 Task: Look for space in Umarkot, India from 2nd September, 2023 to 6th September, 2023 for 2 adults in price range Rs.15000 to Rs.20000. Place can be entire place with 1  bedroom having 1 bed and 1 bathroom. Property type can be house, flat, guest house, hotel. Booking option can be shelf check-in. Required host language is English.
Action: Mouse moved to (566, 102)
Screenshot: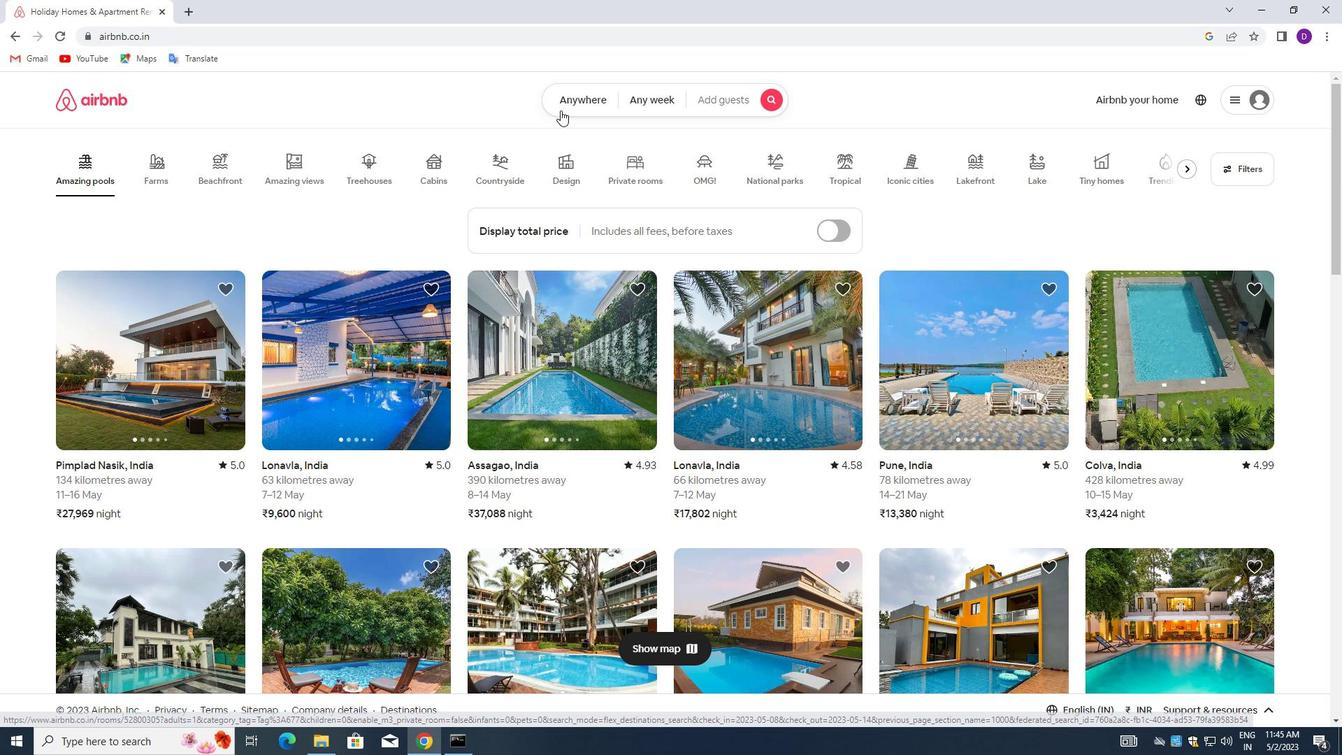 
Action: Mouse pressed left at (566, 102)
Screenshot: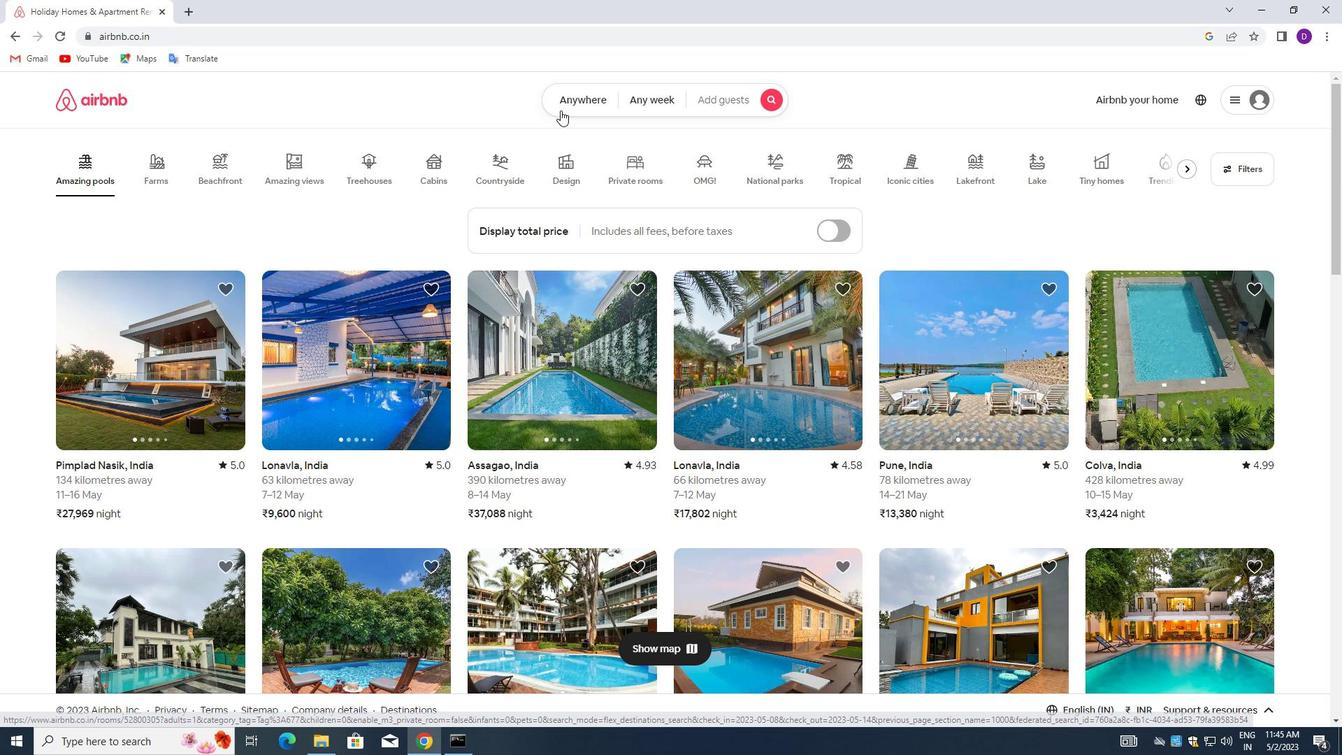 
Action: Mouse moved to (473, 160)
Screenshot: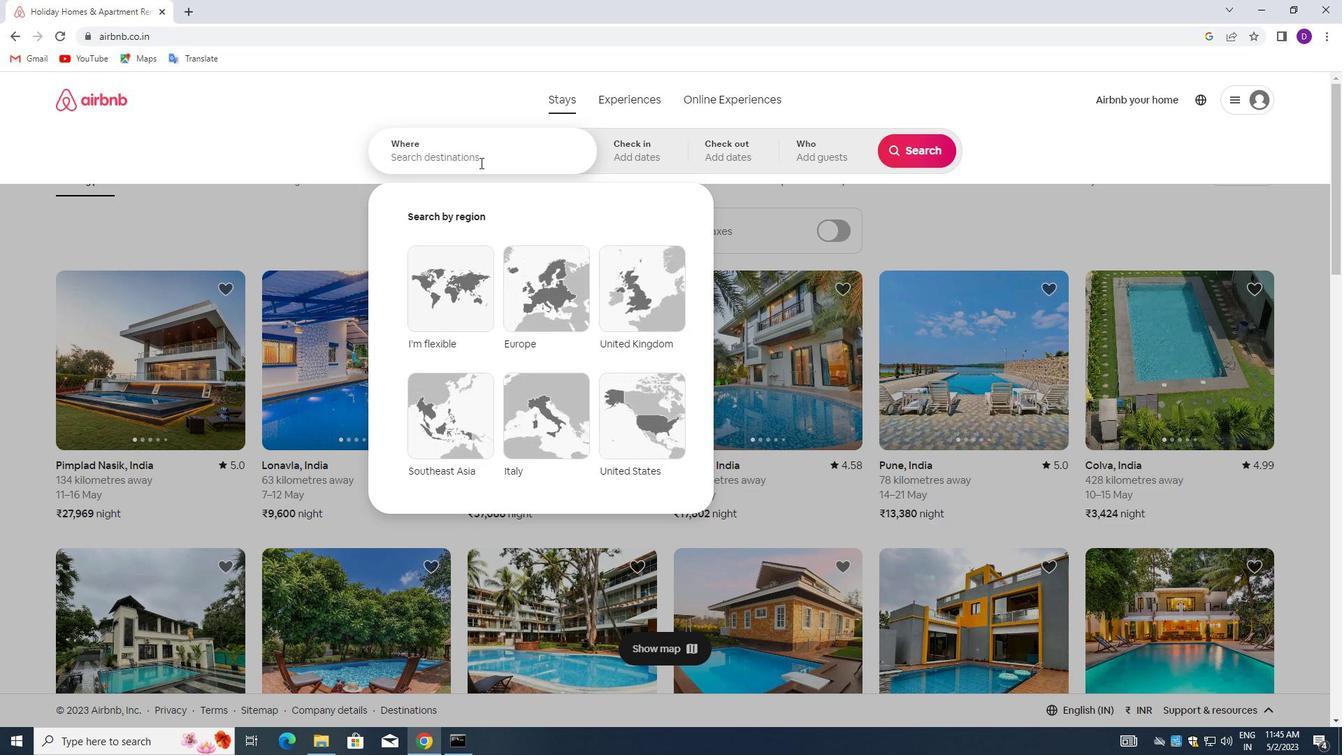 
Action: Mouse pressed left at (473, 160)
Screenshot: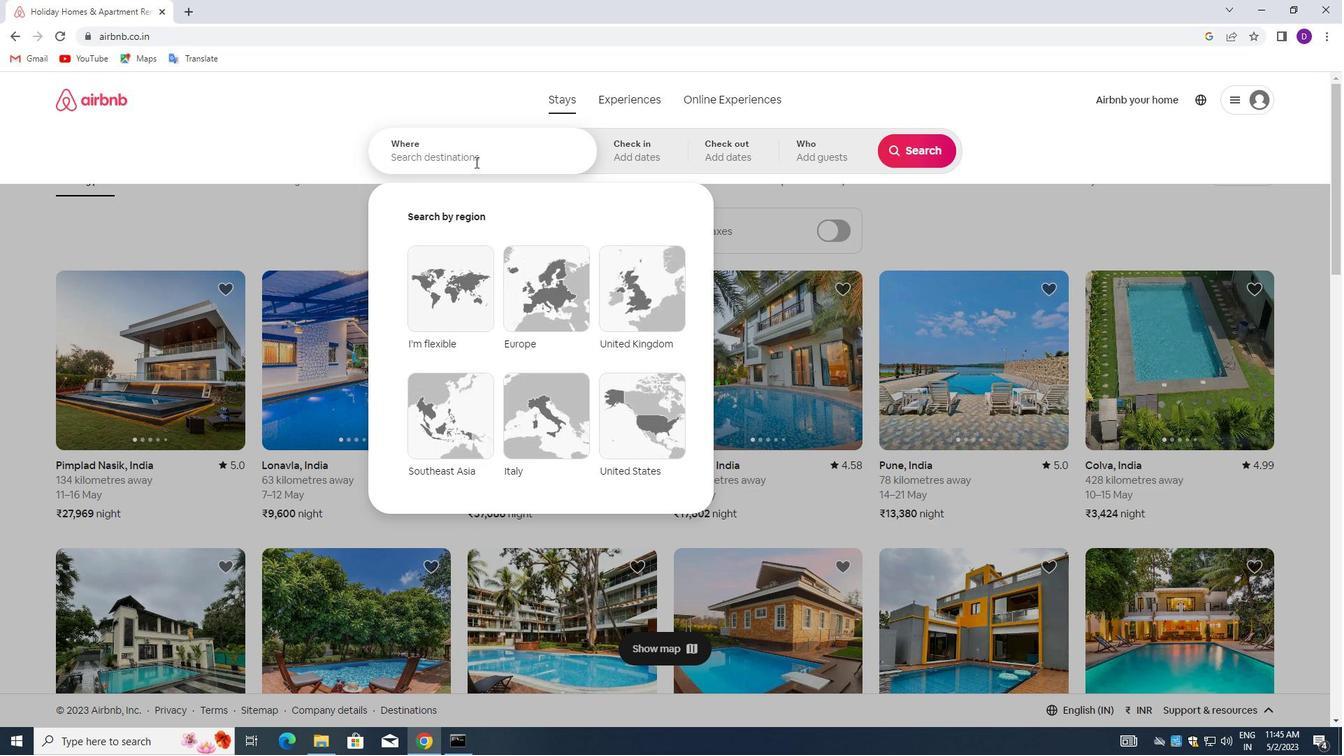 
Action: Key pressed <Key.shift>UMARKOT,<Key.space><Key.shift>INDIA<Key.enter>
Screenshot: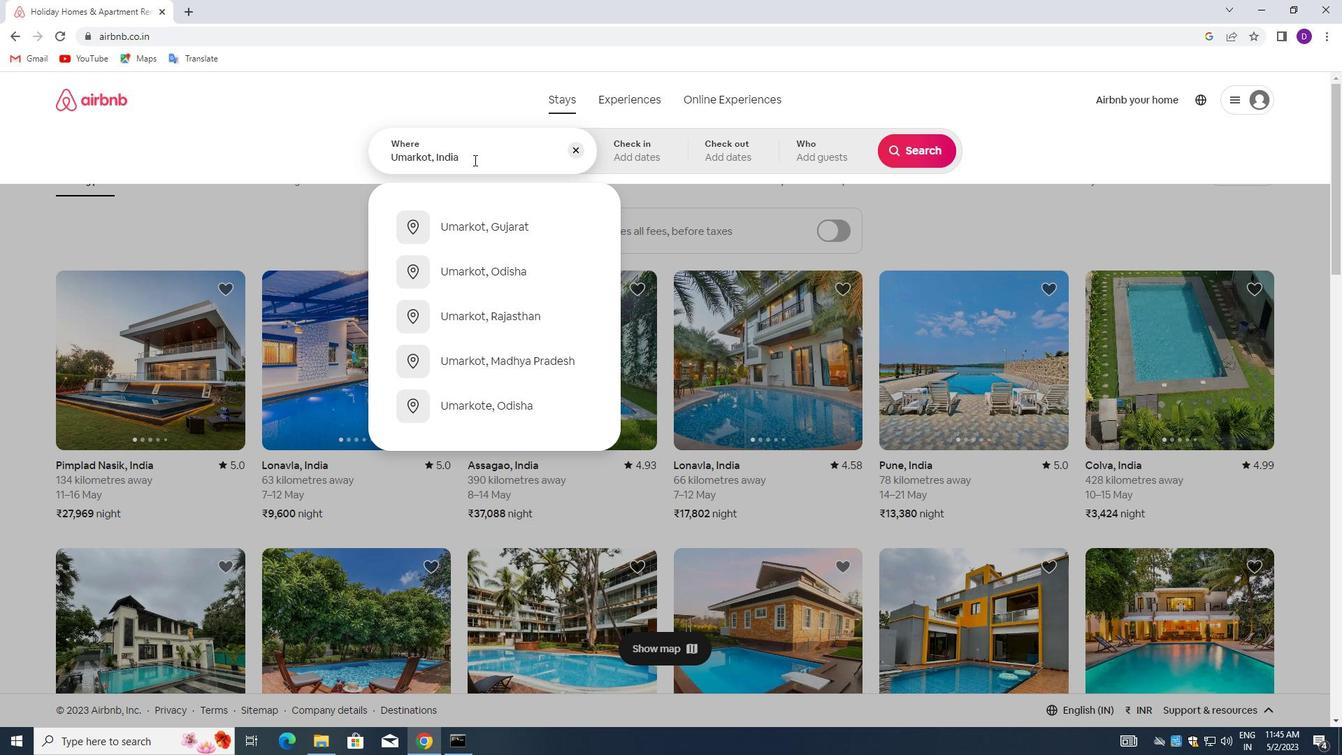 
Action: Mouse moved to (915, 270)
Screenshot: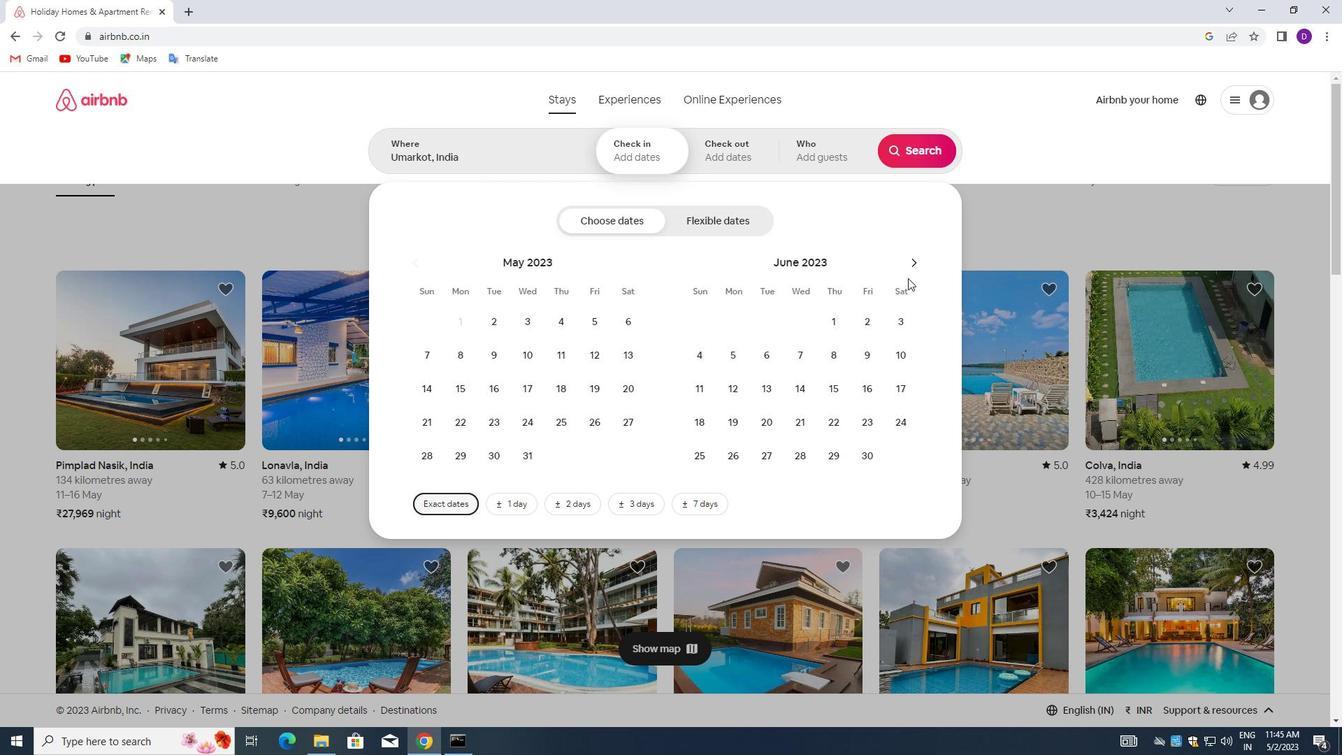 
Action: Mouse pressed left at (915, 270)
Screenshot: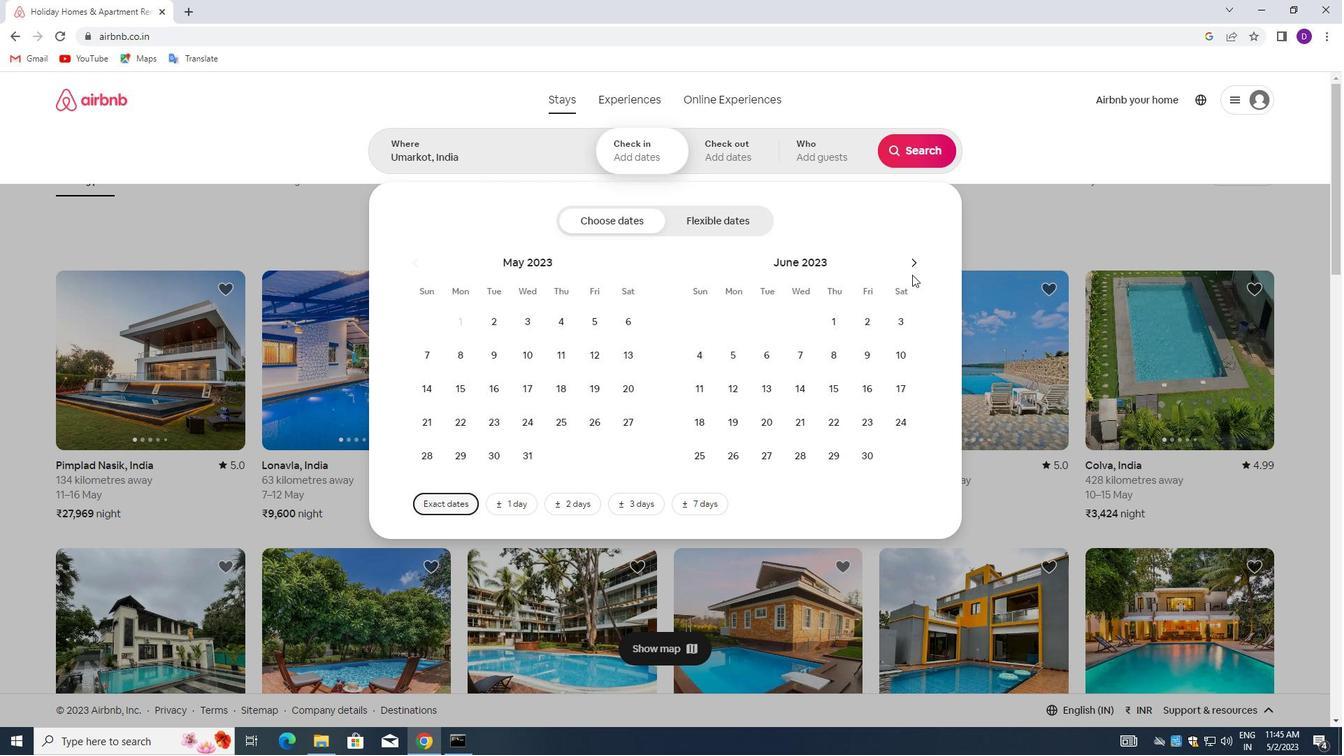 
Action: Mouse pressed left at (915, 270)
Screenshot: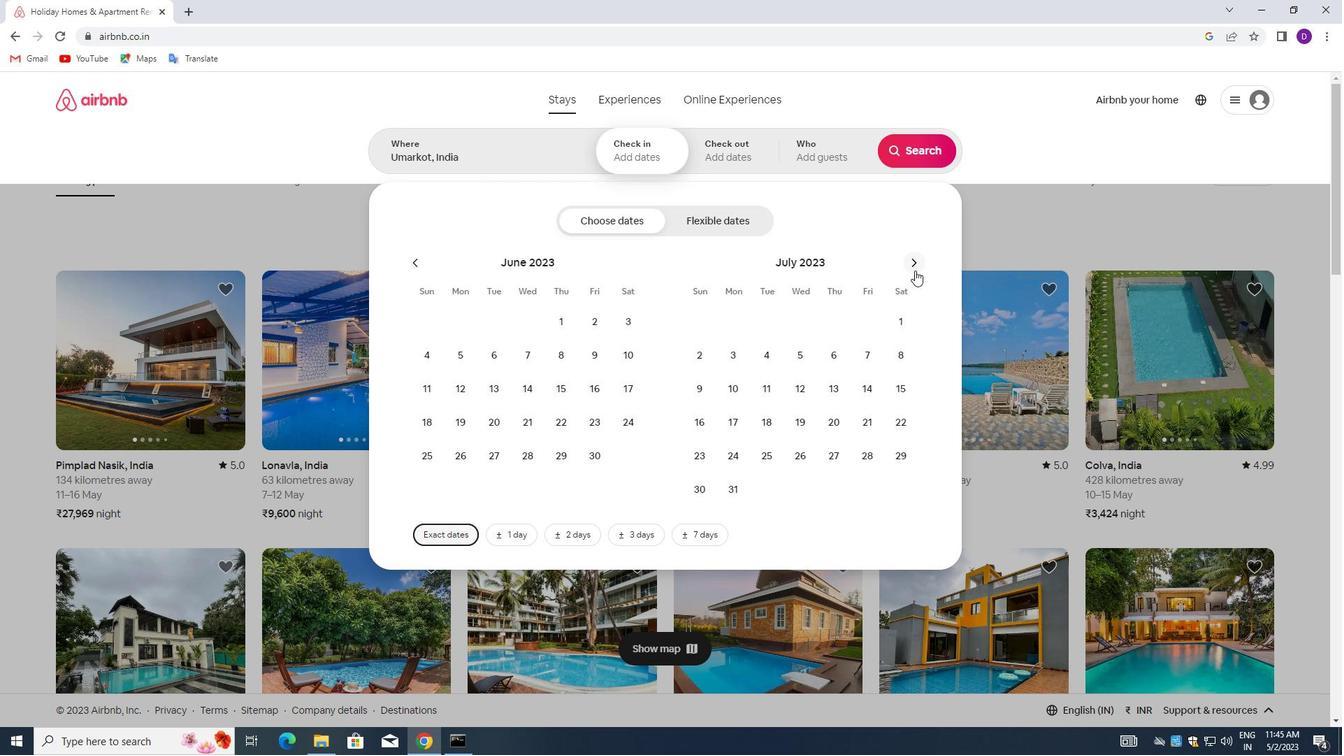
Action: Mouse pressed left at (915, 270)
Screenshot: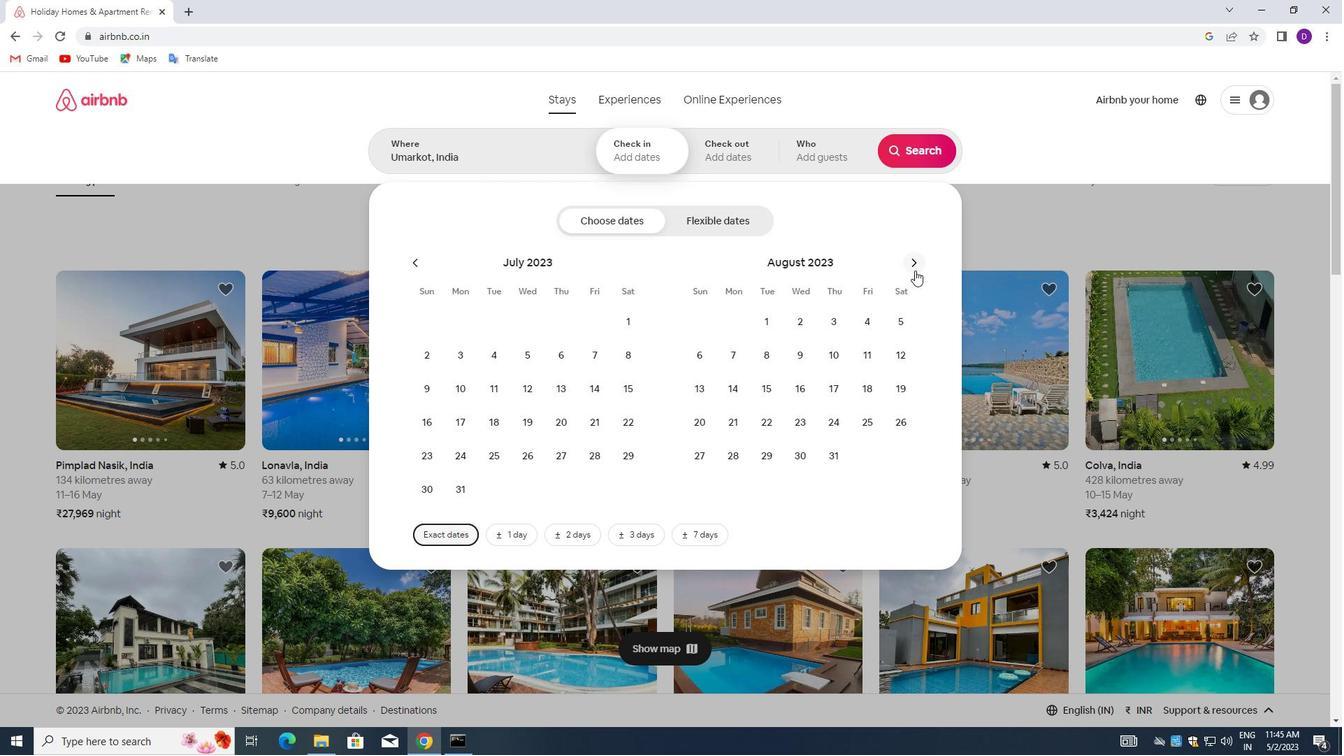 
Action: Mouse moved to (894, 318)
Screenshot: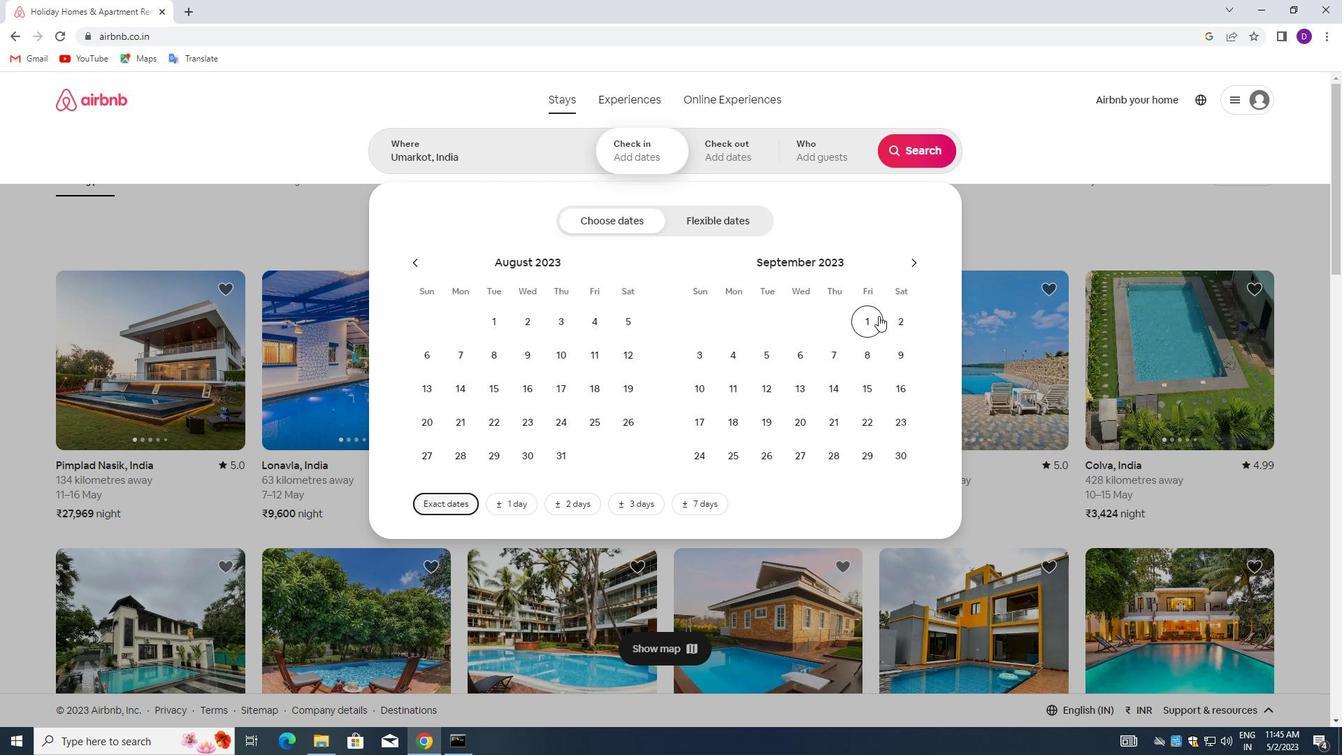 
Action: Mouse pressed left at (894, 318)
Screenshot: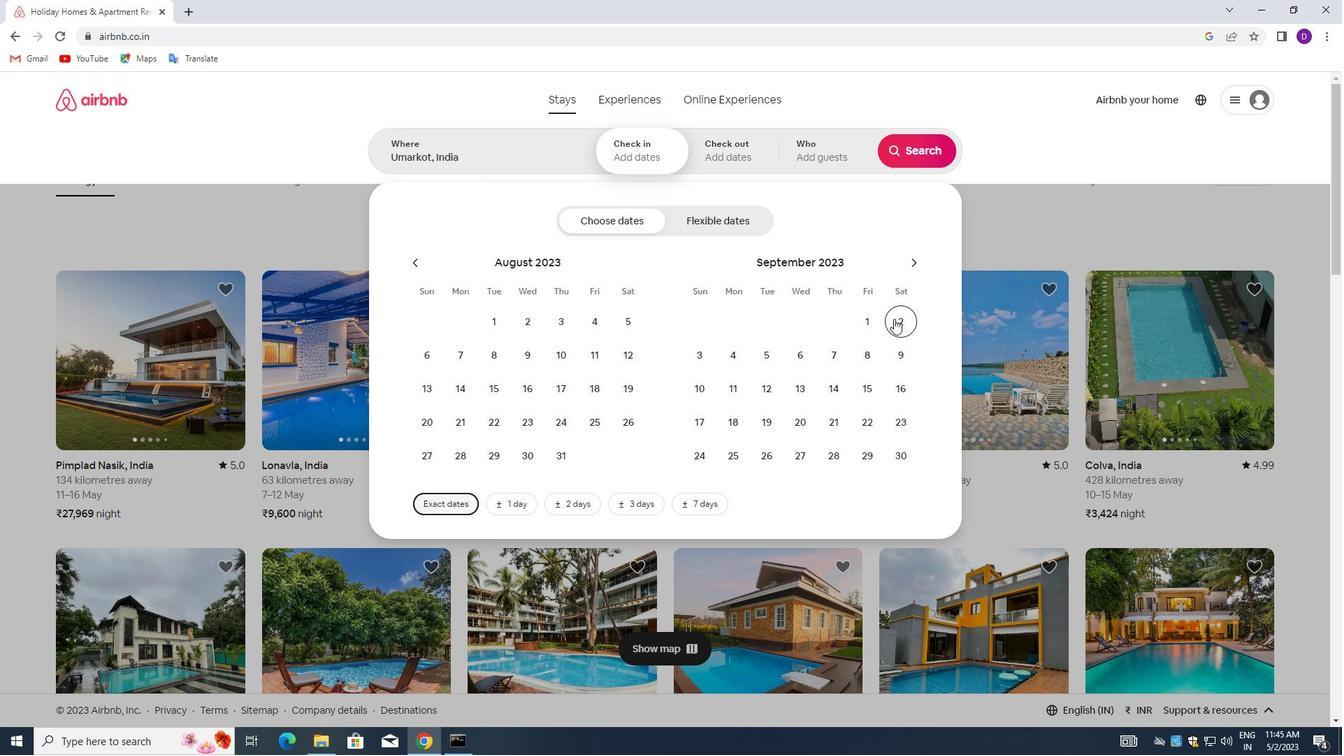 
Action: Mouse moved to (796, 347)
Screenshot: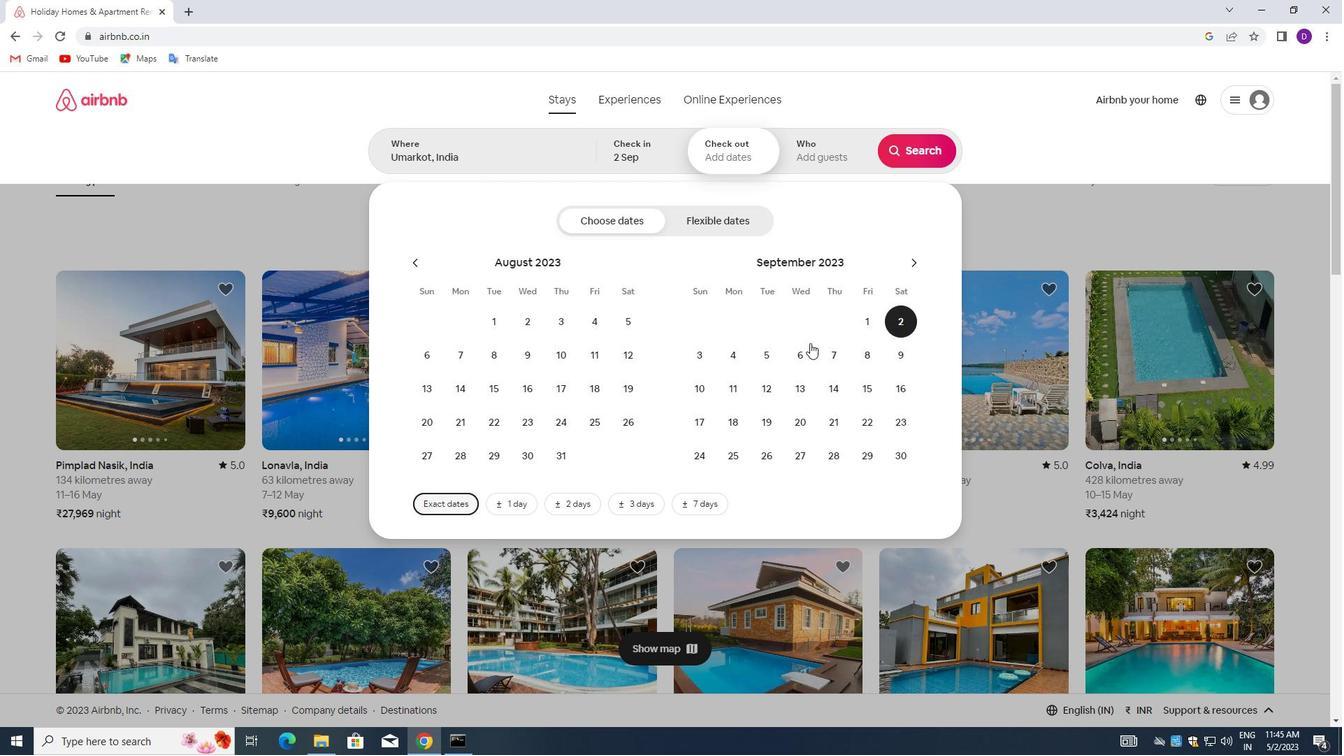 
Action: Mouse pressed left at (796, 347)
Screenshot: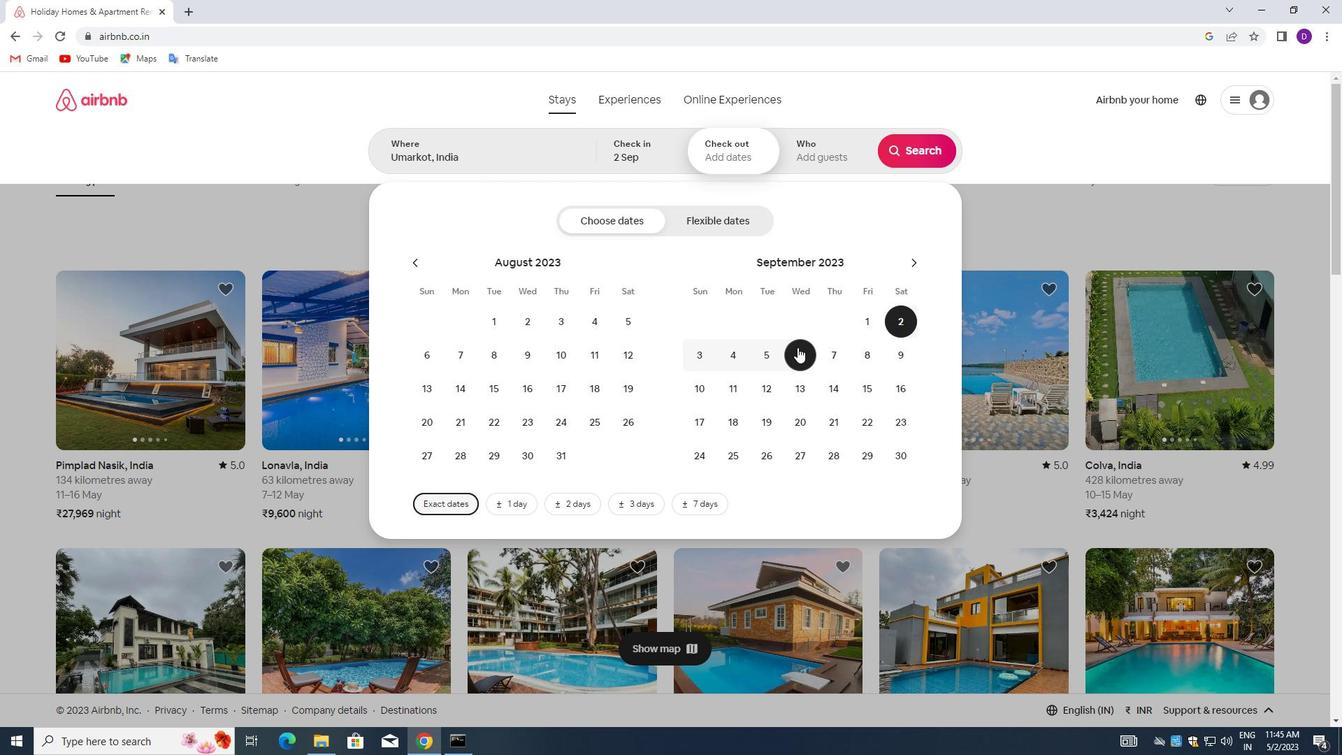 
Action: Mouse moved to (827, 157)
Screenshot: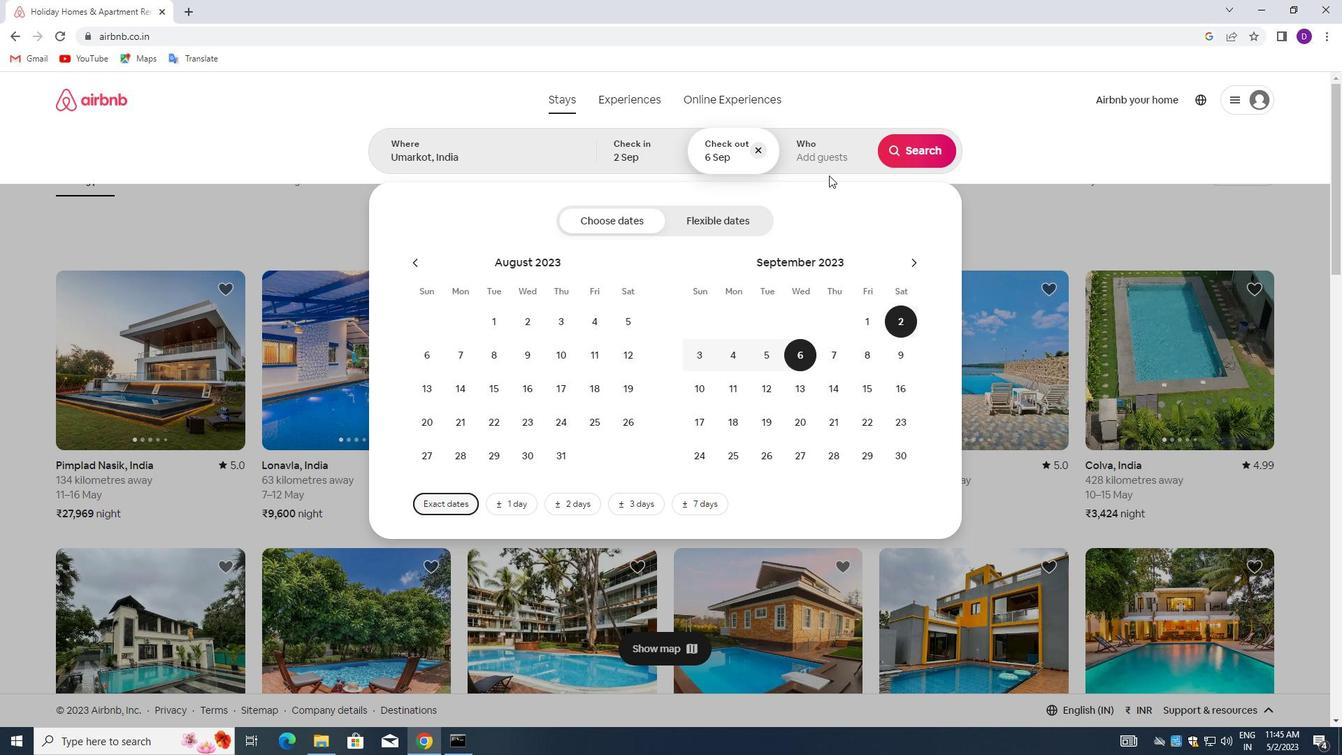 
Action: Mouse pressed left at (827, 157)
Screenshot: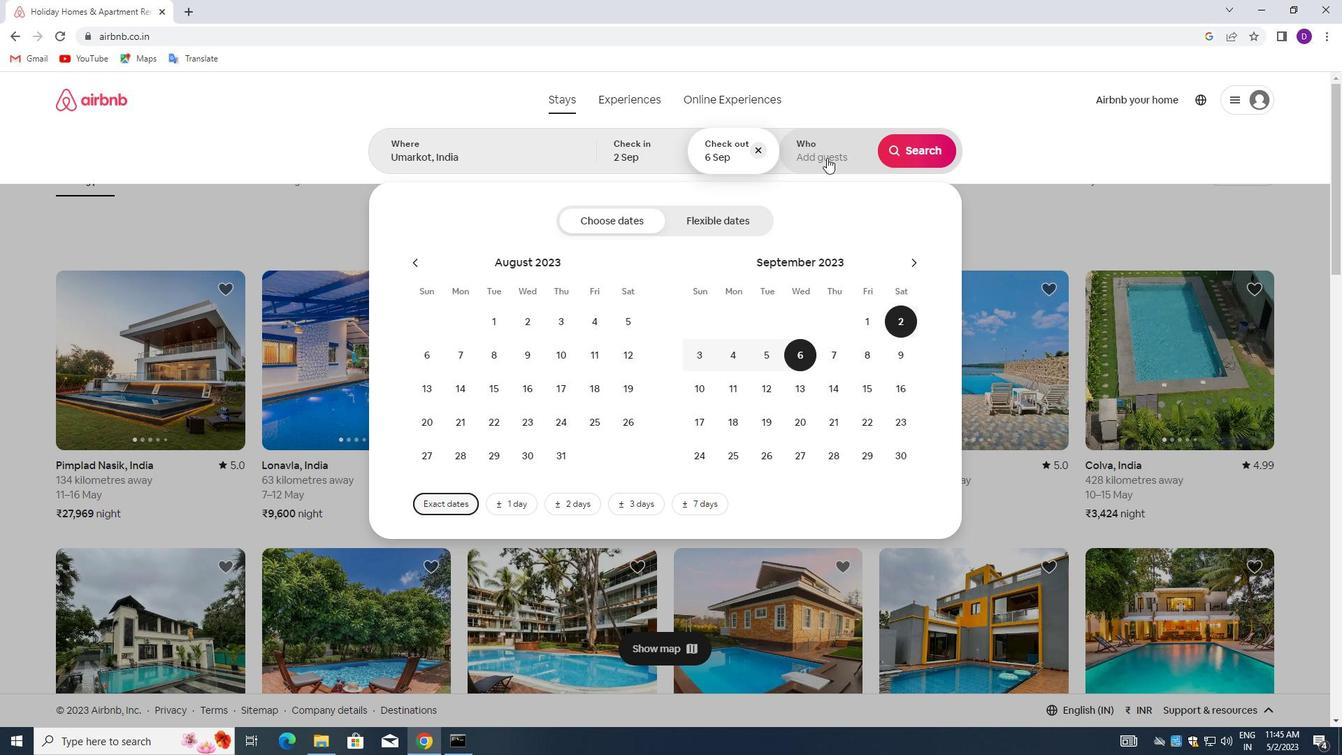
Action: Mouse moved to (922, 218)
Screenshot: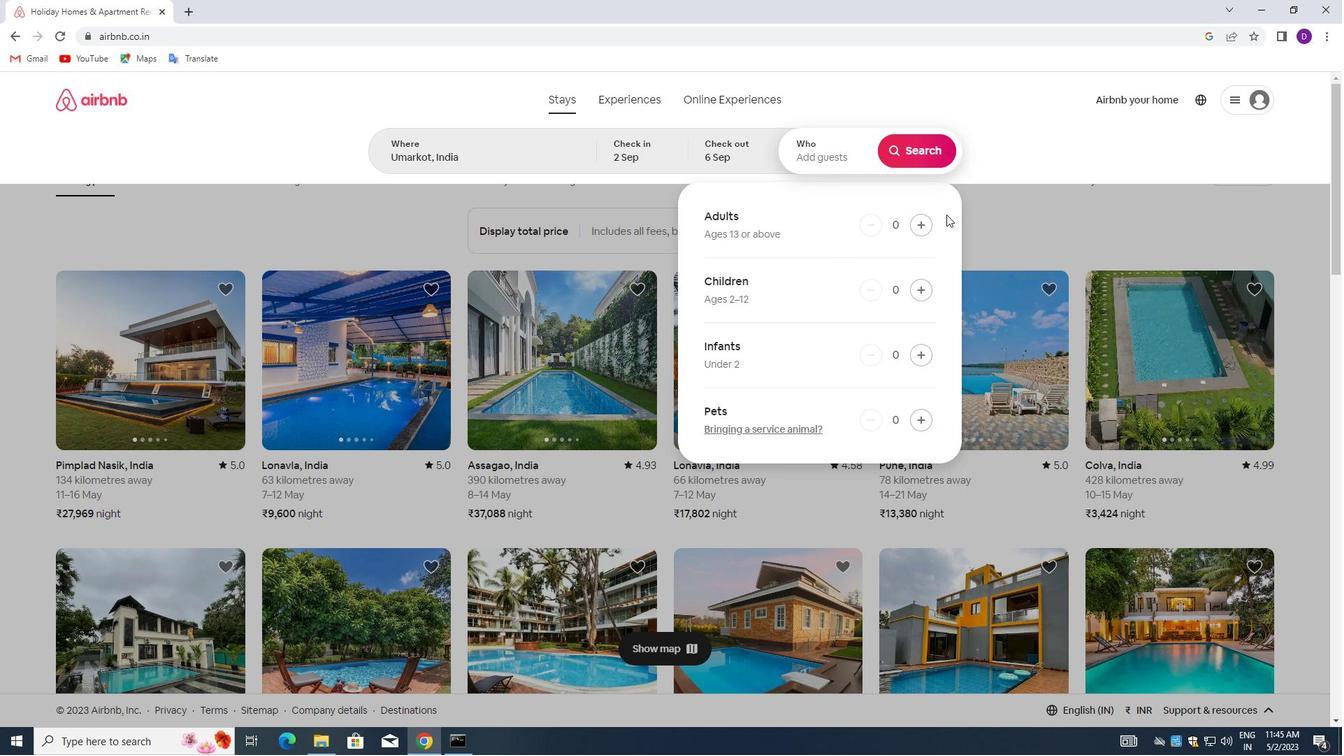 
Action: Mouse pressed left at (922, 218)
Screenshot: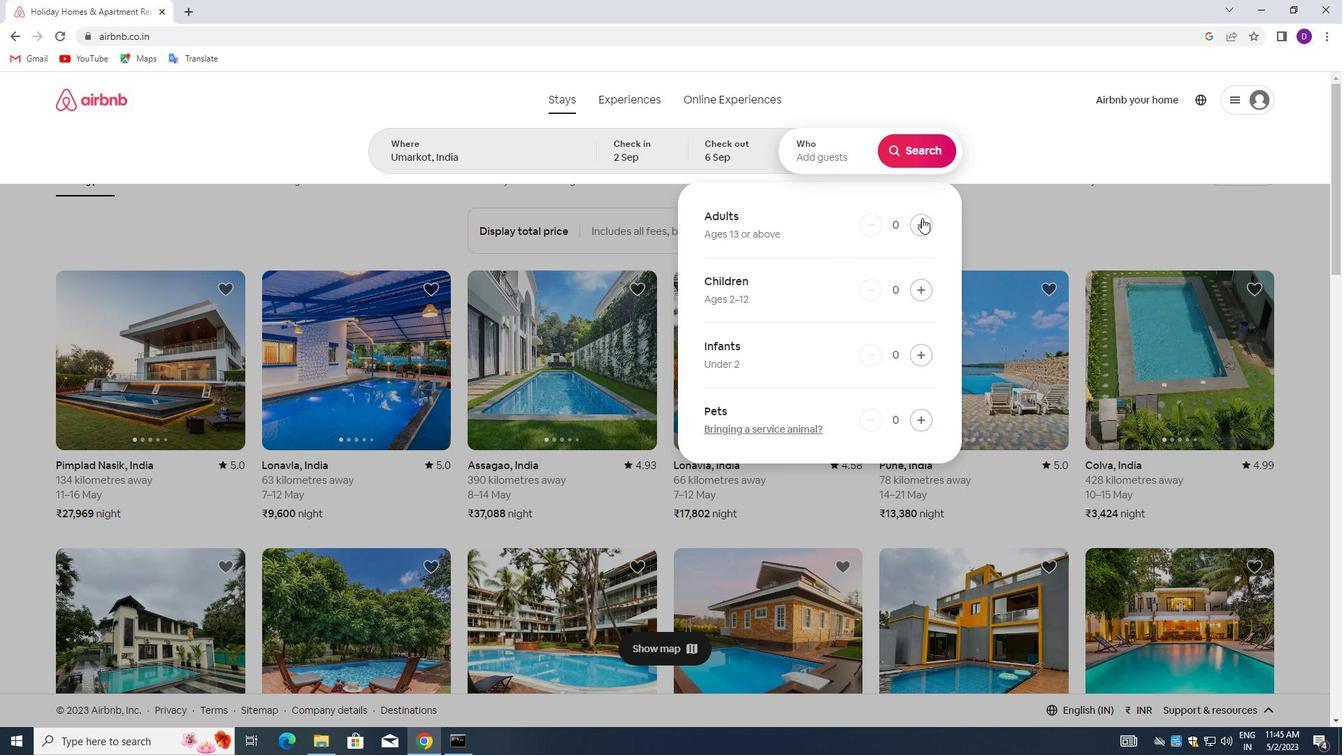 
Action: Mouse pressed left at (922, 218)
Screenshot: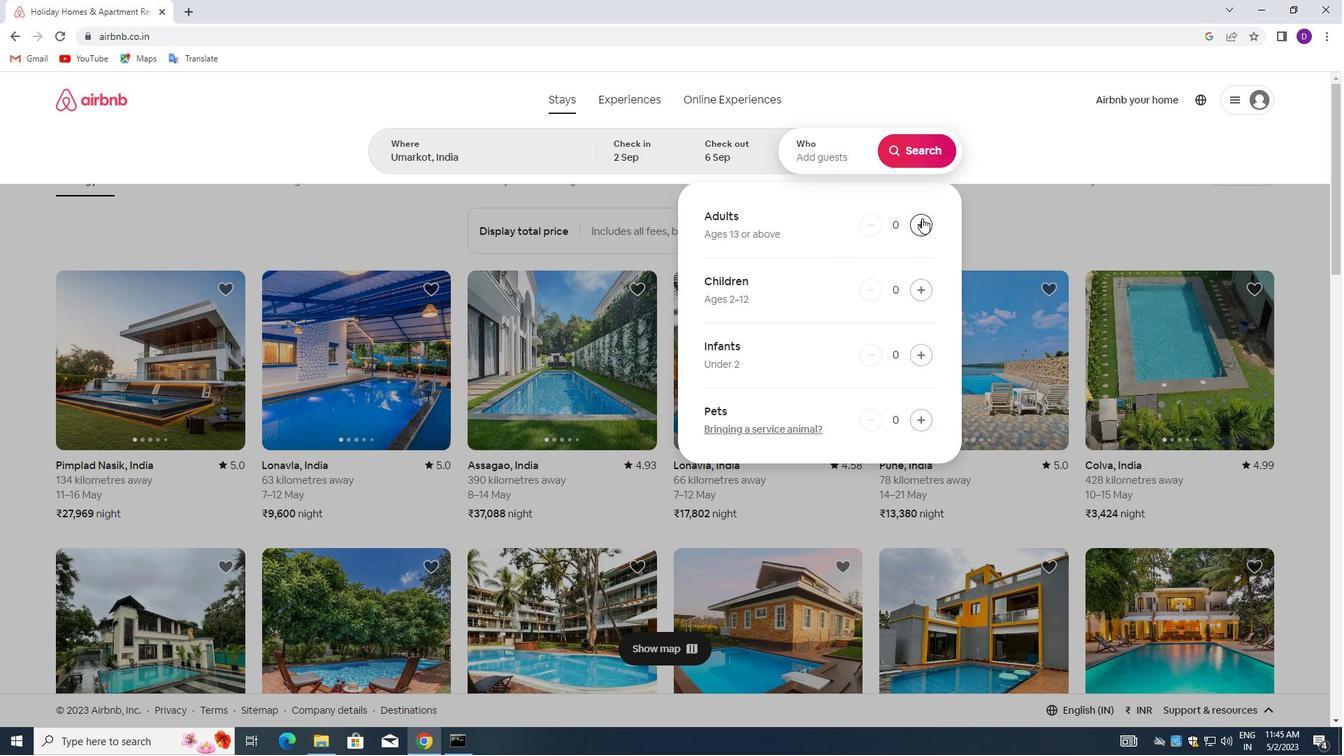 
Action: Mouse moved to (919, 145)
Screenshot: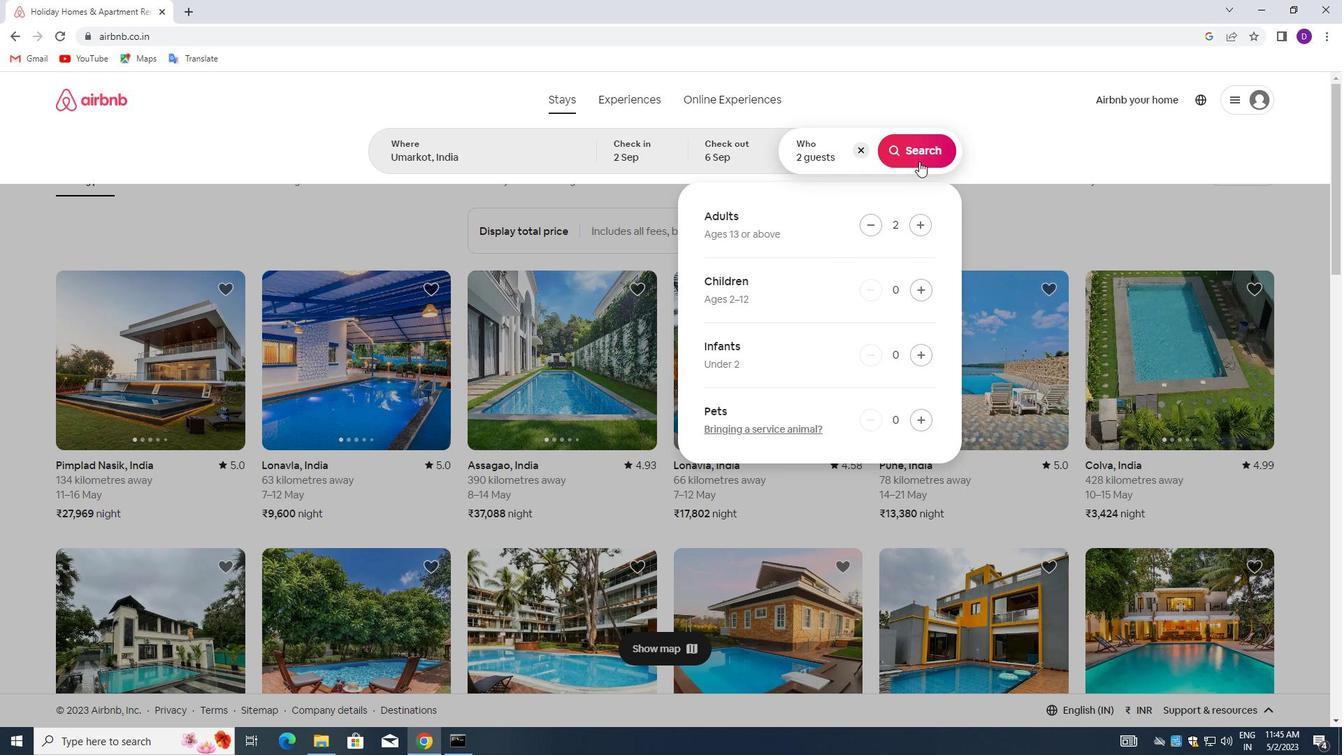 
Action: Mouse pressed left at (919, 145)
Screenshot: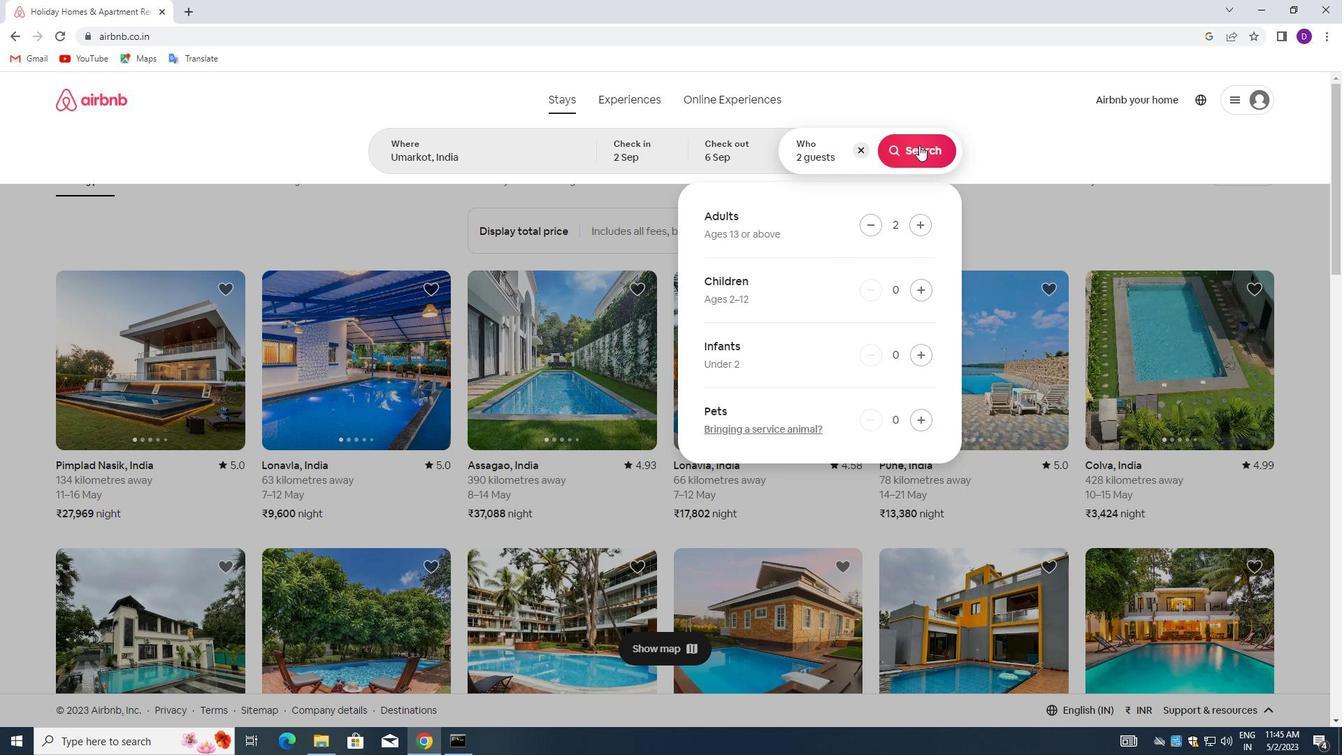 
Action: Mouse moved to (1258, 152)
Screenshot: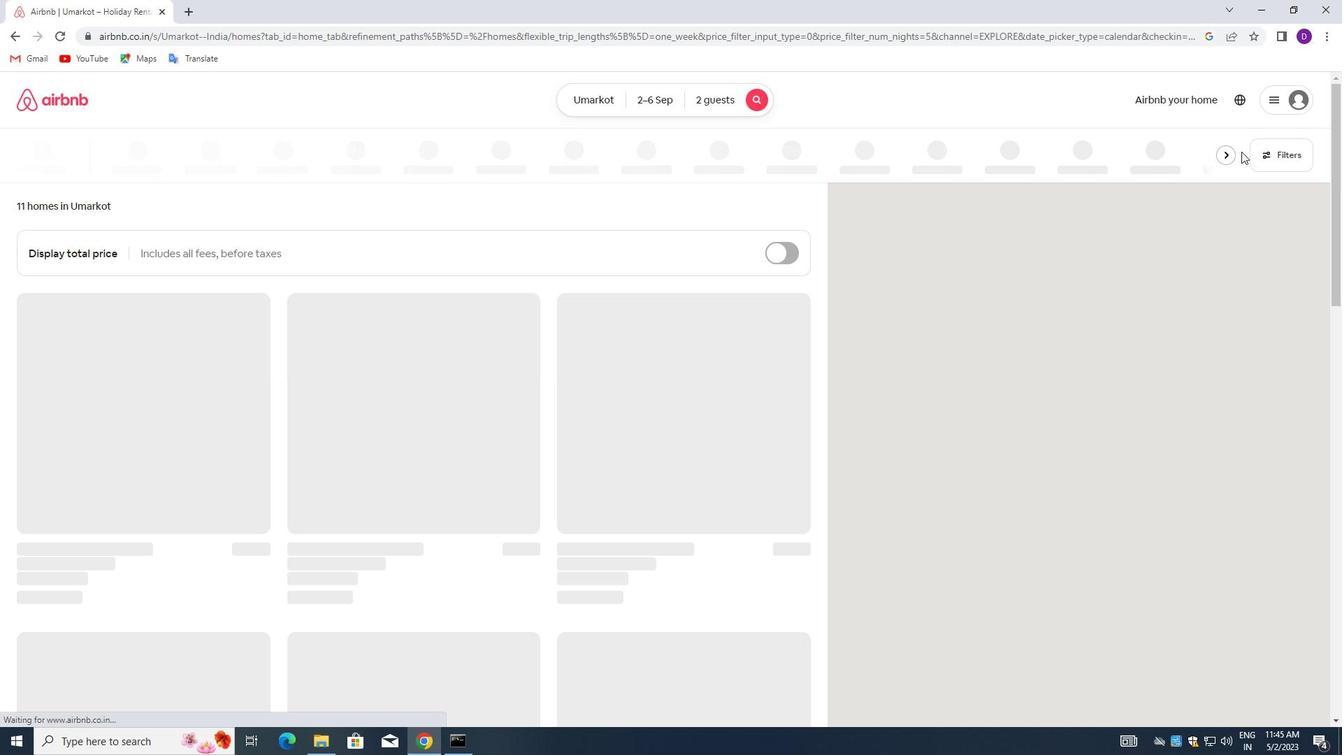 
Action: Mouse pressed left at (1258, 152)
Screenshot: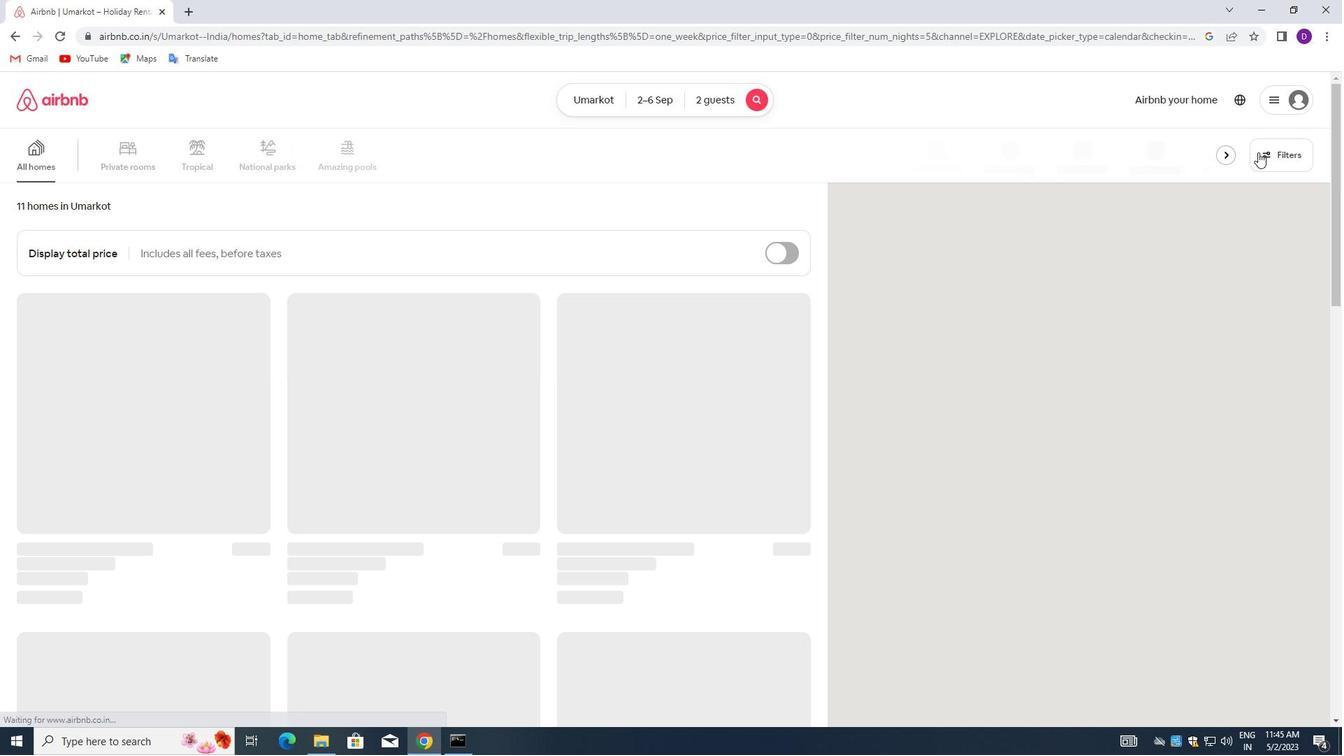 
Action: Mouse moved to (484, 332)
Screenshot: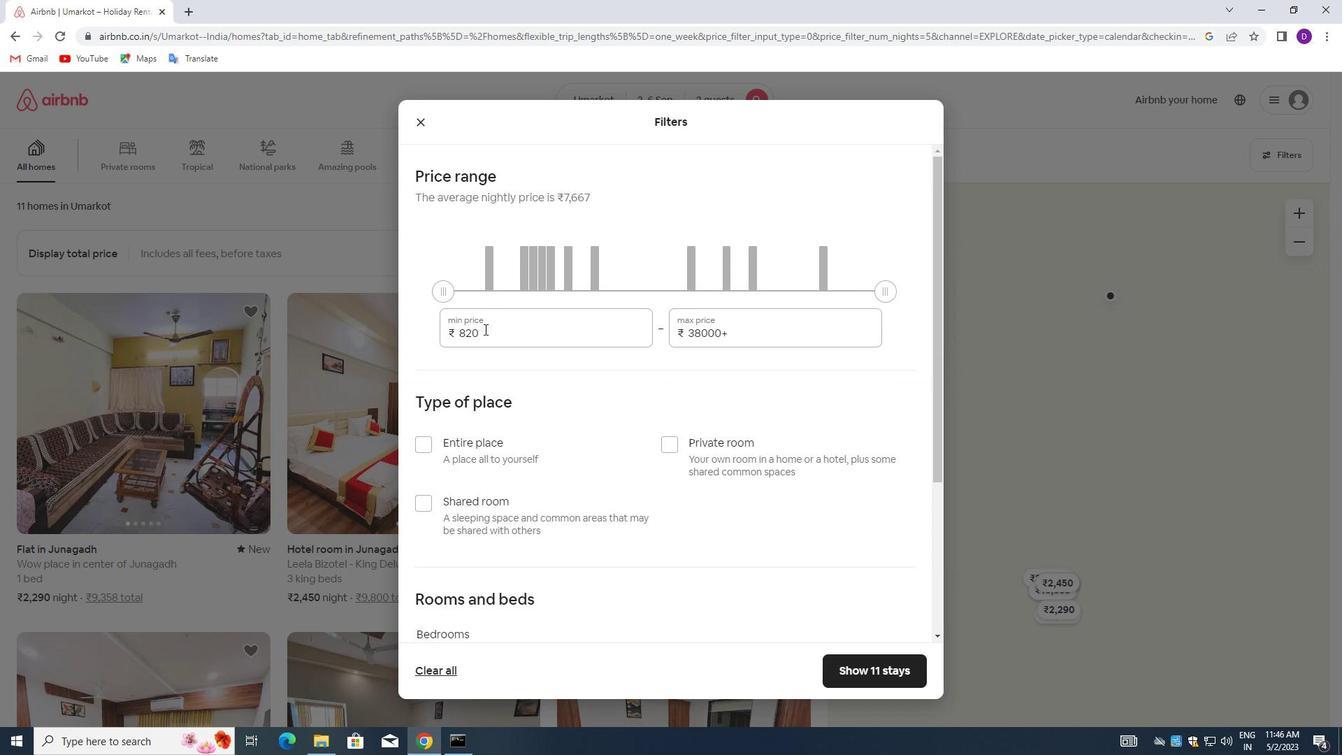 
Action: Mouse pressed left at (484, 332)
Screenshot: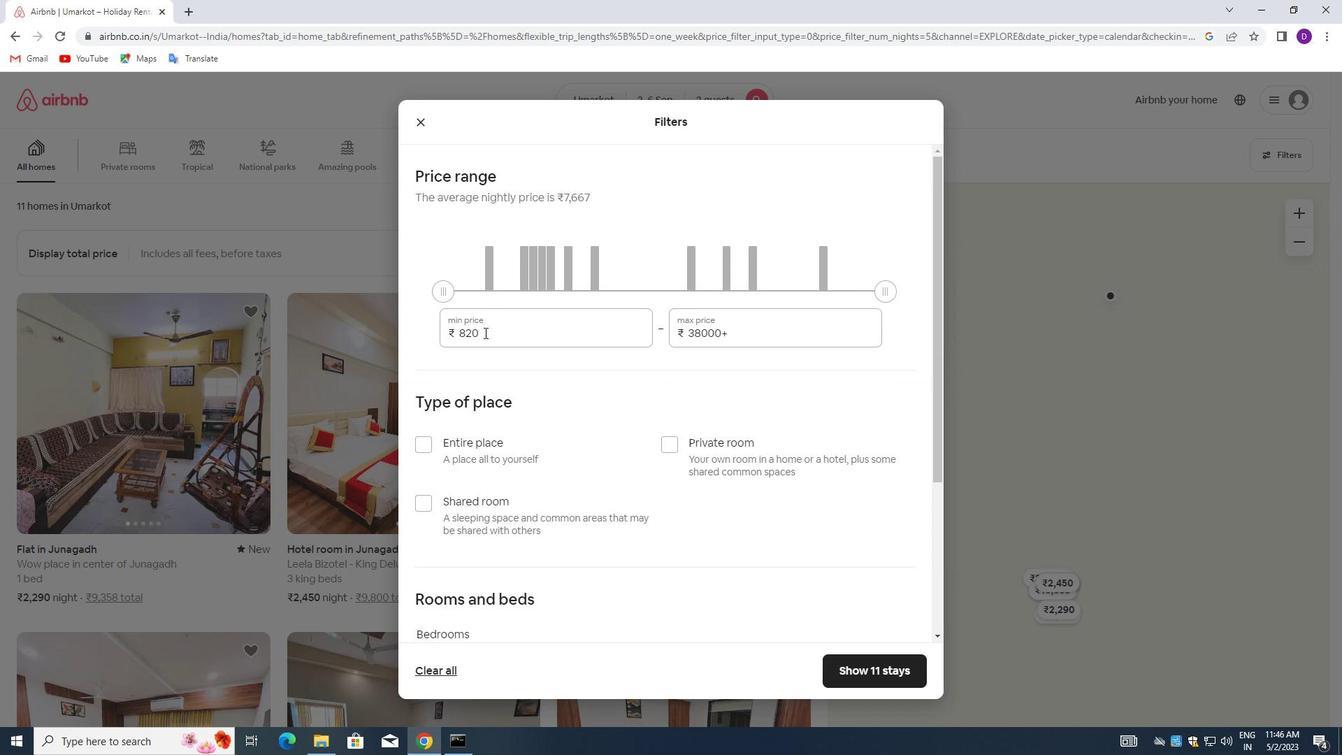 
Action: Mouse pressed left at (484, 332)
Screenshot: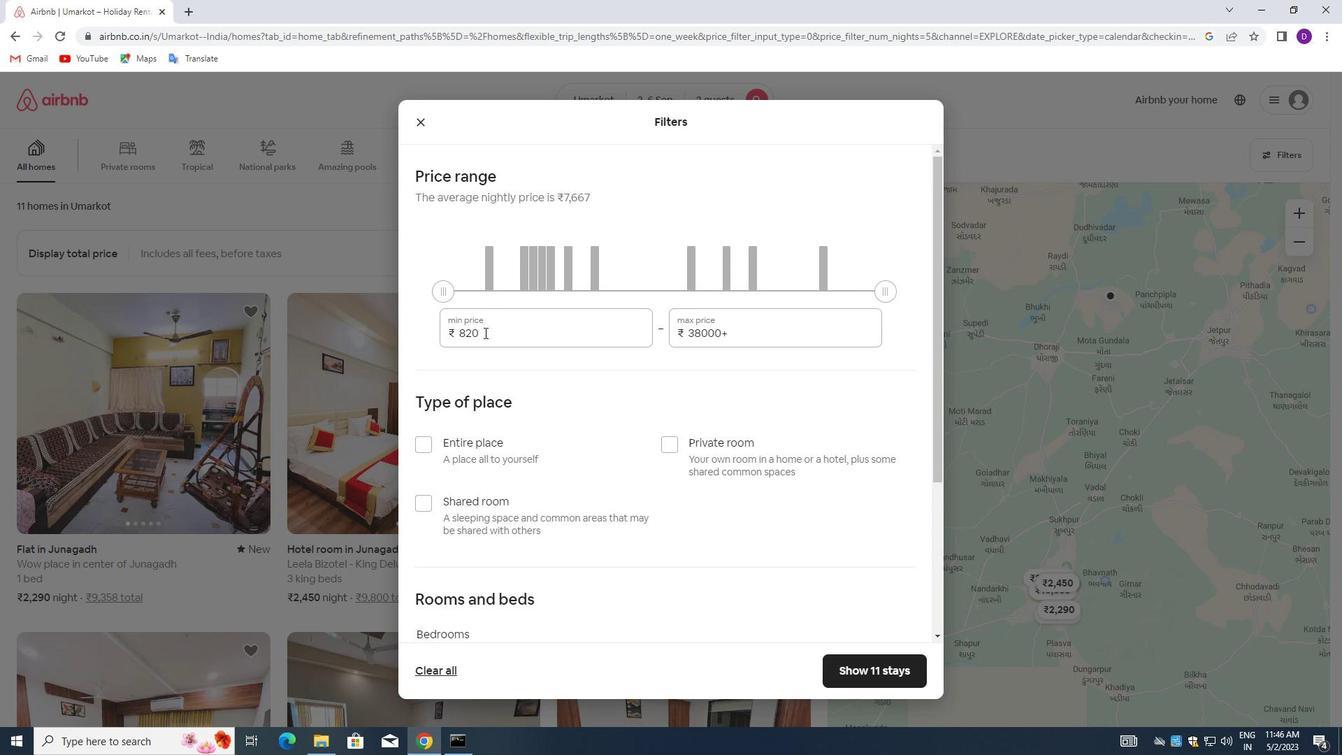 
Action: Key pressed 15000<Key.tab>20000
Screenshot: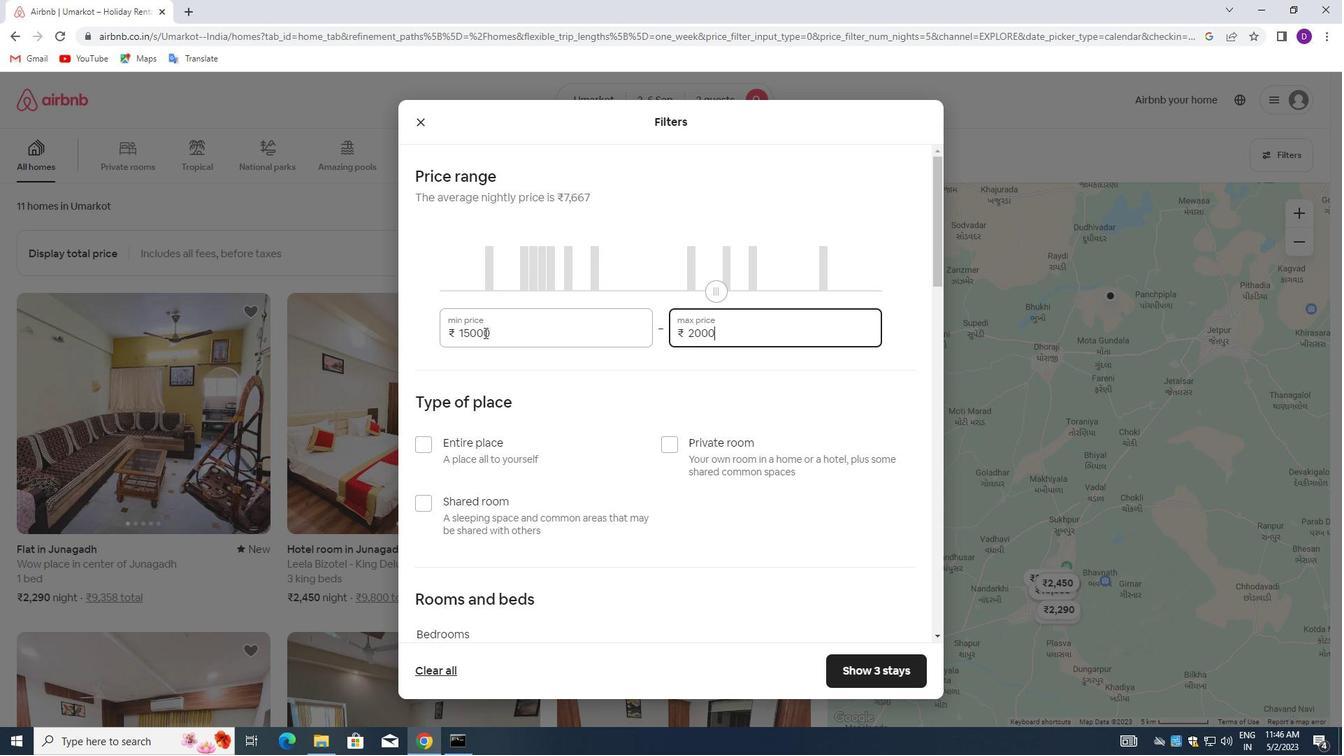 
Action: Mouse moved to (522, 369)
Screenshot: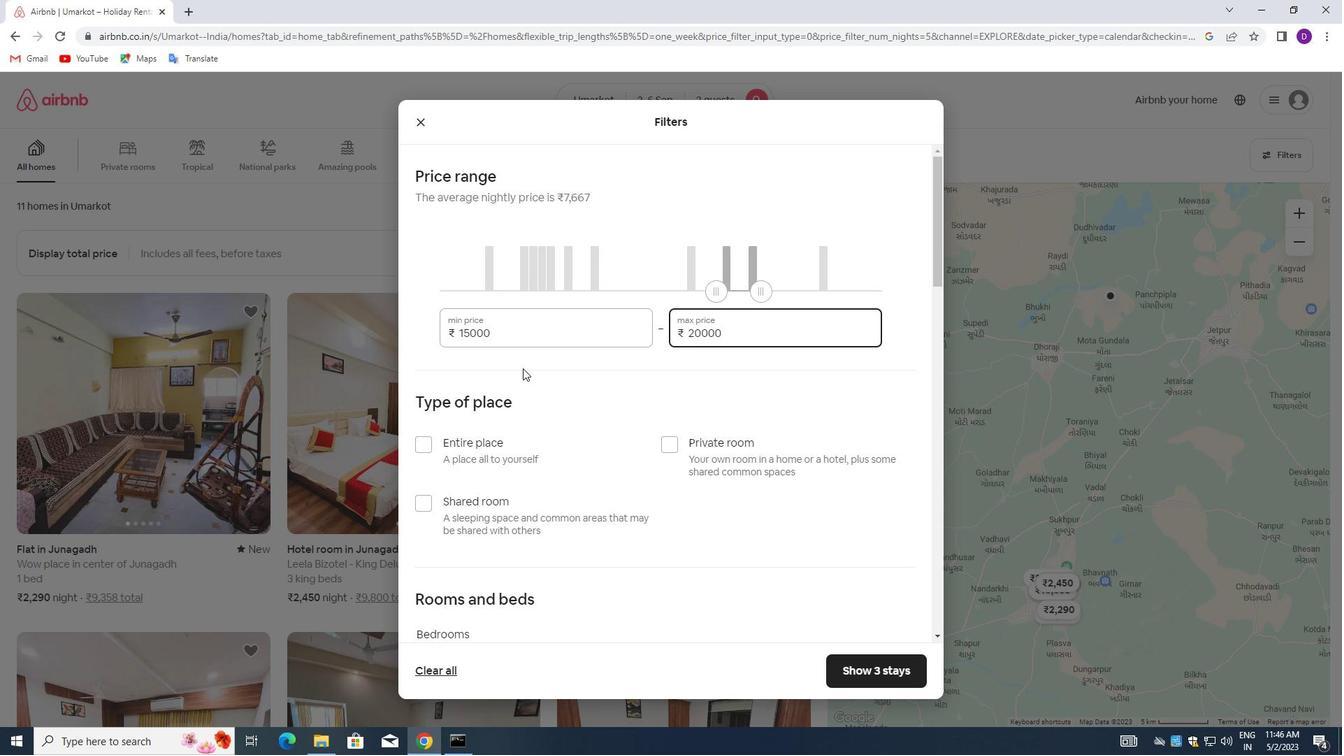 
Action: Mouse scrolled (522, 369) with delta (0, 0)
Screenshot: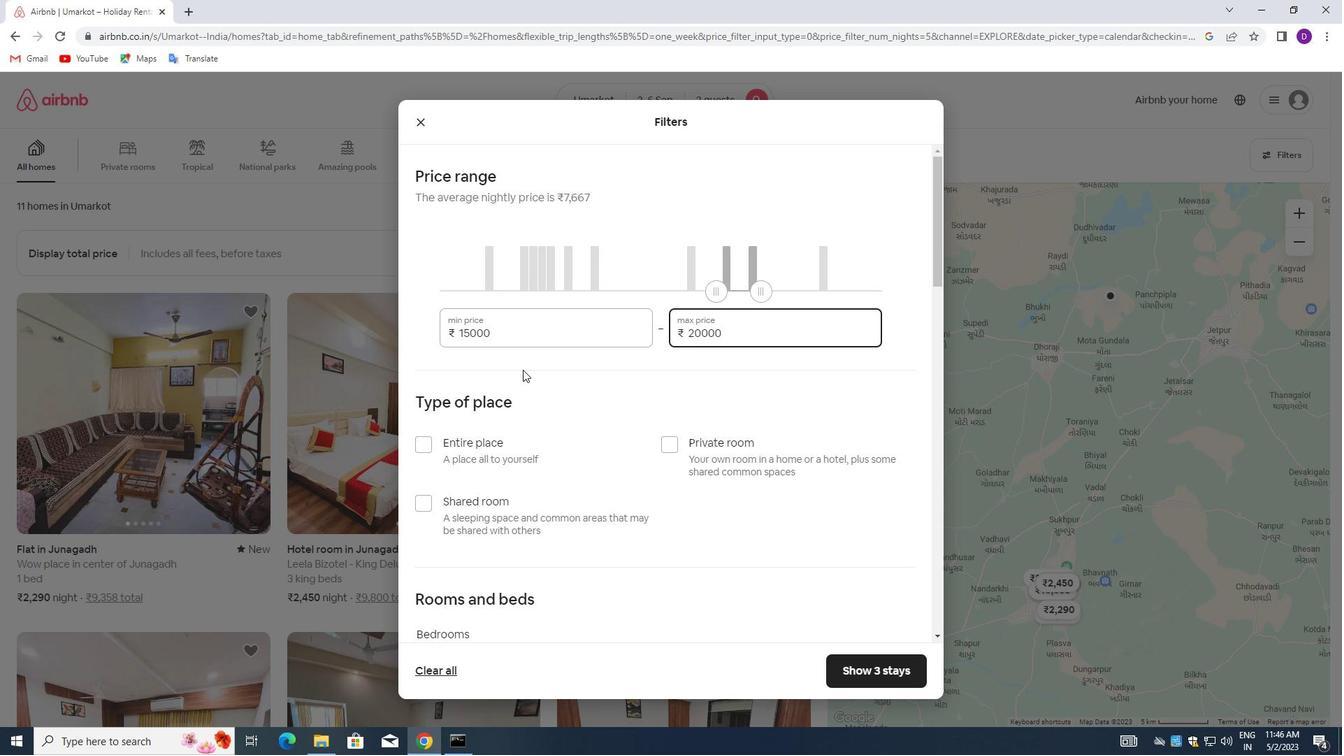 
Action: Mouse scrolled (522, 369) with delta (0, 0)
Screenshot: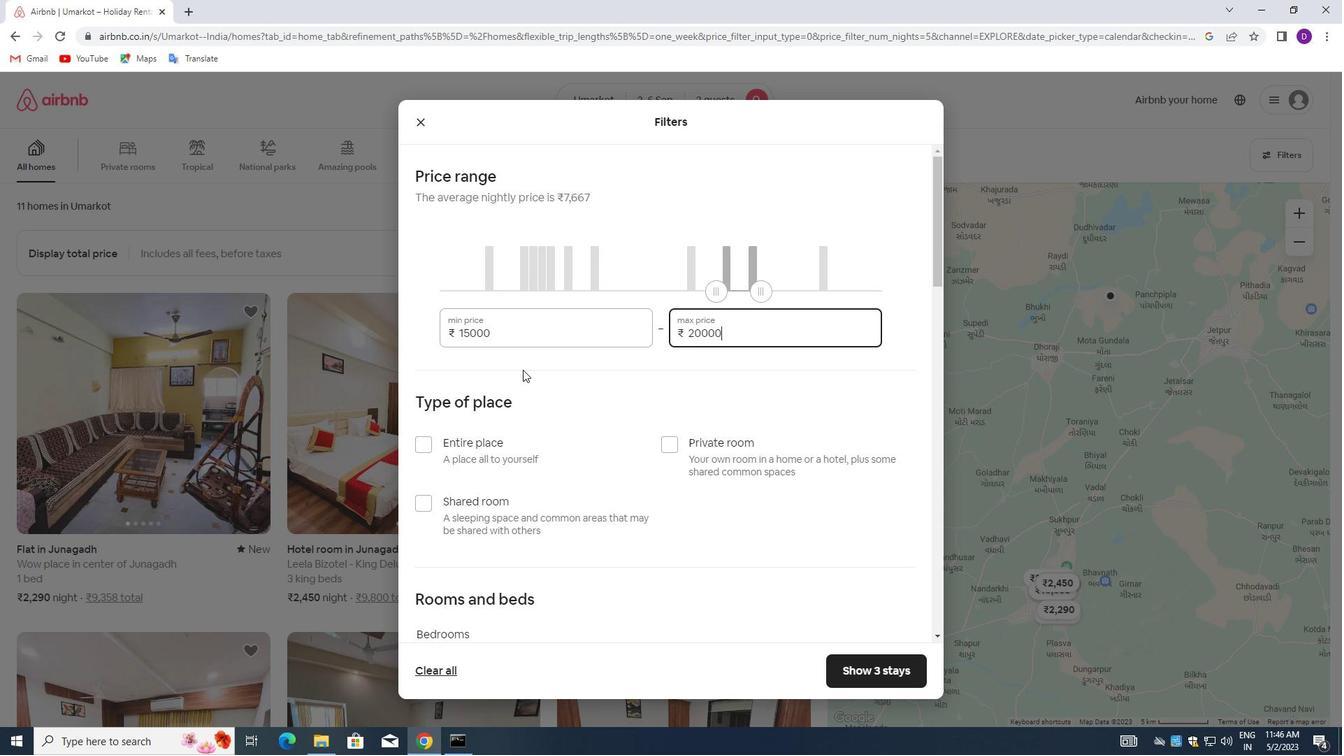 
Action: Mouse moved to (427, 299)
Screenshot: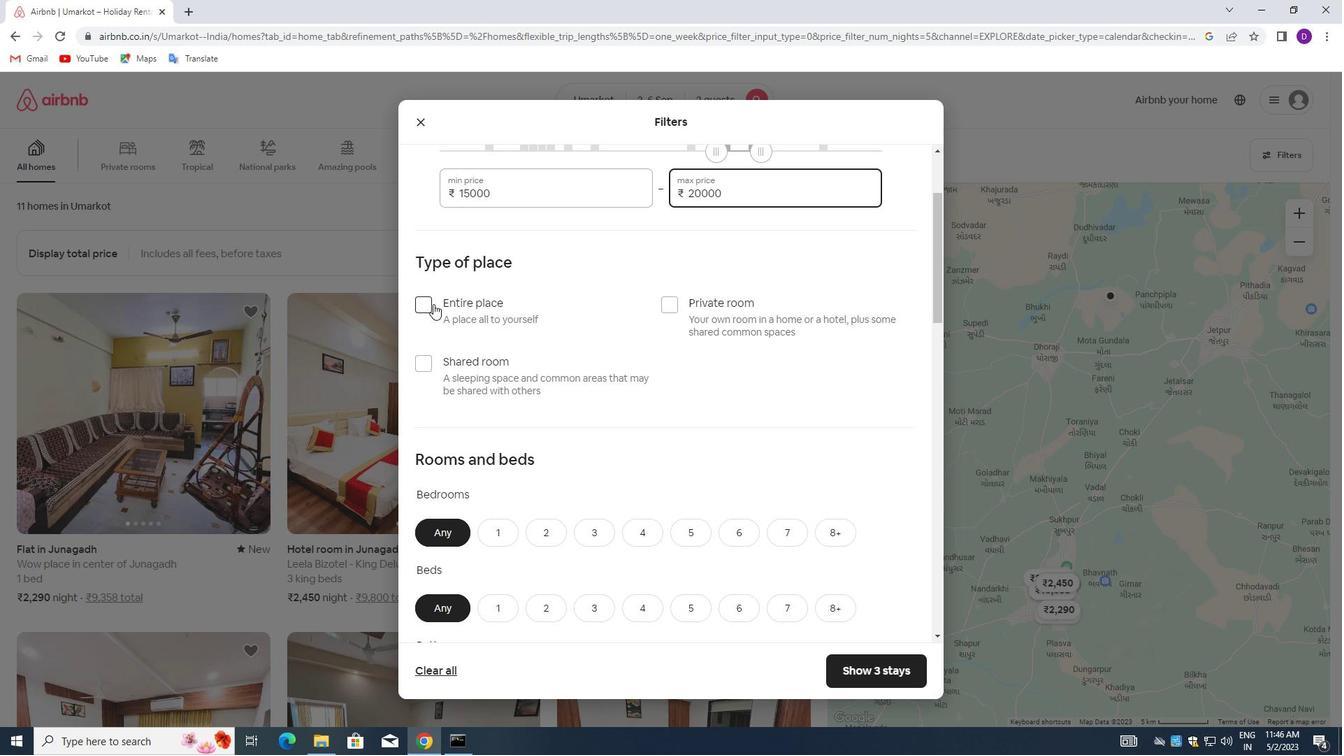 
Action: Mouse pressed left at (427, 299)
Screenshot: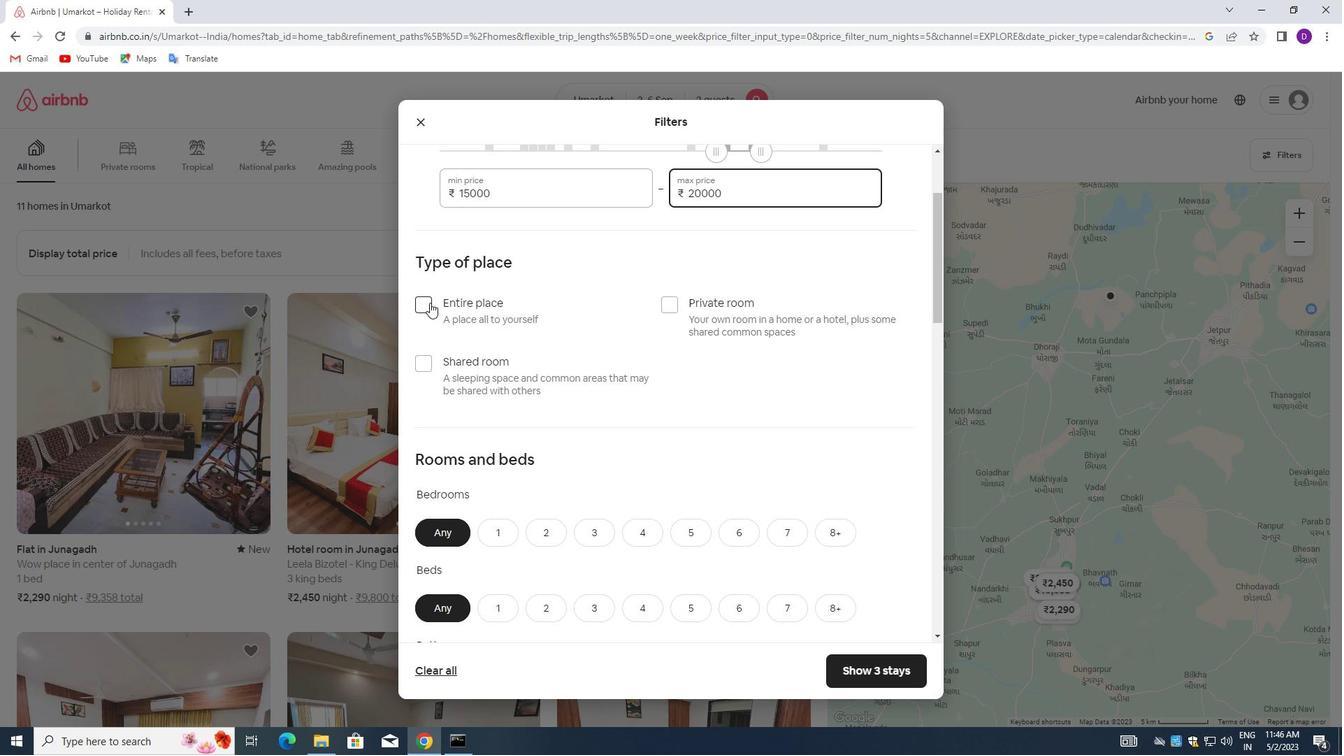 
Action: Mouse moved to (597, 355)
Screenshot: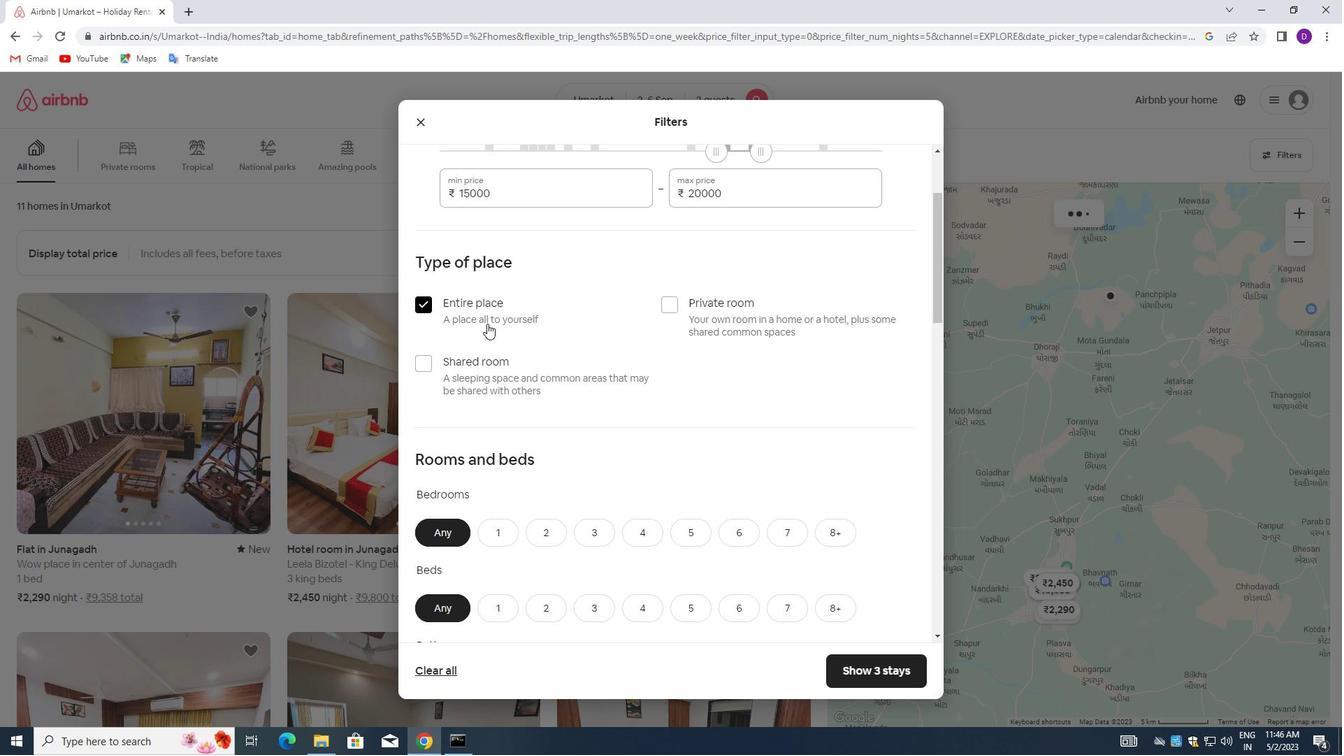 
Action: Mouse scrolled (597, 354) with delta (0, 0)
Screenshot: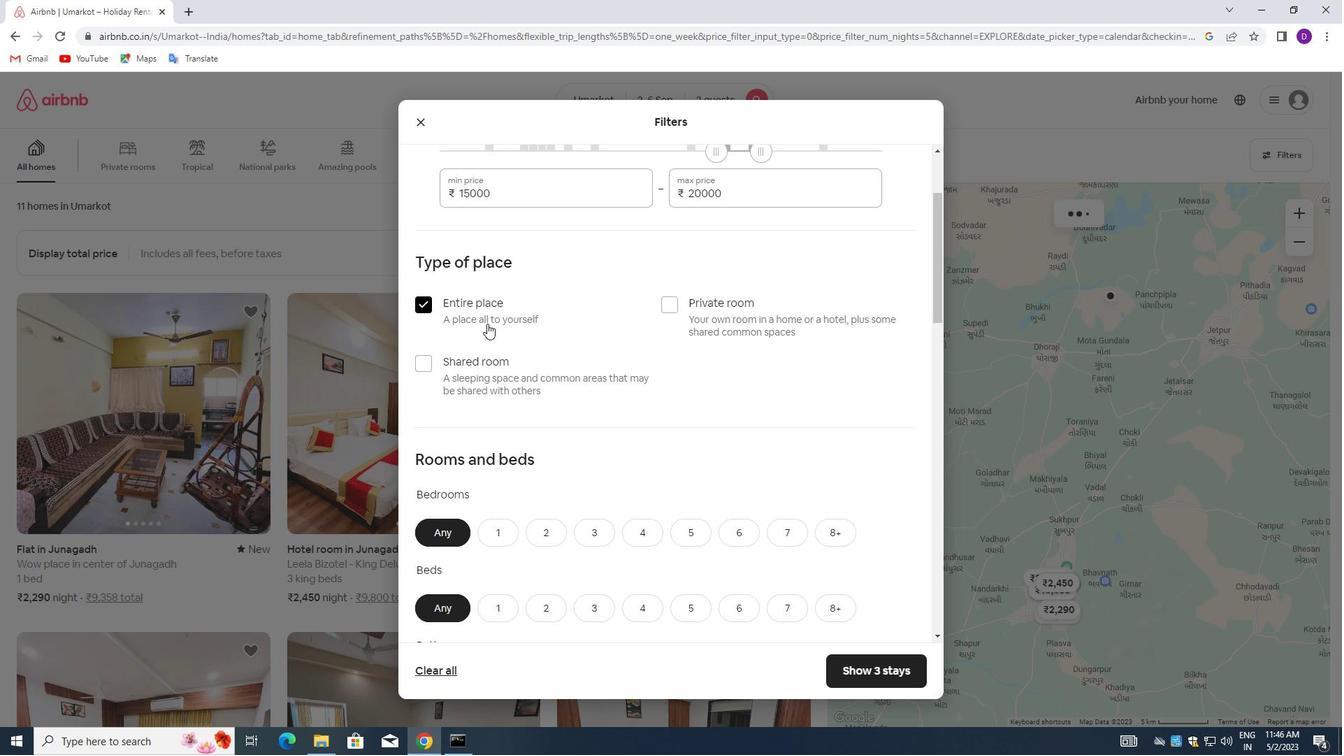 
Action: Mouse moved to (598, 356)
Screenshot: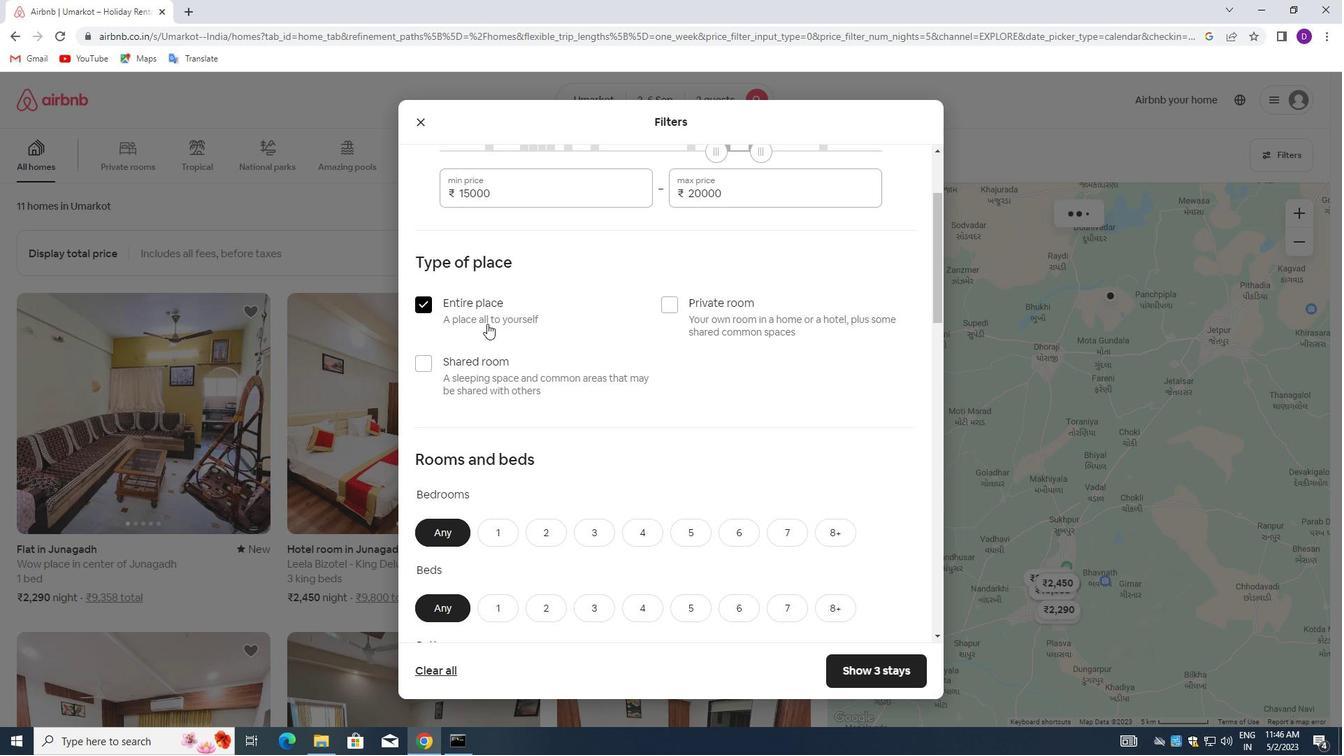
Action: Mouse scrolled (598, 355) with delta (0, 0)
Screenshot: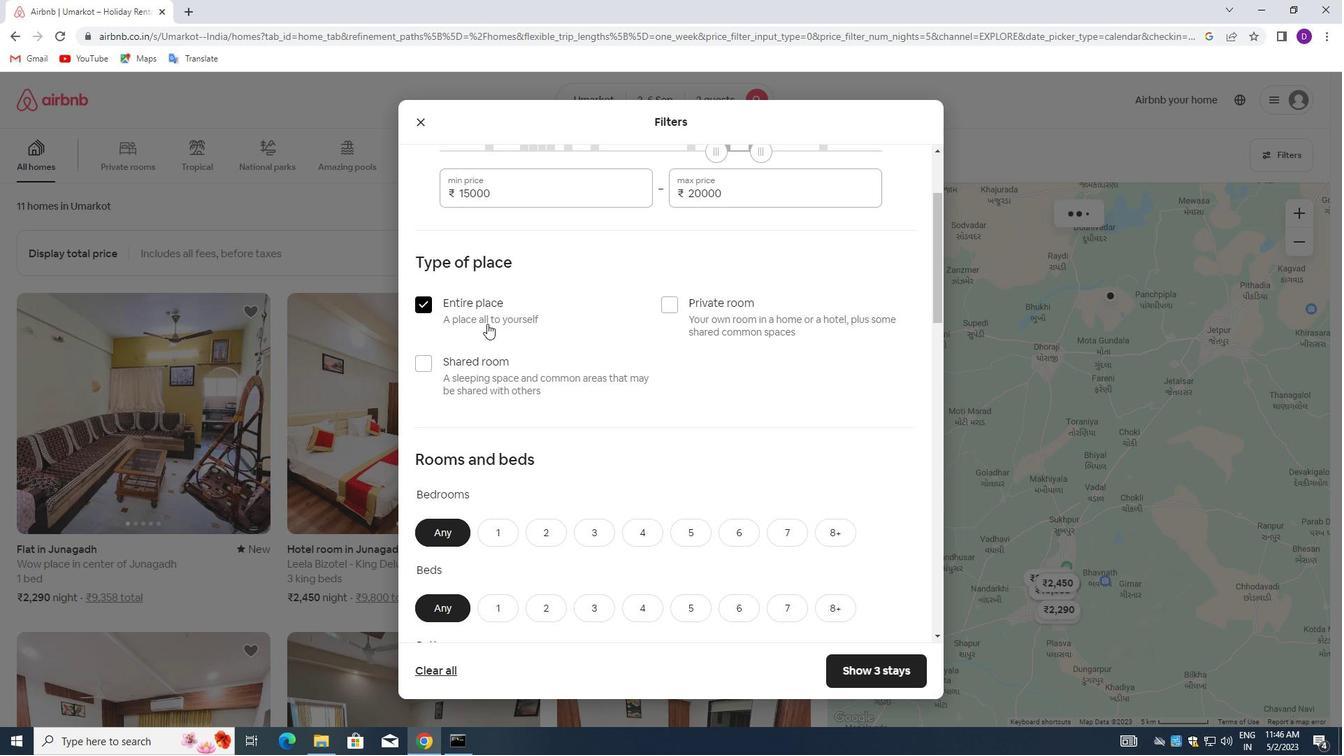 
Action: Mouse moved to (598, 357)
Screenshot: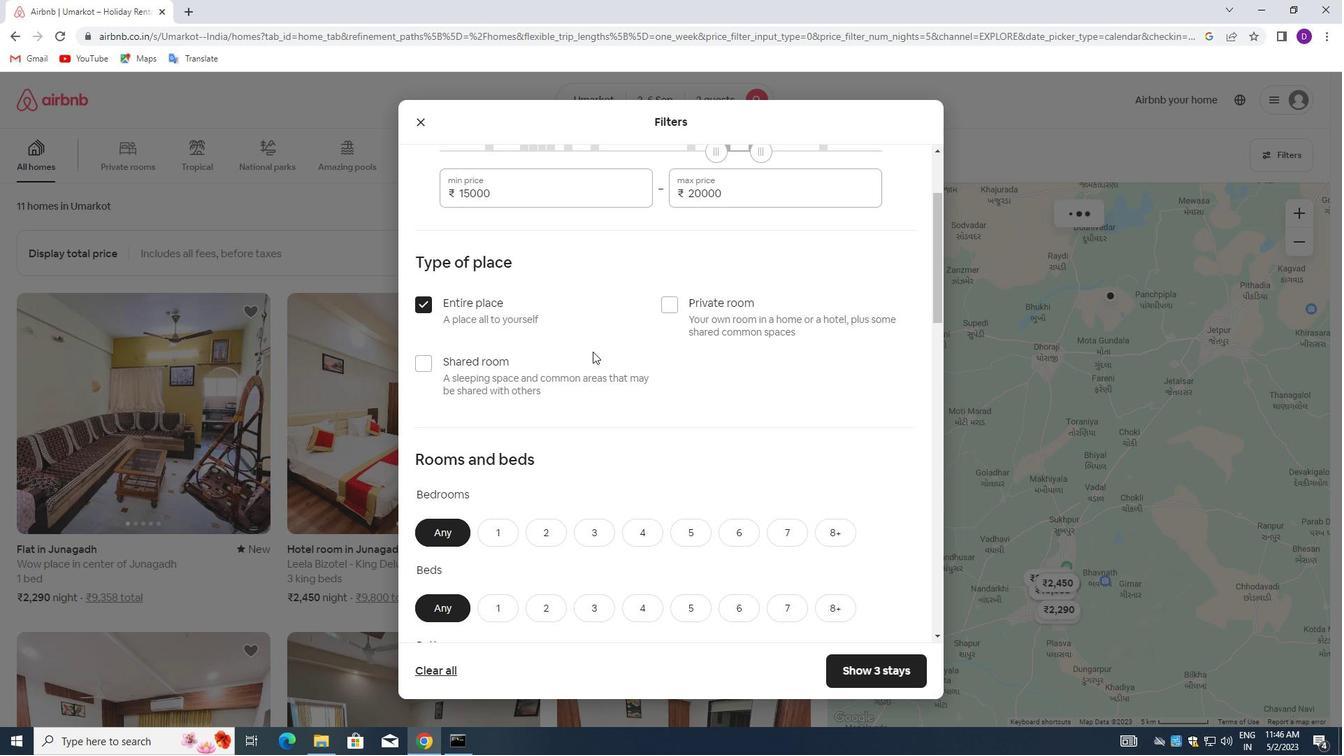 
Action: Mouse scrolled (598, 357) with delta (0, 0)
Screenshot: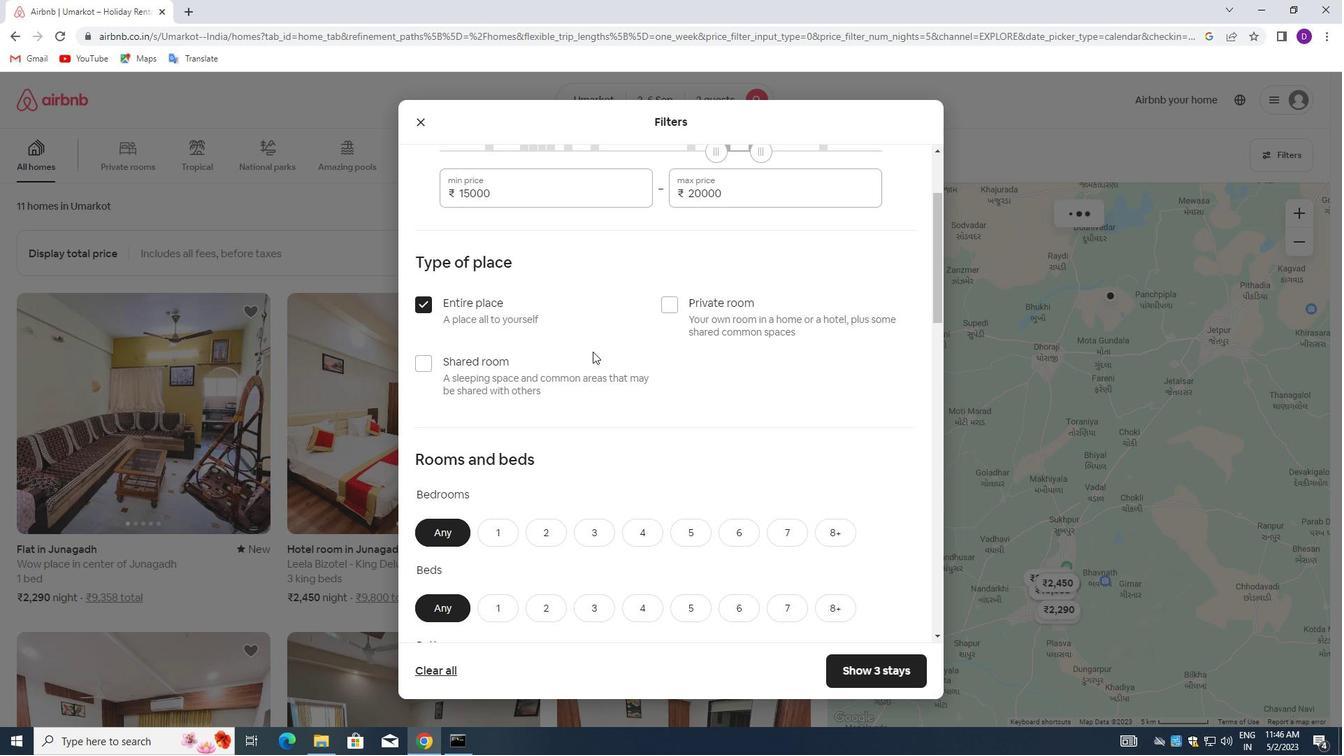
Action: Mouse moved to (485, 308)
Screenshot: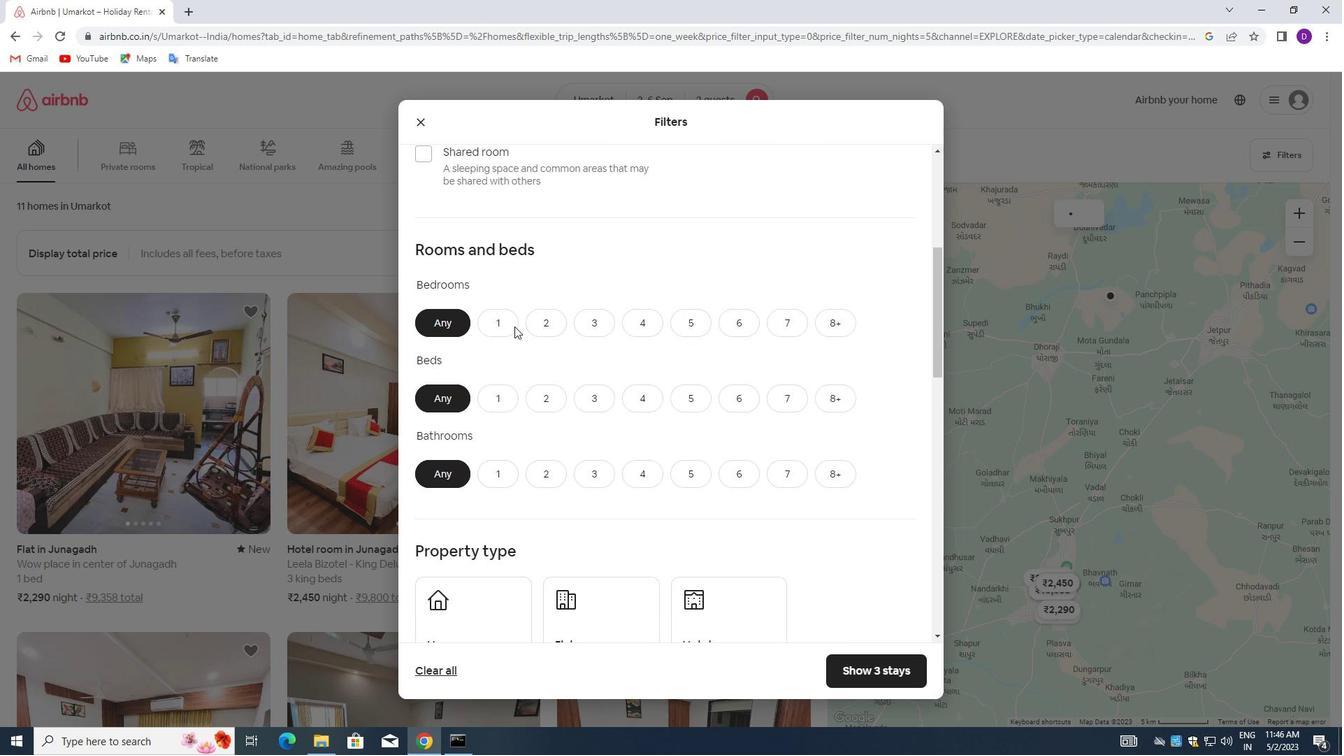 
Action: Mouse pressed left at (485, 308)
Screenshot: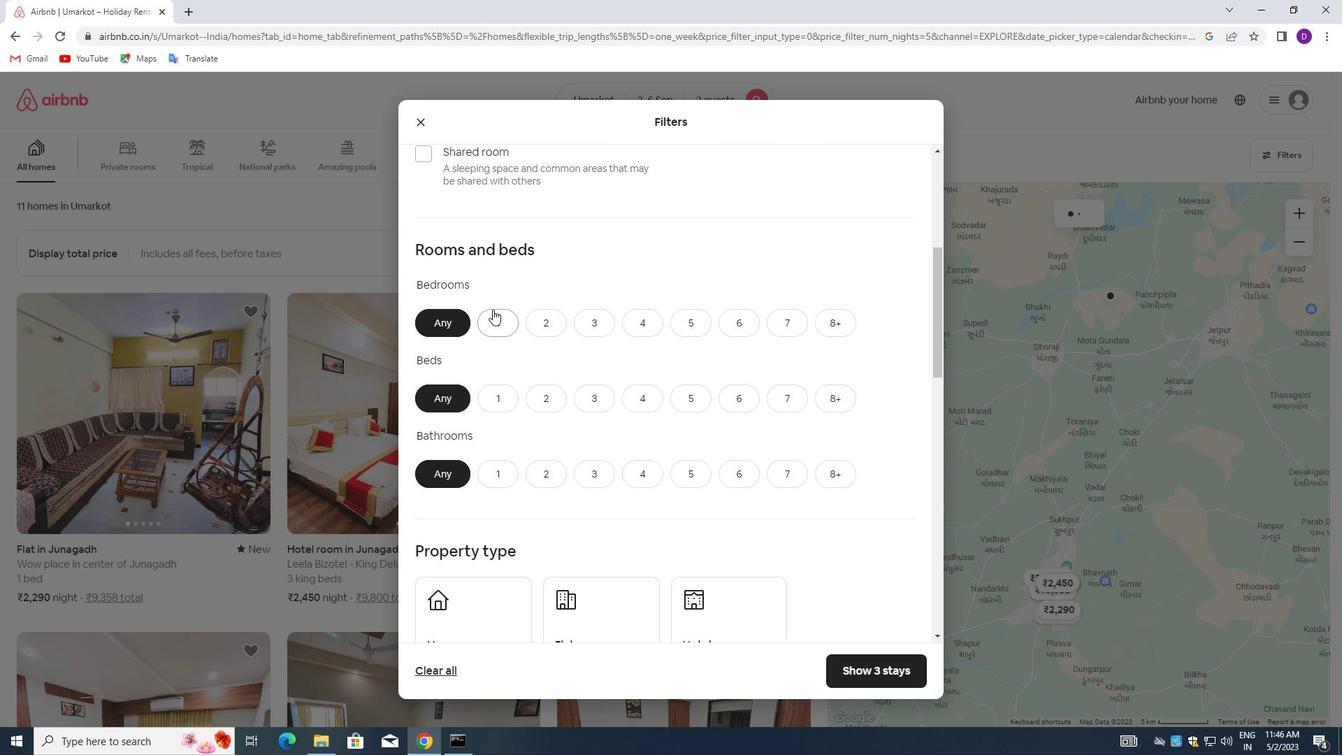 
Action: Mouse moved to (499, 320)
Screenshot: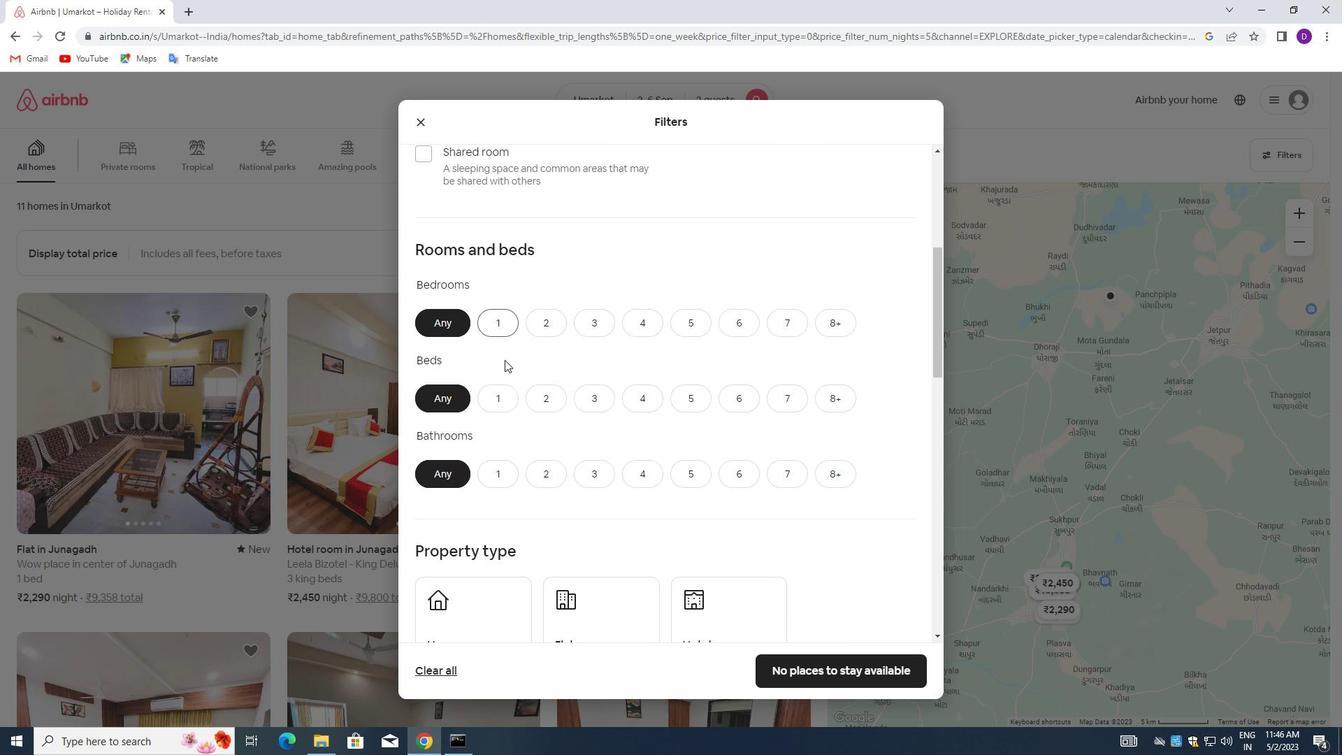 
Action: Mouse pressed left at (499, 320)
Screenshot: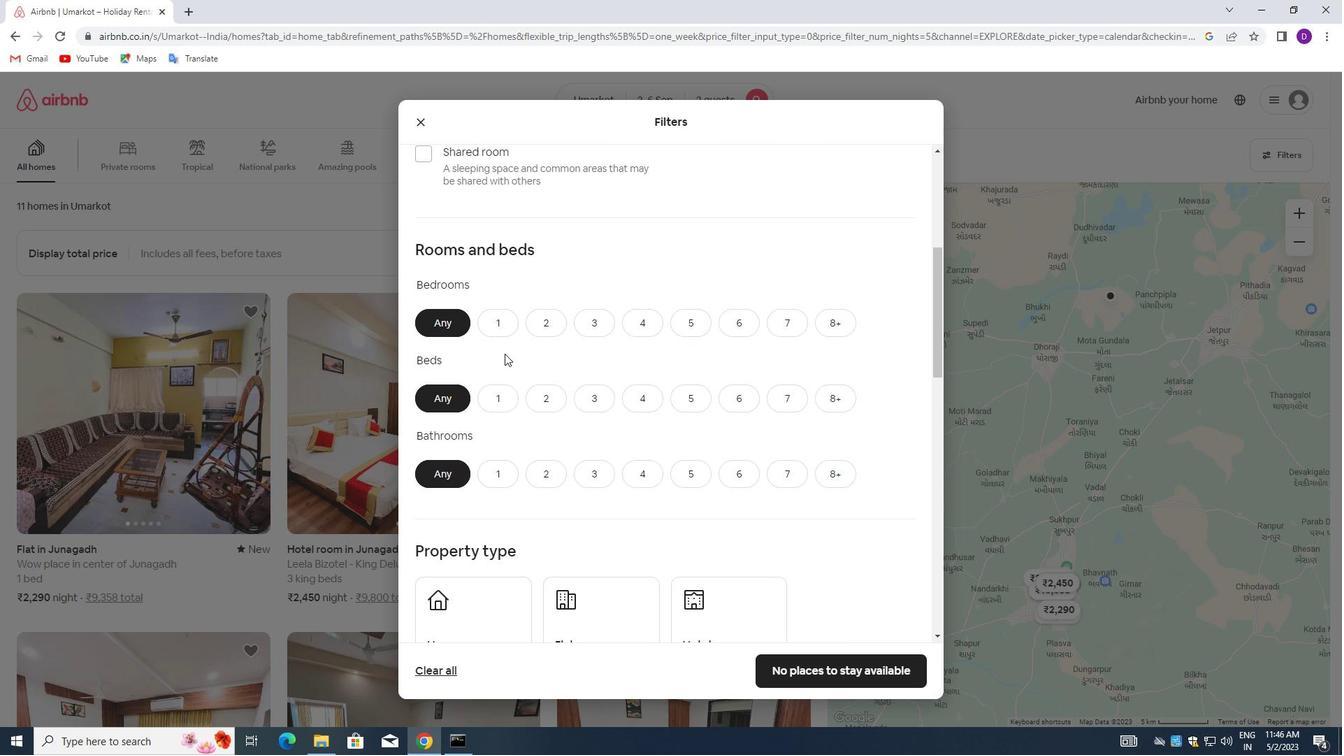 
Action: Mouse moved to (497, 399)
Screenshot: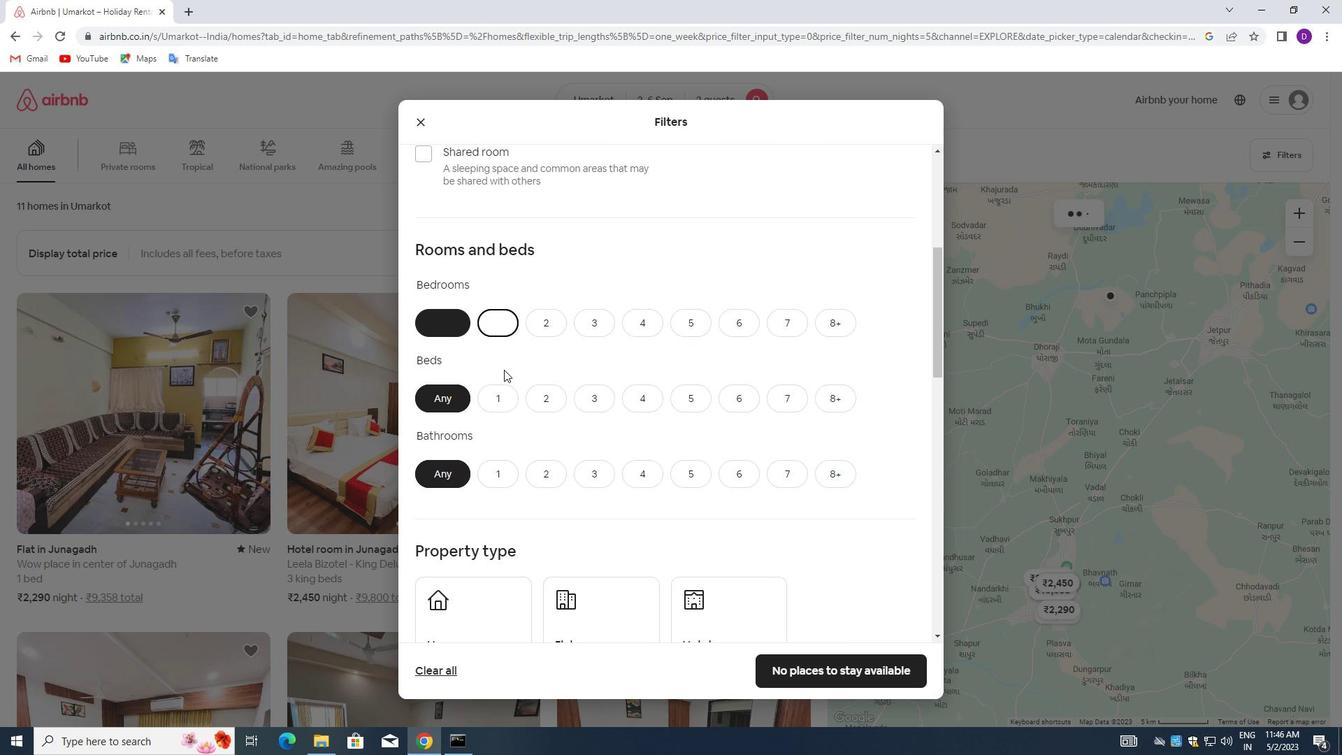 
Action: Mouse pressed left at (497, 399)
Screenshot: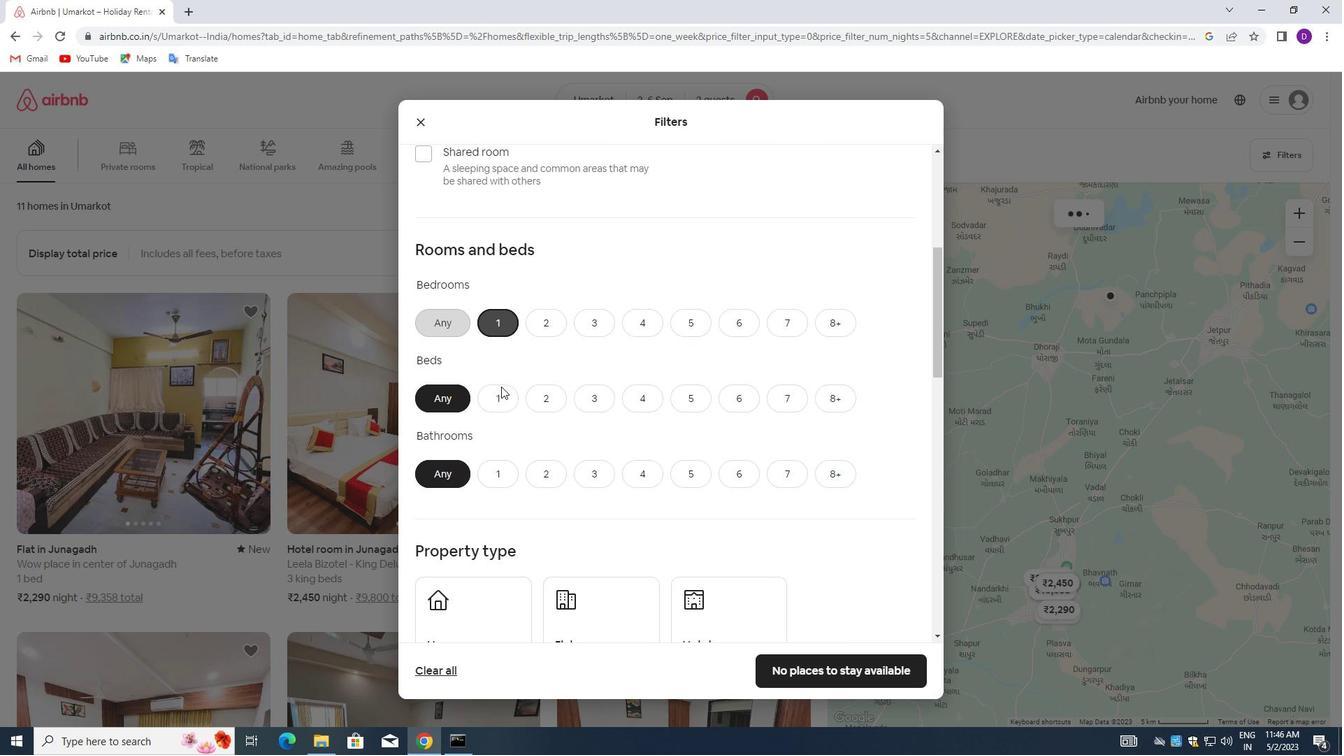 
Action: Mouse moved to (497, 471)
Screenshot: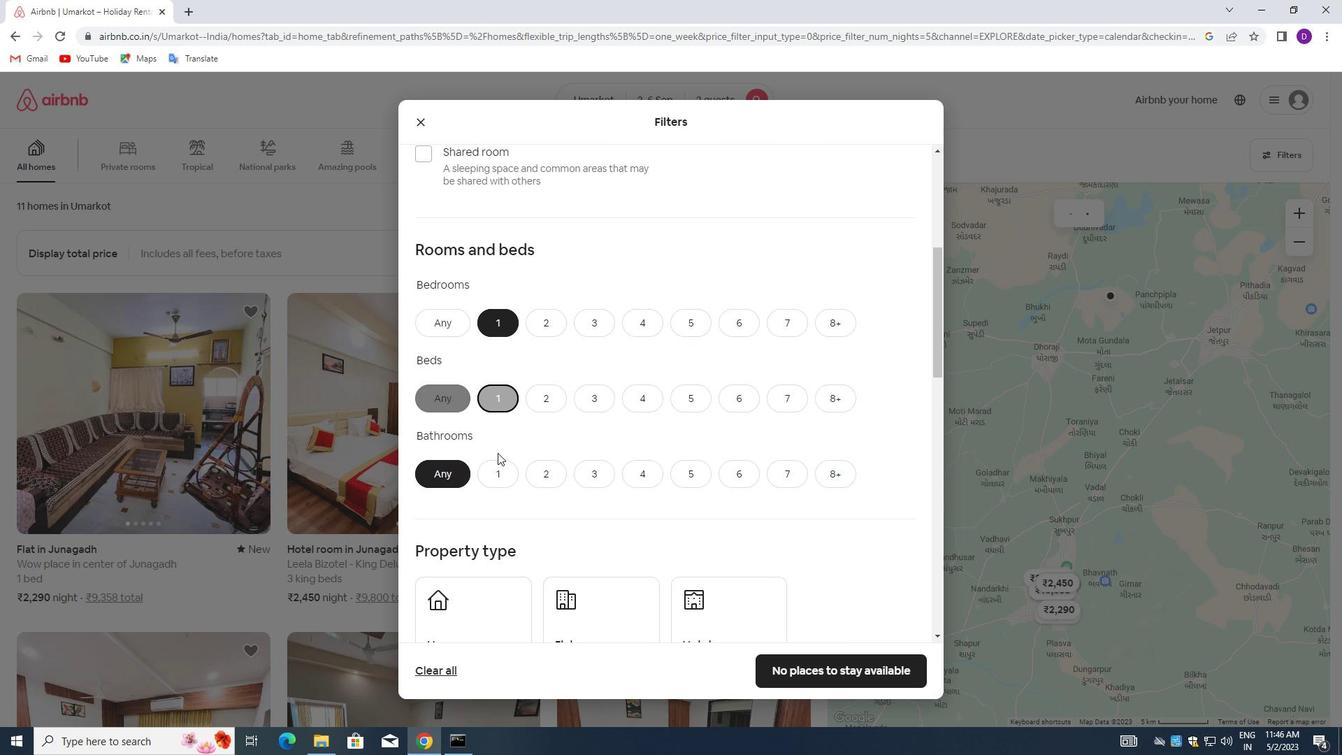 
Action: Mouse pressed left at (497, 471)
Screenshot: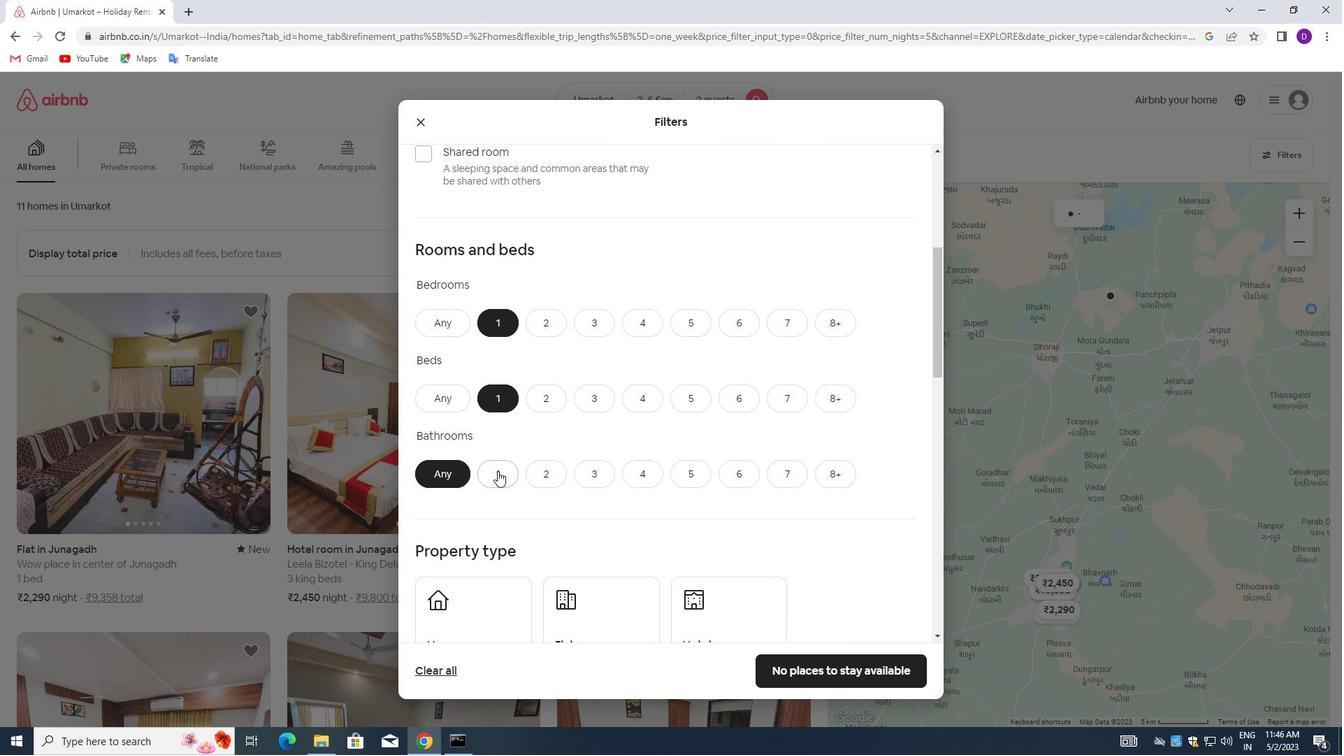 
Action: Mouse moved to (527, 383)
Screenshot: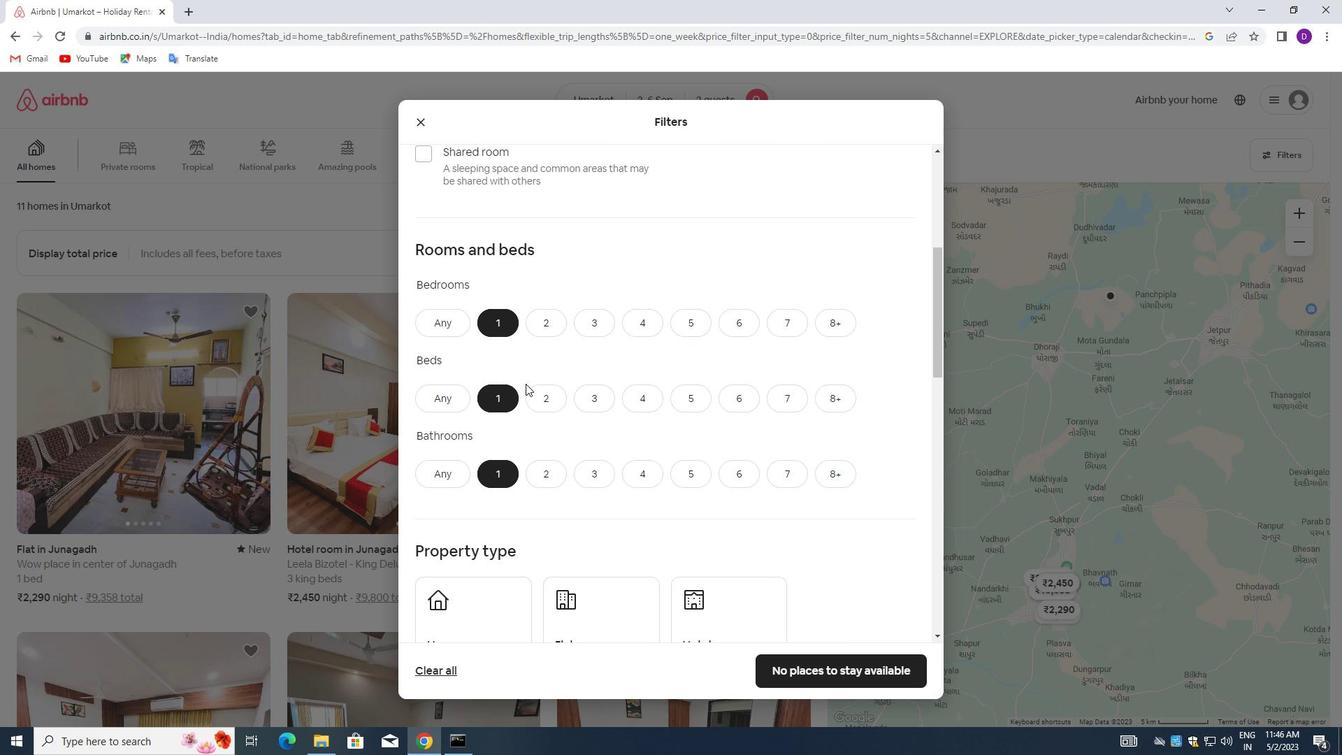 
Action: Mouse scrolled (527, 383) with delta (0, 0)
Screenshot: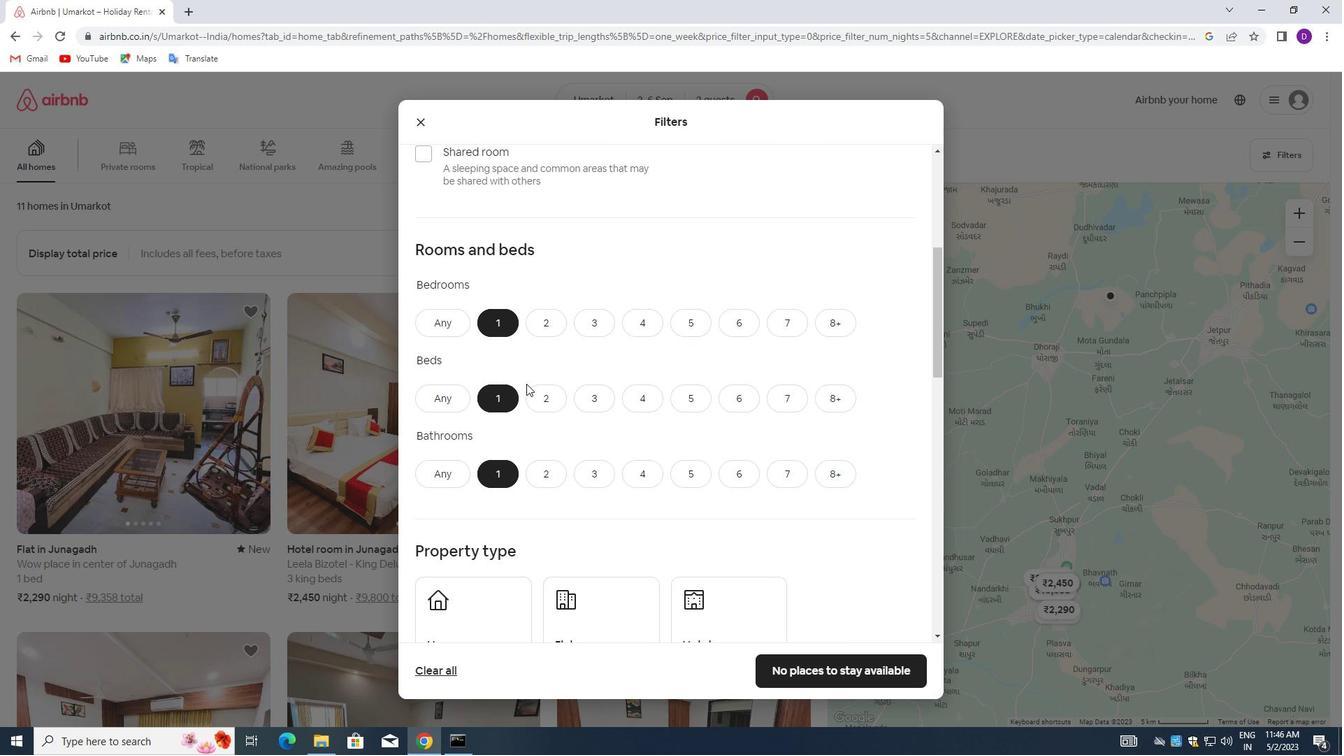 
Action: Mouse moved to (527, 385)
Screenshot: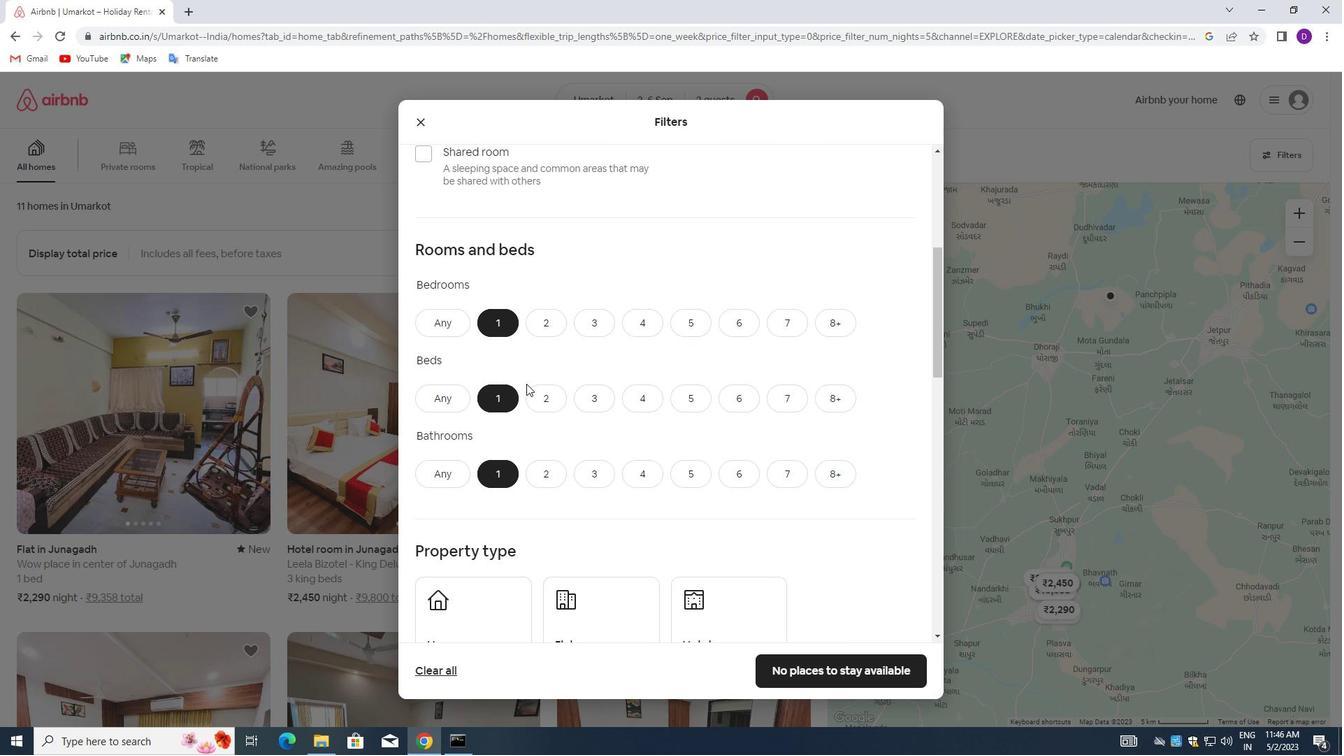 
Action: Mouse scrolled (527, 384) with delta (0, 0)
Screenshot: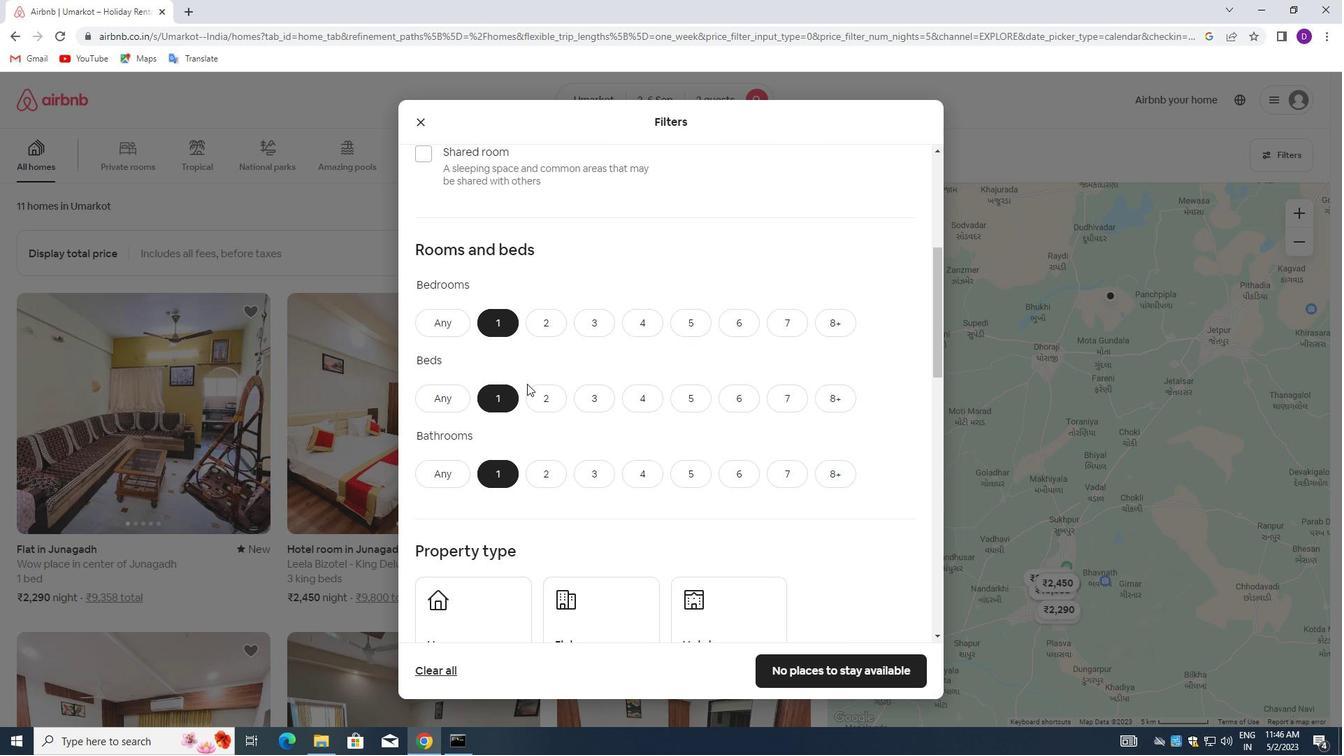 
Action: Mouse moved to (482, 462)
Screenshot: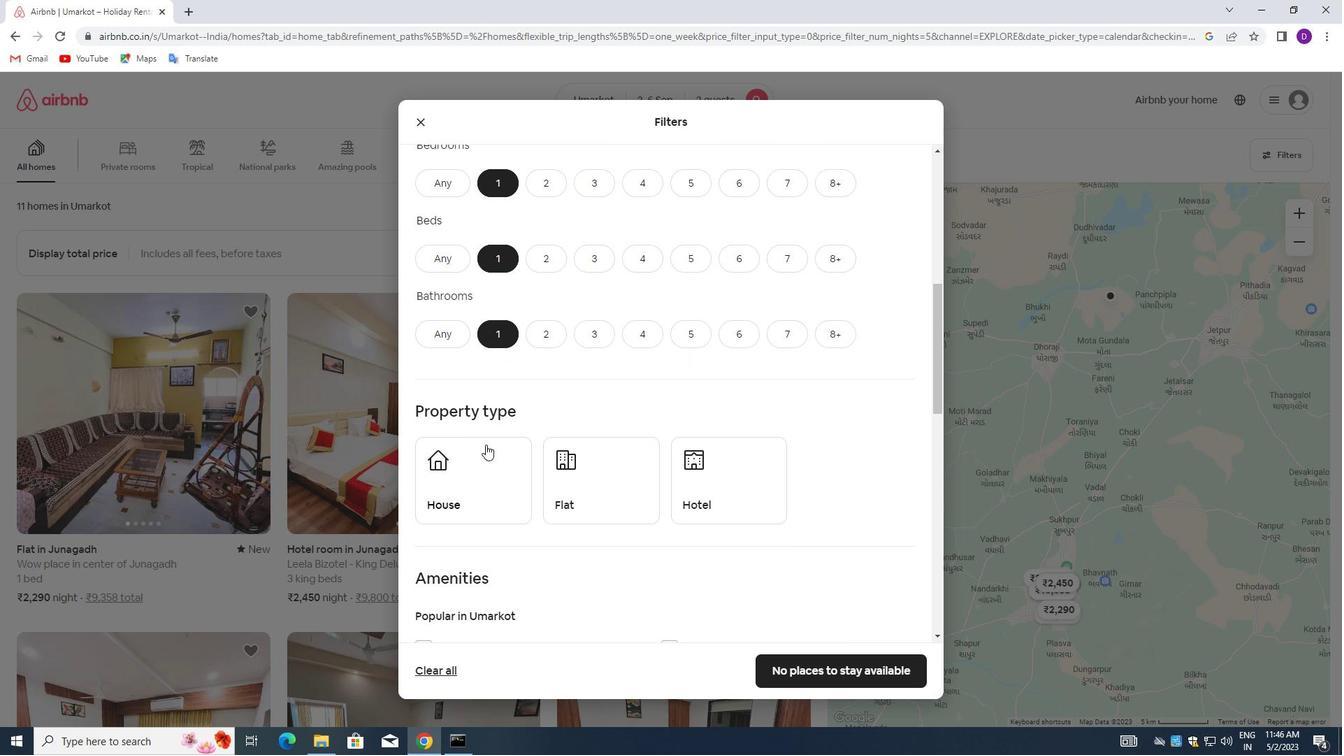 
Action: Mouse pressed left at (482, 462)
Screenshot: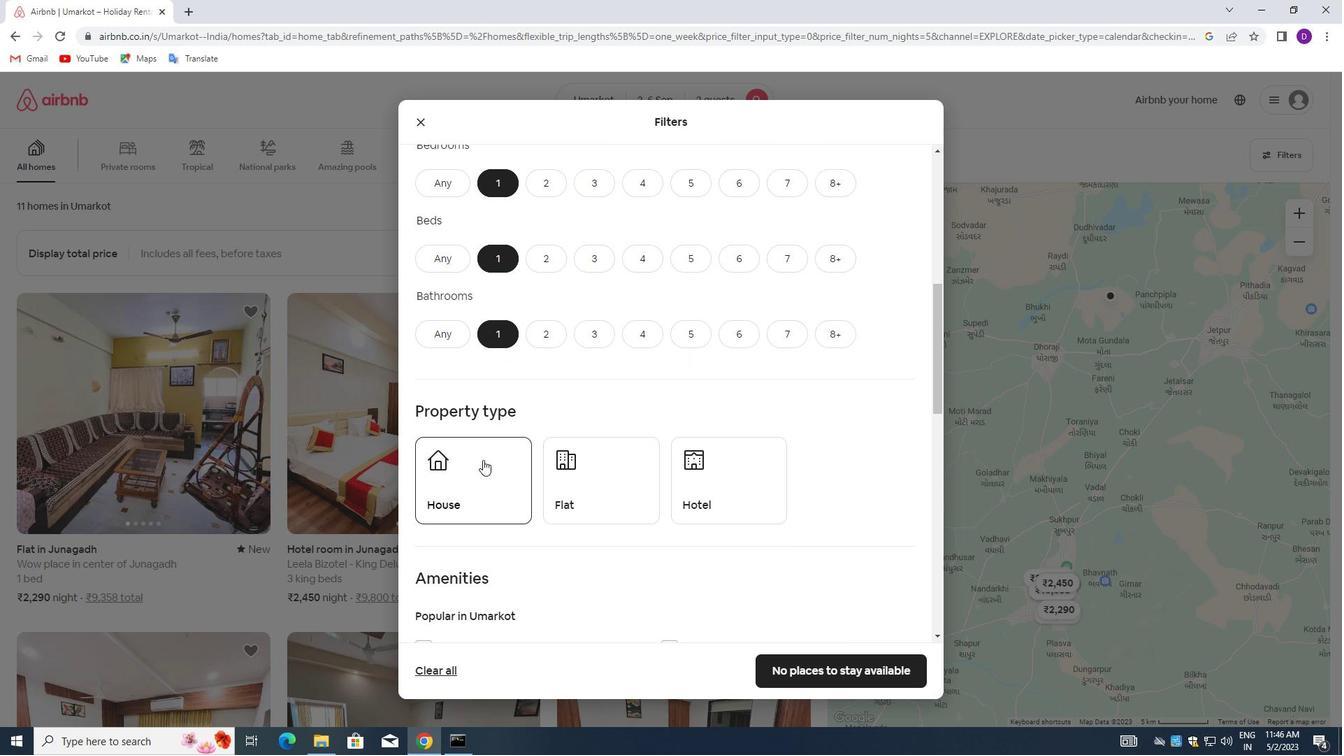 
Action: Mouse moved to (617, 480)
Screenshot: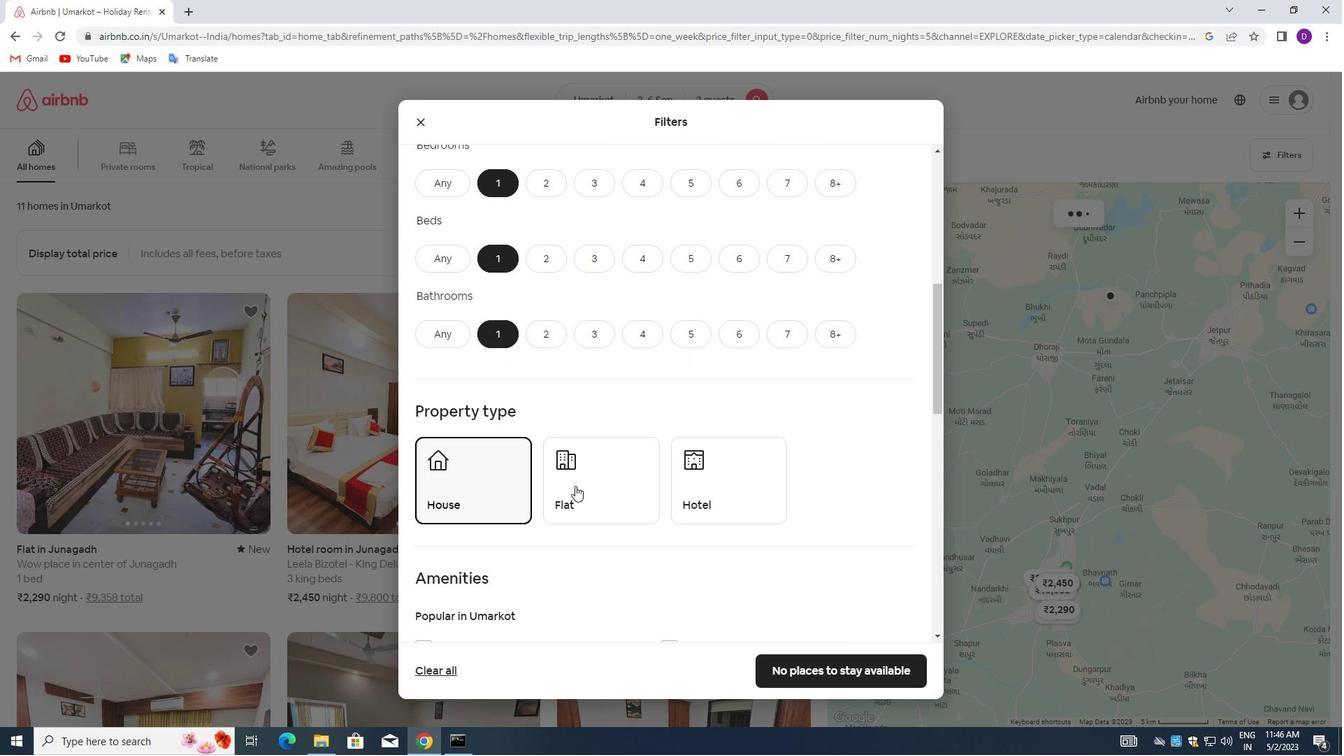 
Action: Mouse pressed left at (617, 480)
Screenshot: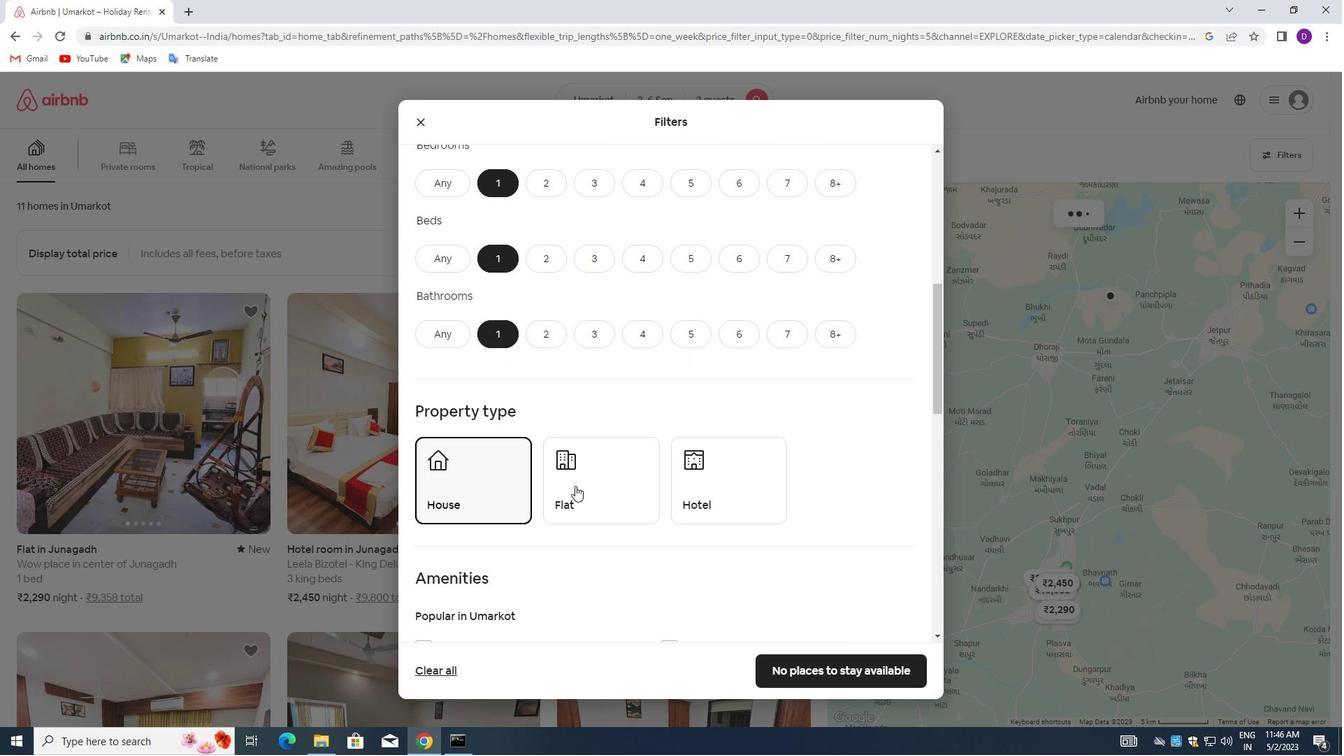 
Action: Mouse moved to (735, 487)
Screenshot: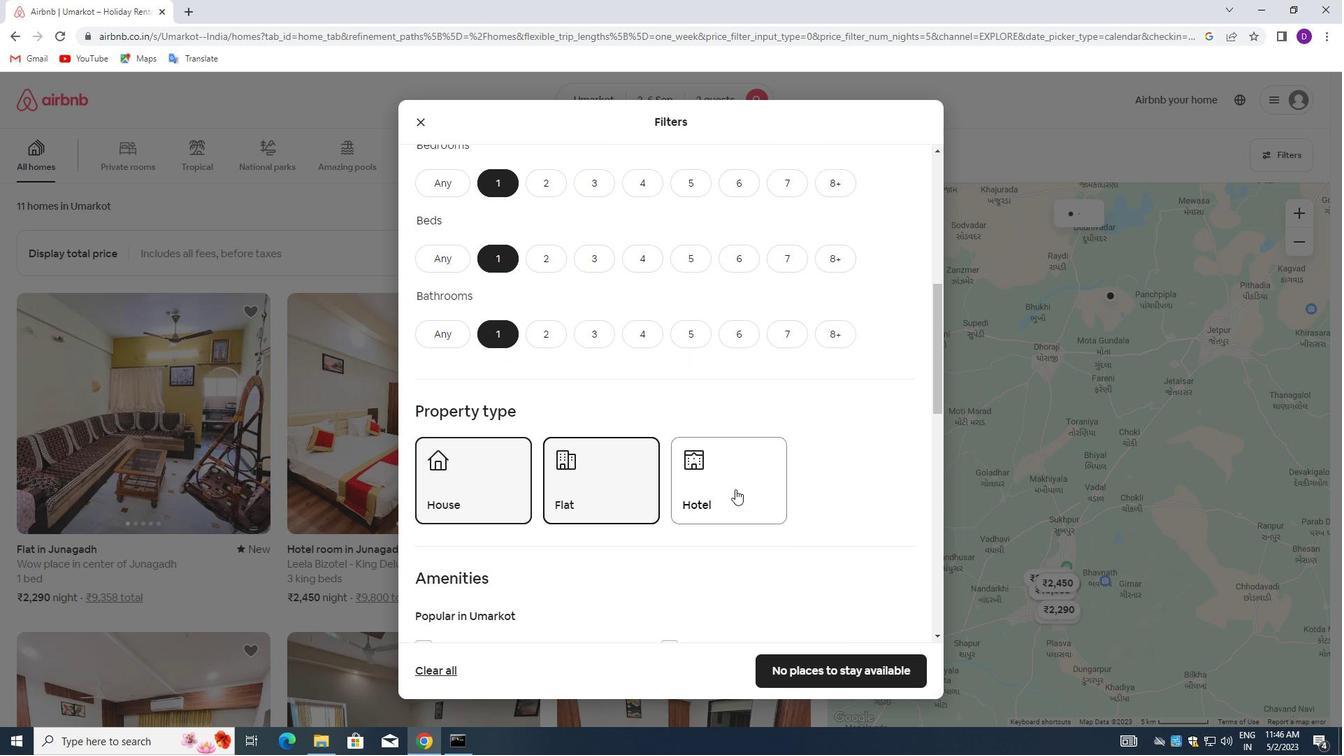 
Action: Mouse pressed left at (735, 487)
Screenshot: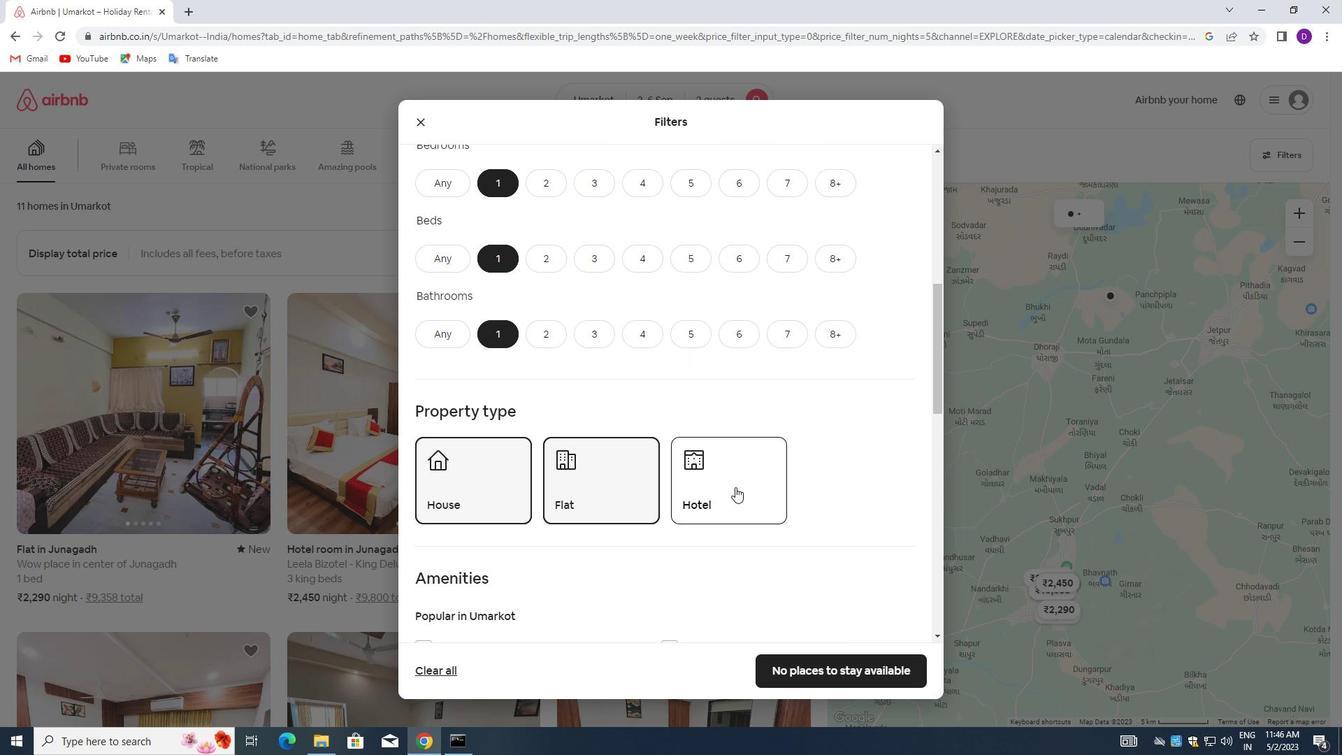 
Action: Mouse moved to (641, 455)
Screenshot: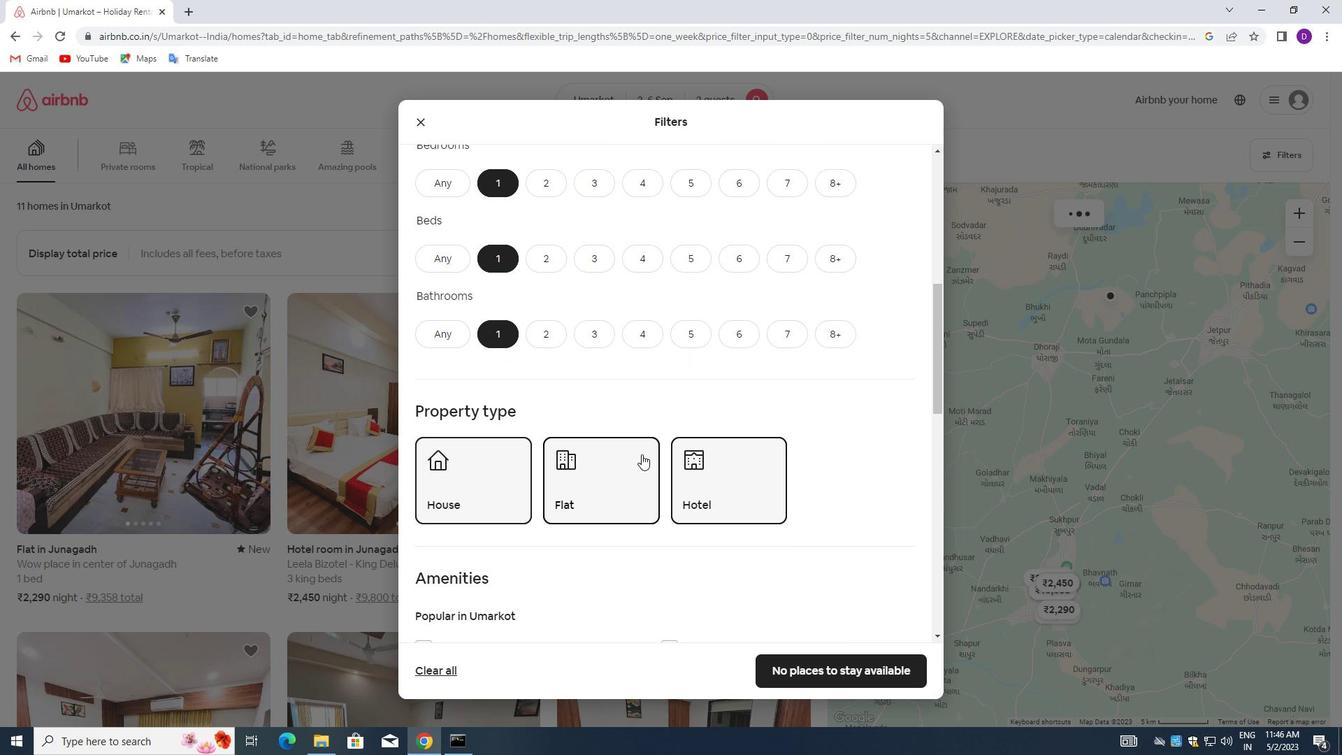 
Action: Mouse scrolled (641, 454) with delta (0, 0)
Screenshot: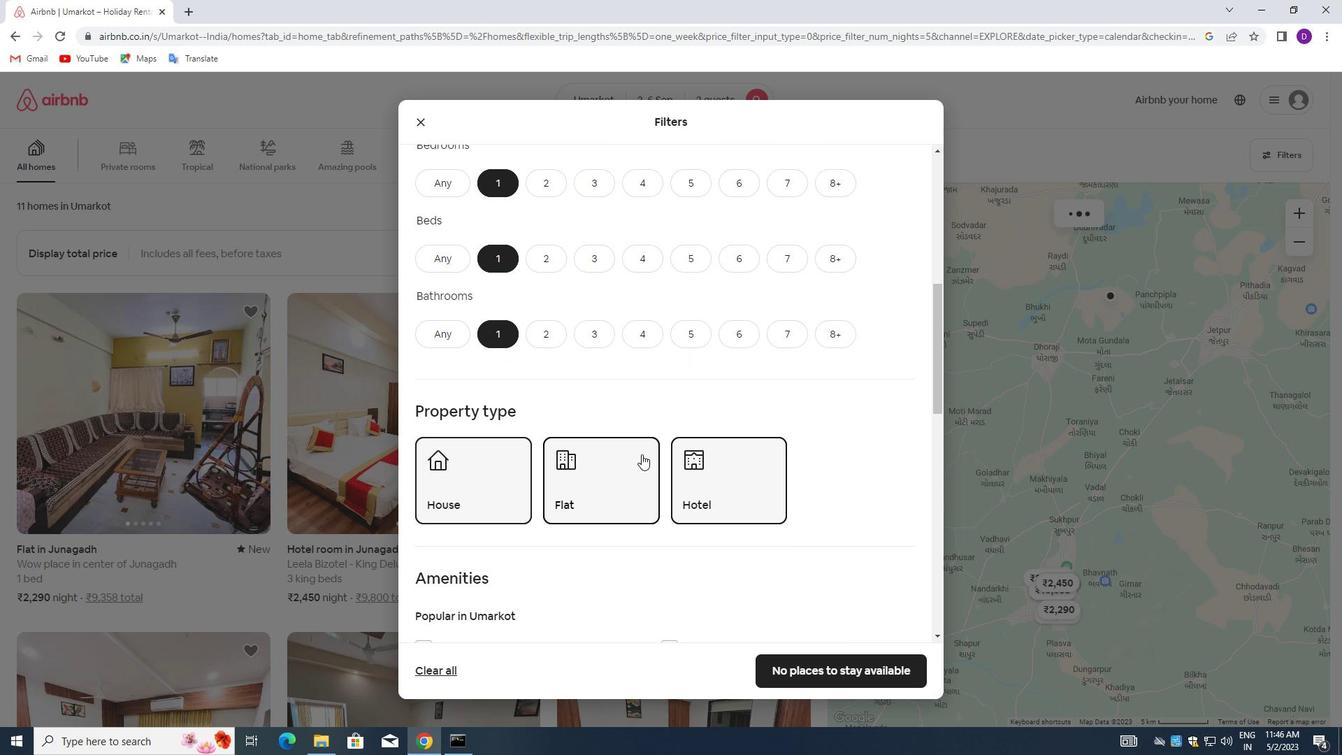 
Action: Mouse moved to (641, 455)
Screenshot: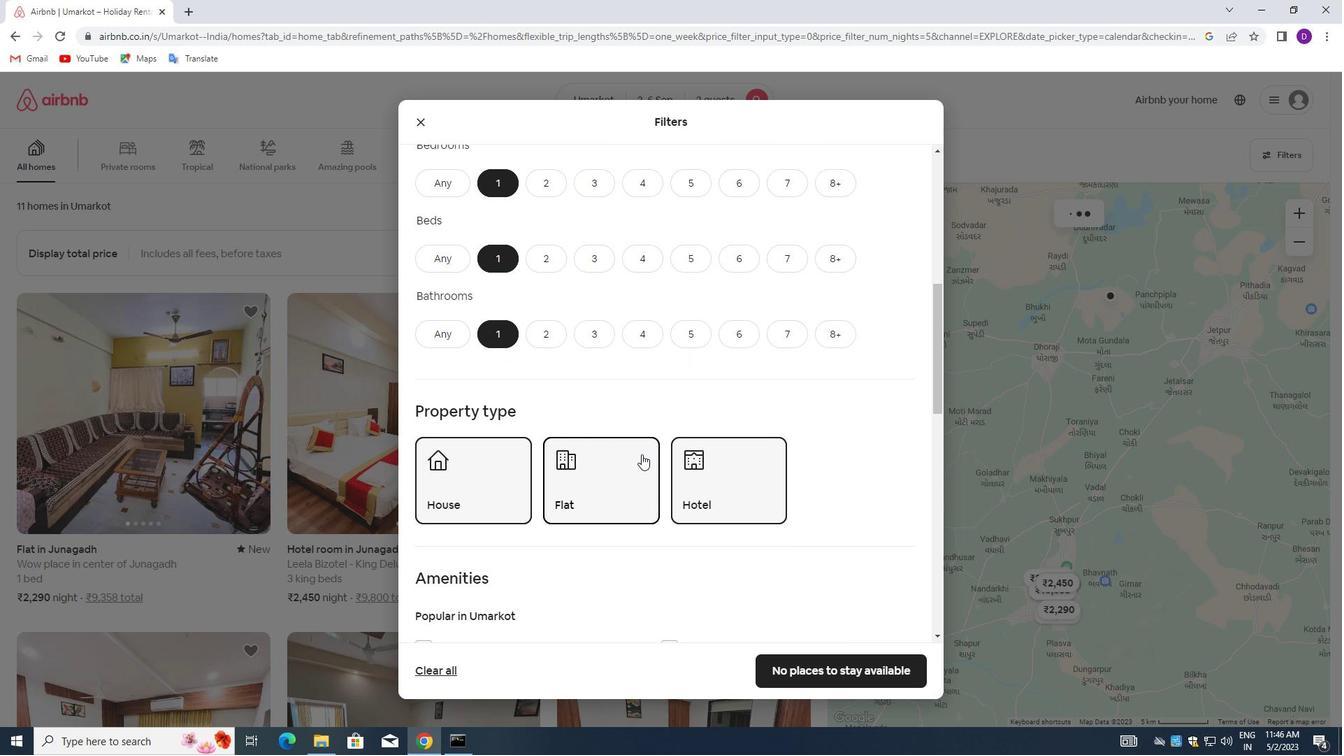 
Action: Mouse scrolled (641, 455) with delta (0, 0)
Screenshot: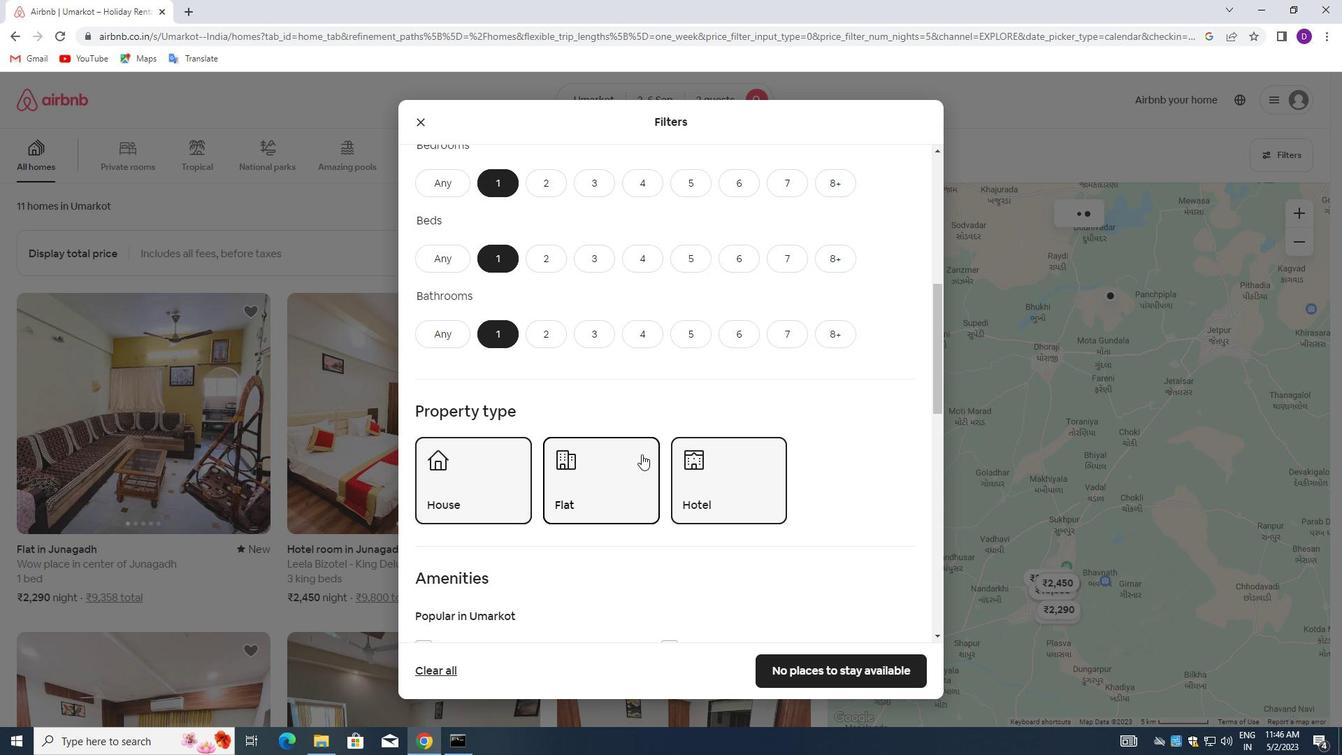 
Action: Mouse moved to (642, 431)
Screenshot: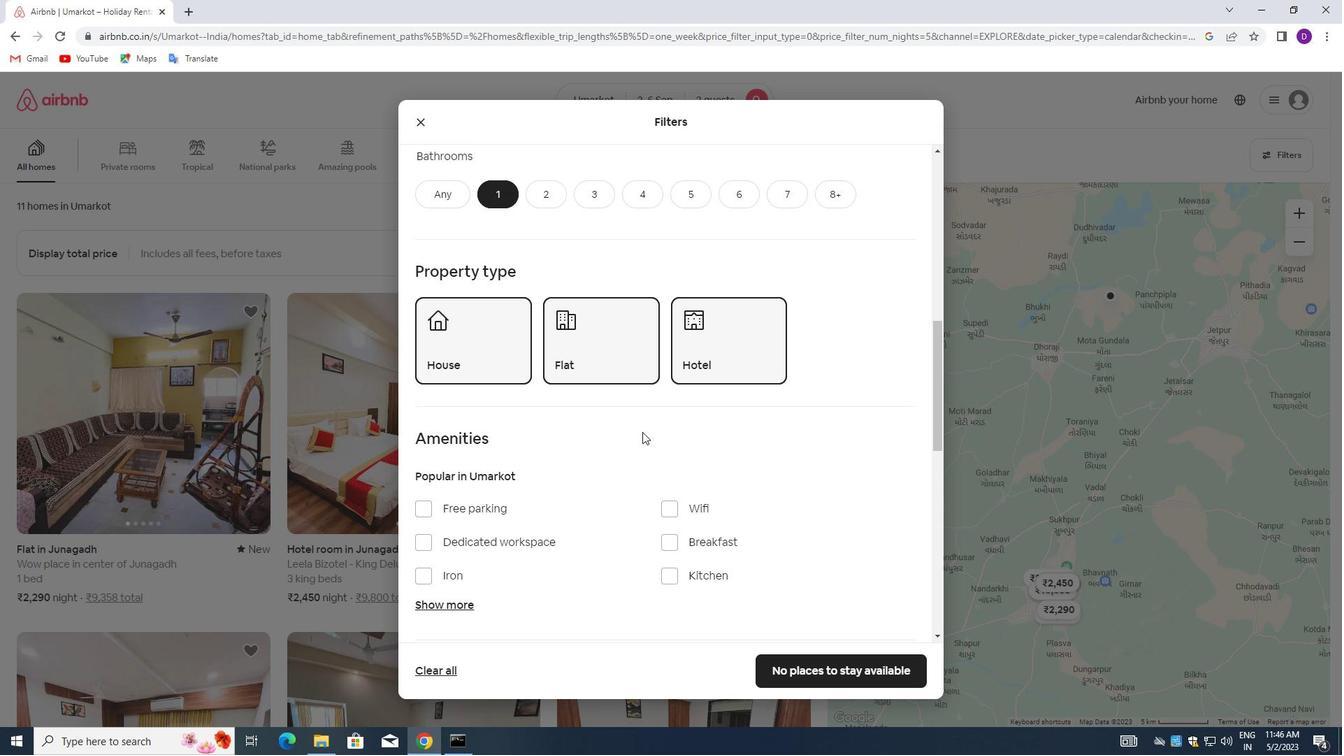 
Action: Mouse scrolled (642, 430) with delta (0, 0)
Screenshot: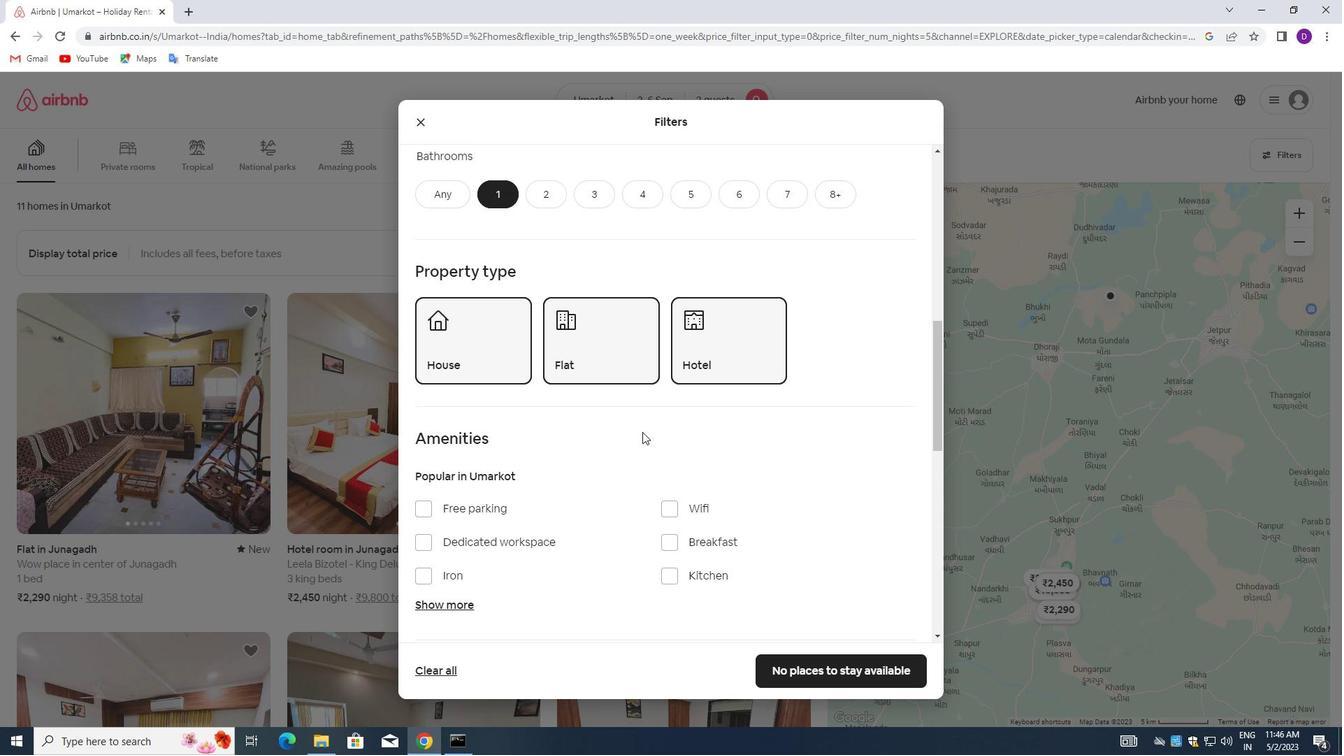 
Action: Mouse moved to (643, 429)
Screenshot: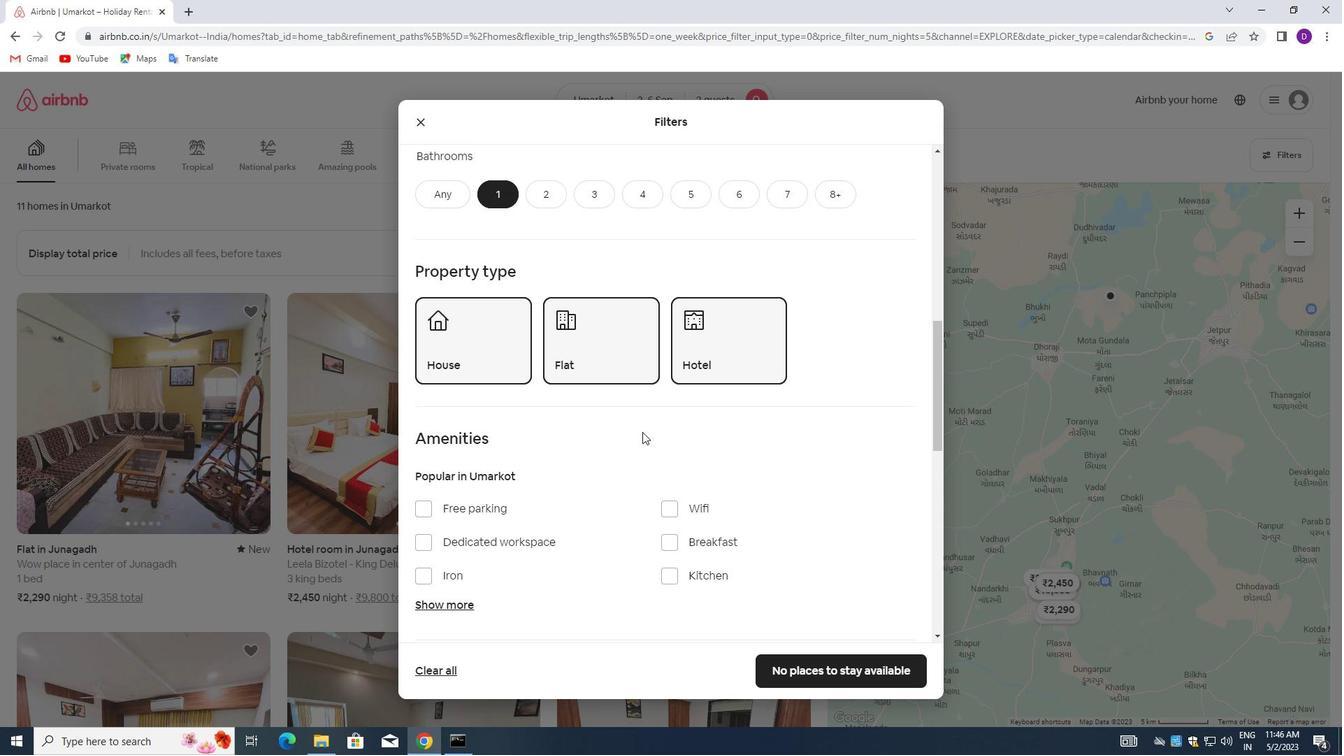 
Action: Mouse scrolled (643, 429) with delta (0, 0)
Screenshot: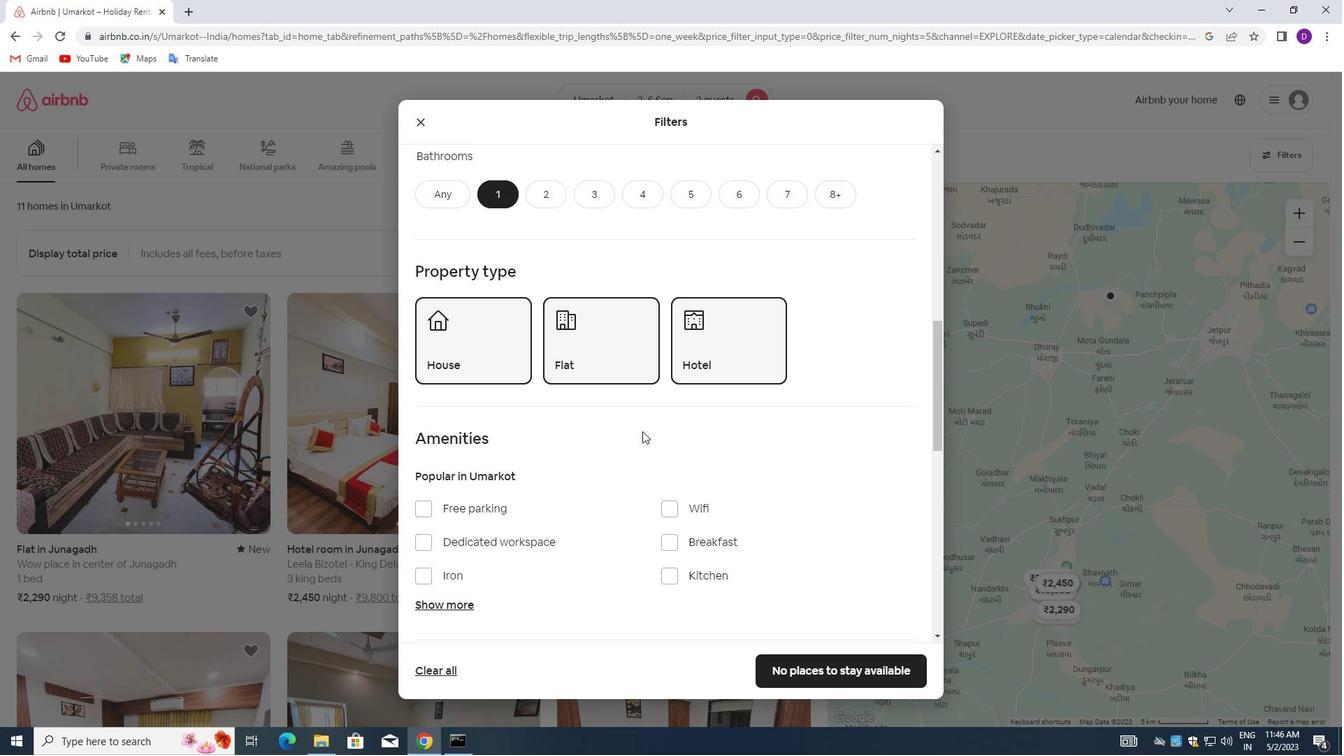 
Action: Mouse moved to (657, 422)
Screenshot: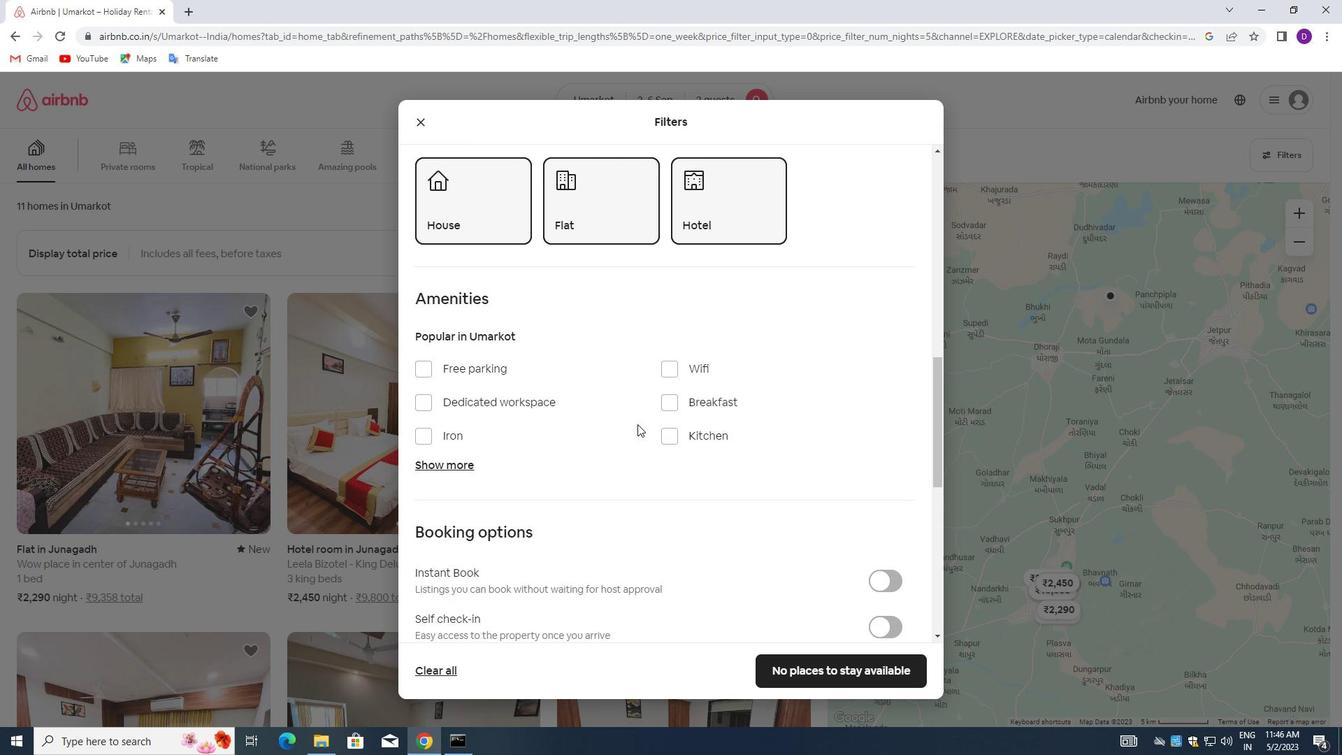 
Action: Mouse scrolled (657, 421) with delta (0, 0)
Screenshot: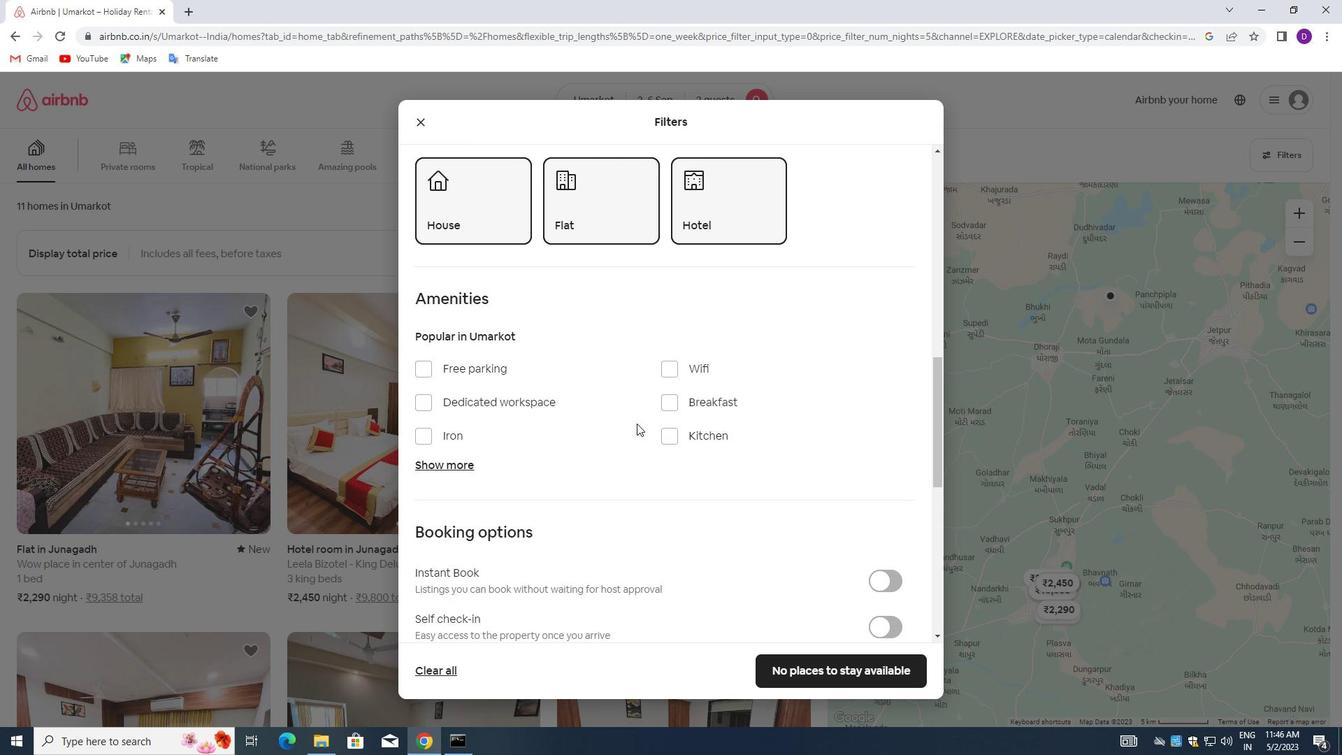 
Action: Mouse moved to (658, 422)
Screenshot: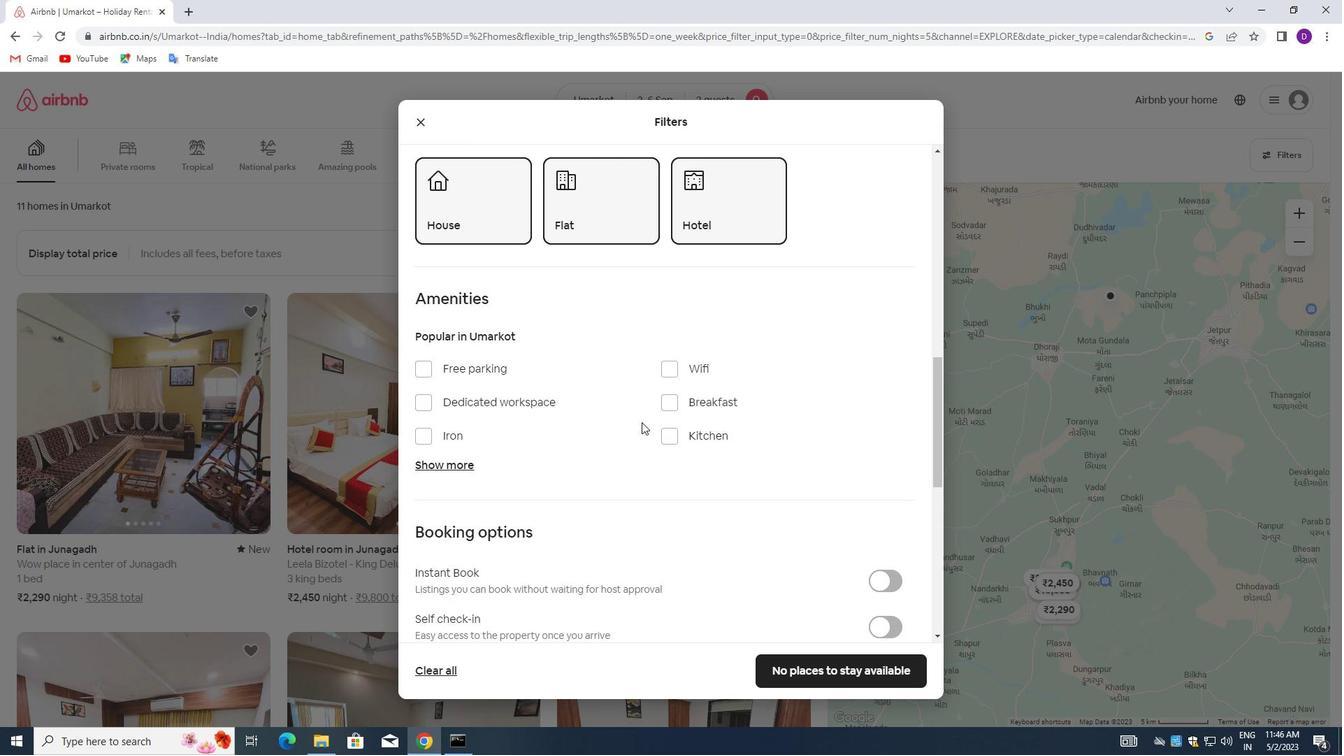 
Action: Mouse scrolled (658, 421) with delta (0, 0)
Screenshot: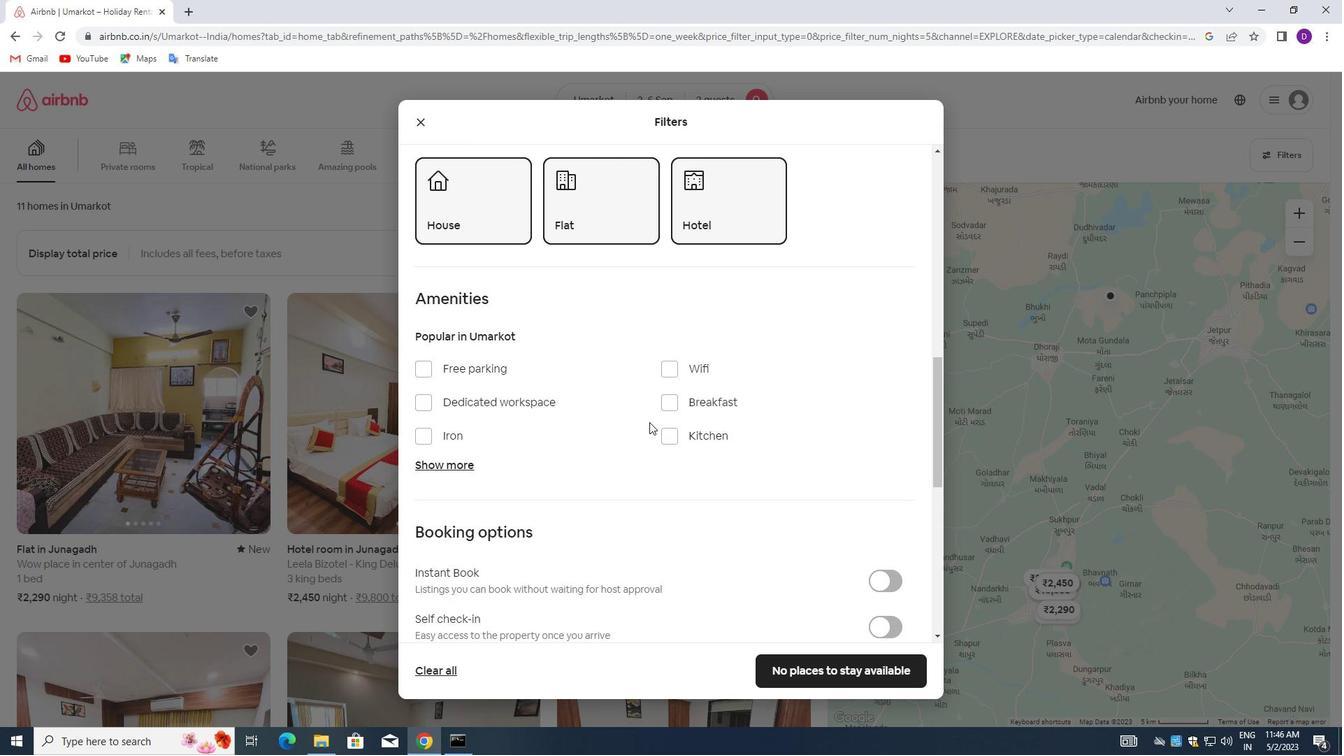 
Action: Mouse scrolled (658, 421) with delta (0, 0)
Screenshot: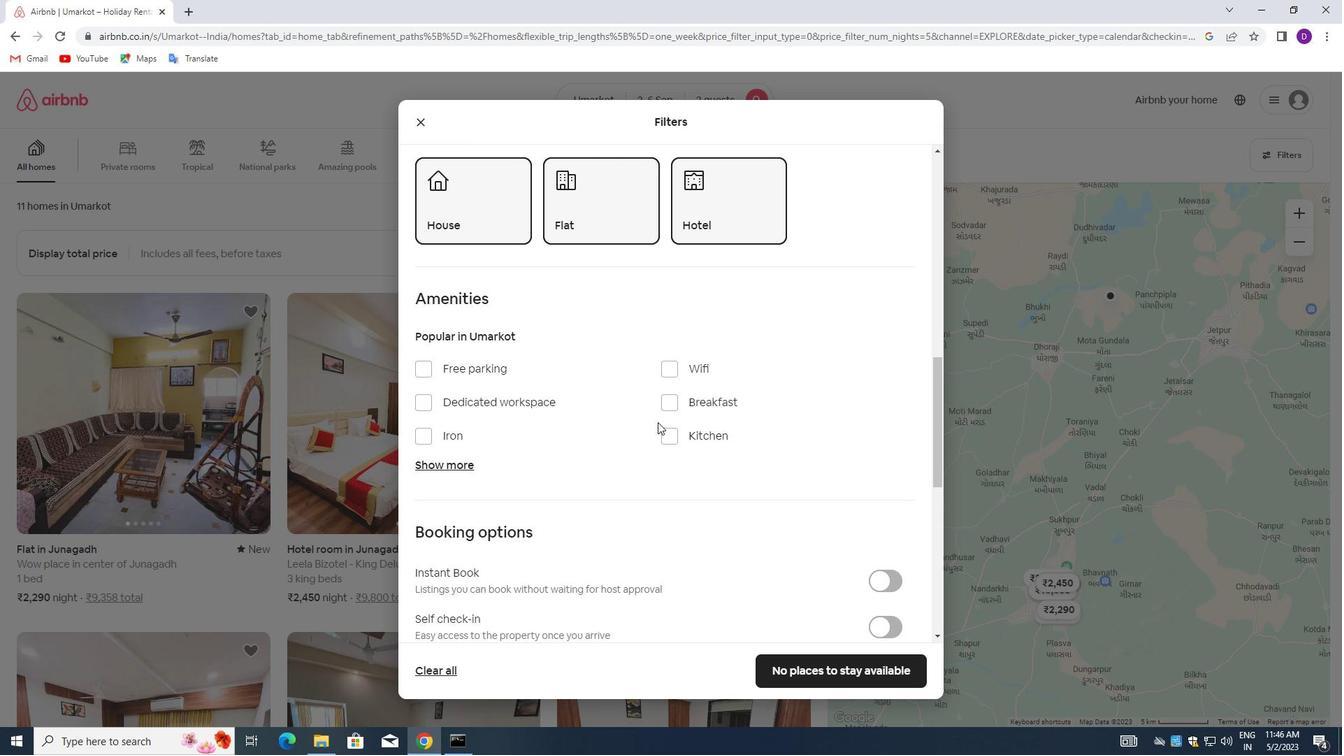 
Action: Mouse moved to (886, 421)
Screenshot: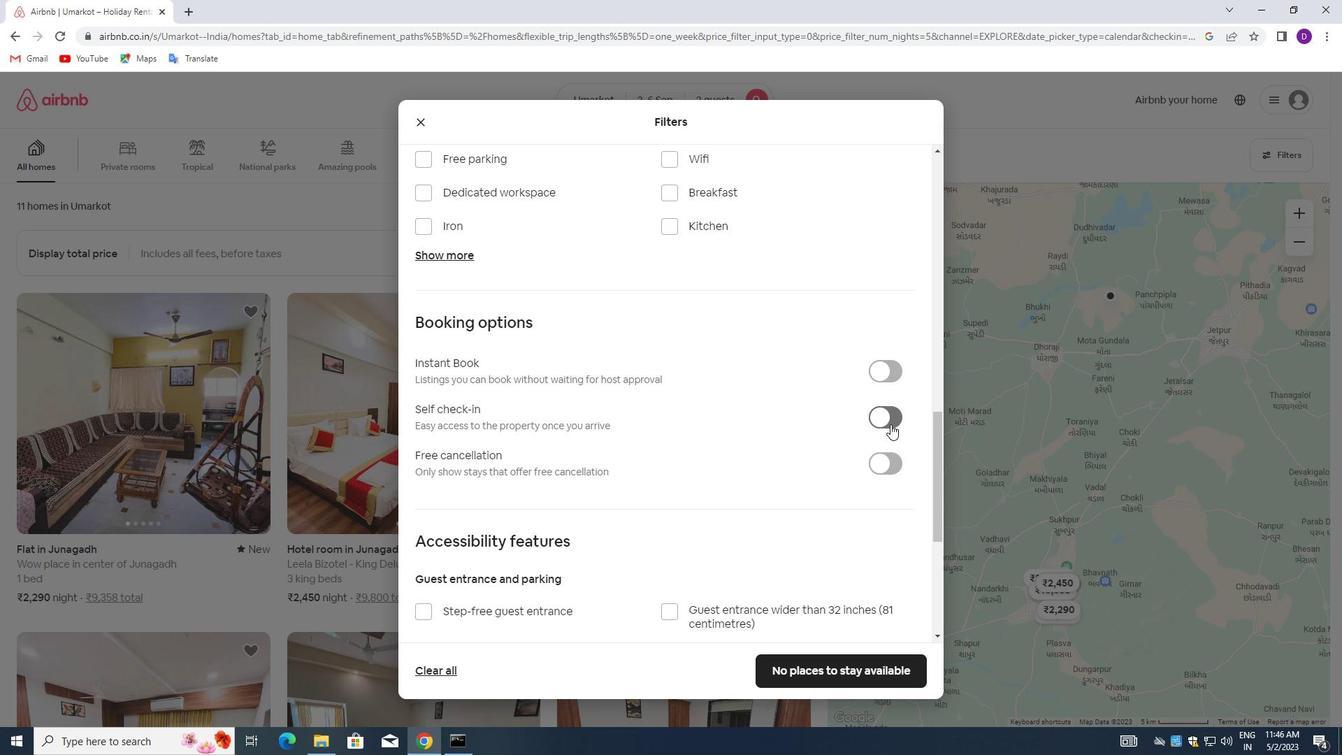 
Action: Mouse pressed left at (886, 421)
Screenshot: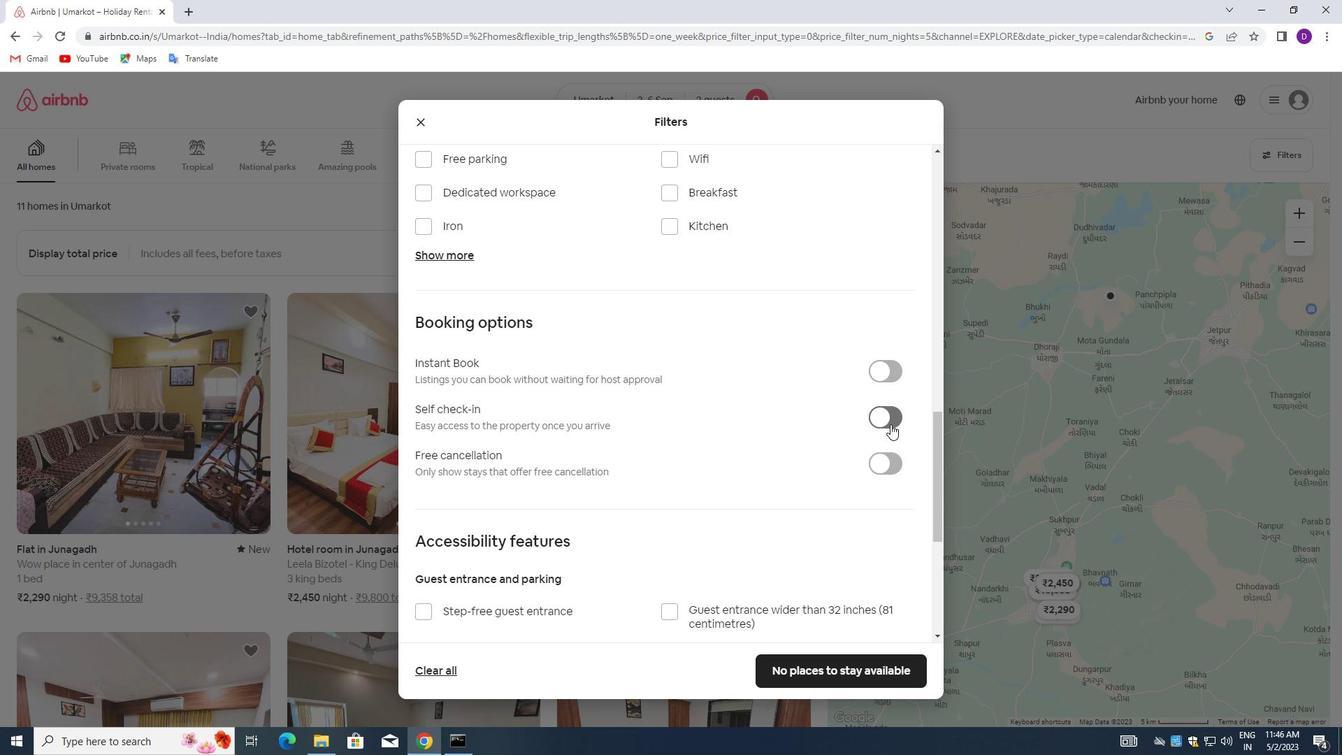
Action: Mouse moved to (608, 464)
Screenshot: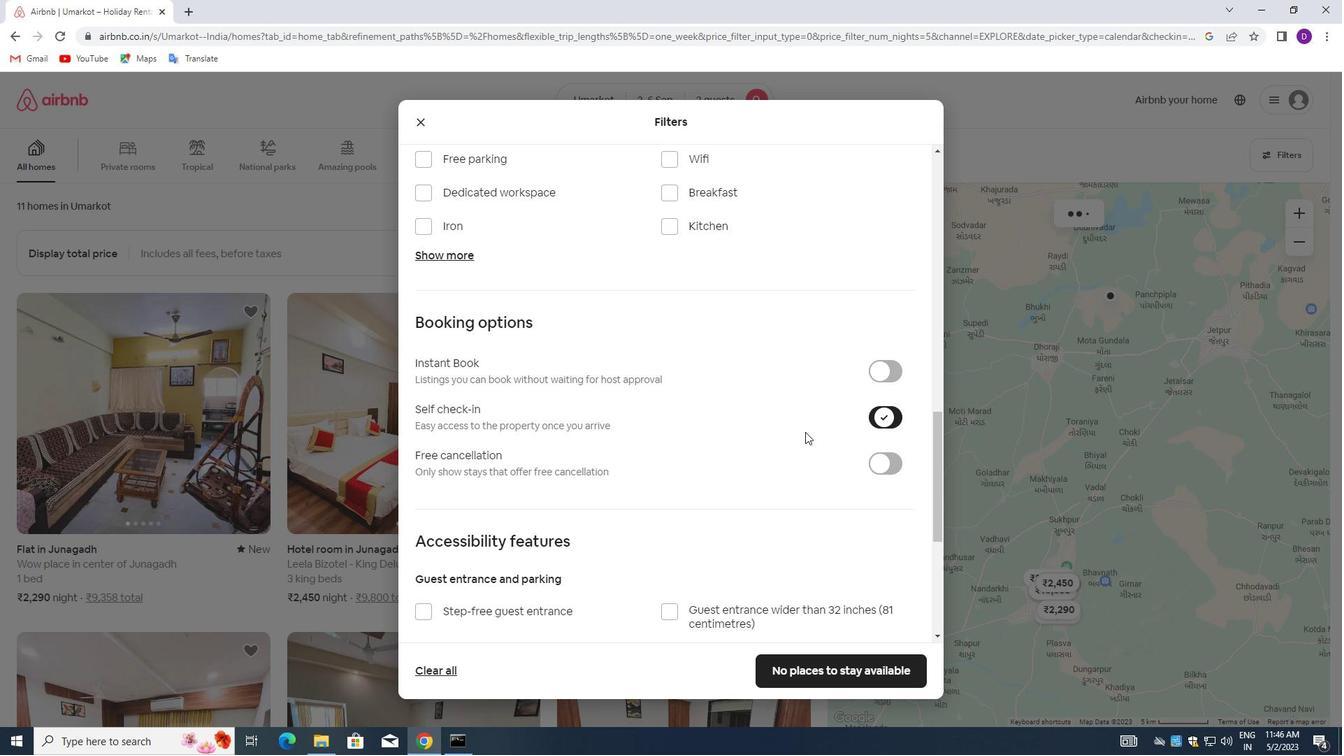 
Action: Mouse scrolled (608, 463) with delta (0, 0)
Screenshot: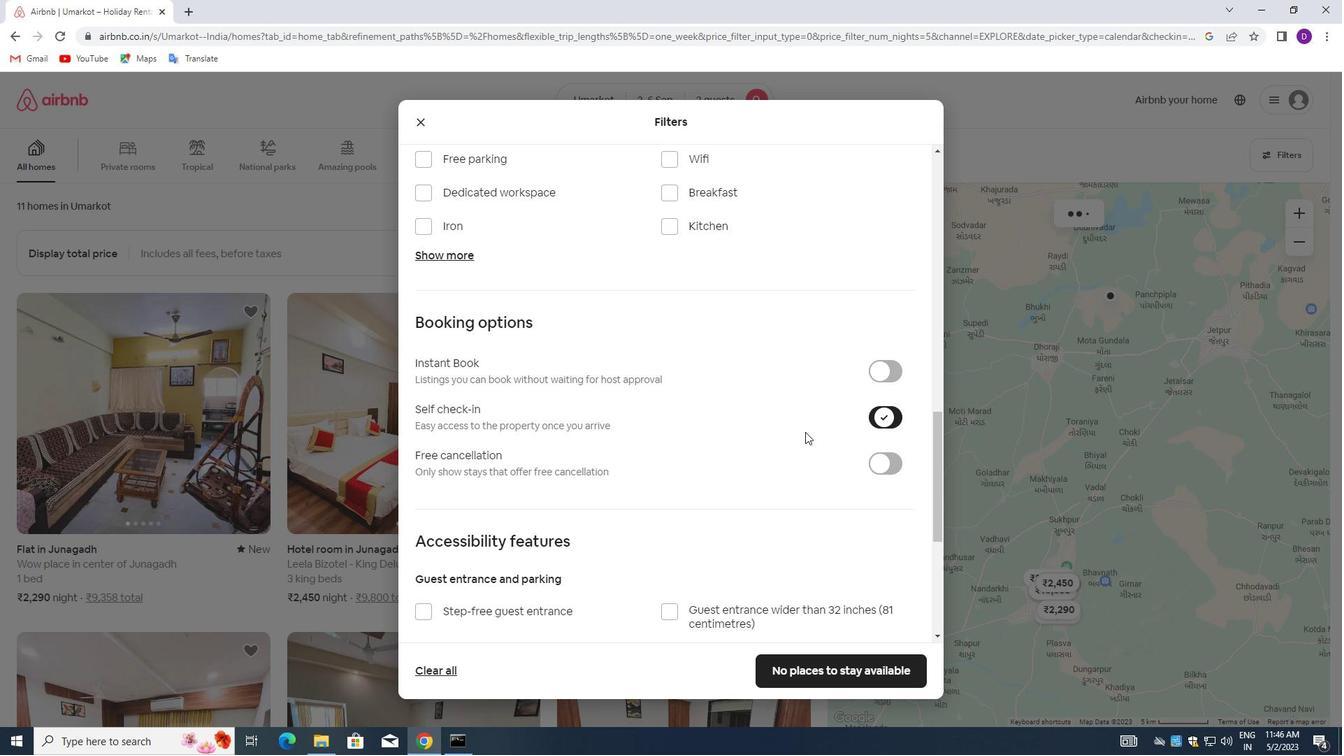 
Action: Mouse moved to (606, 464)
Screenshot: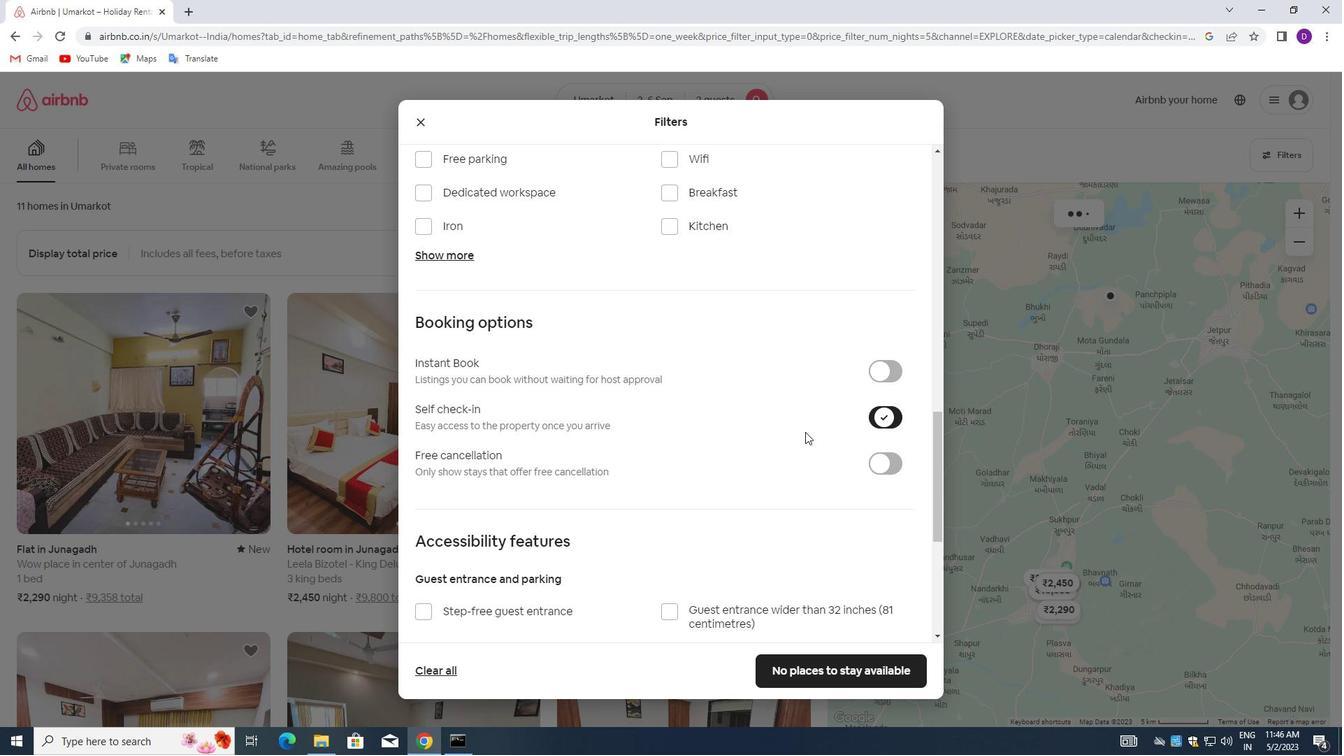 
Action: Mouse scrolled (606, 464) with delta (0, 0)
Screenshot: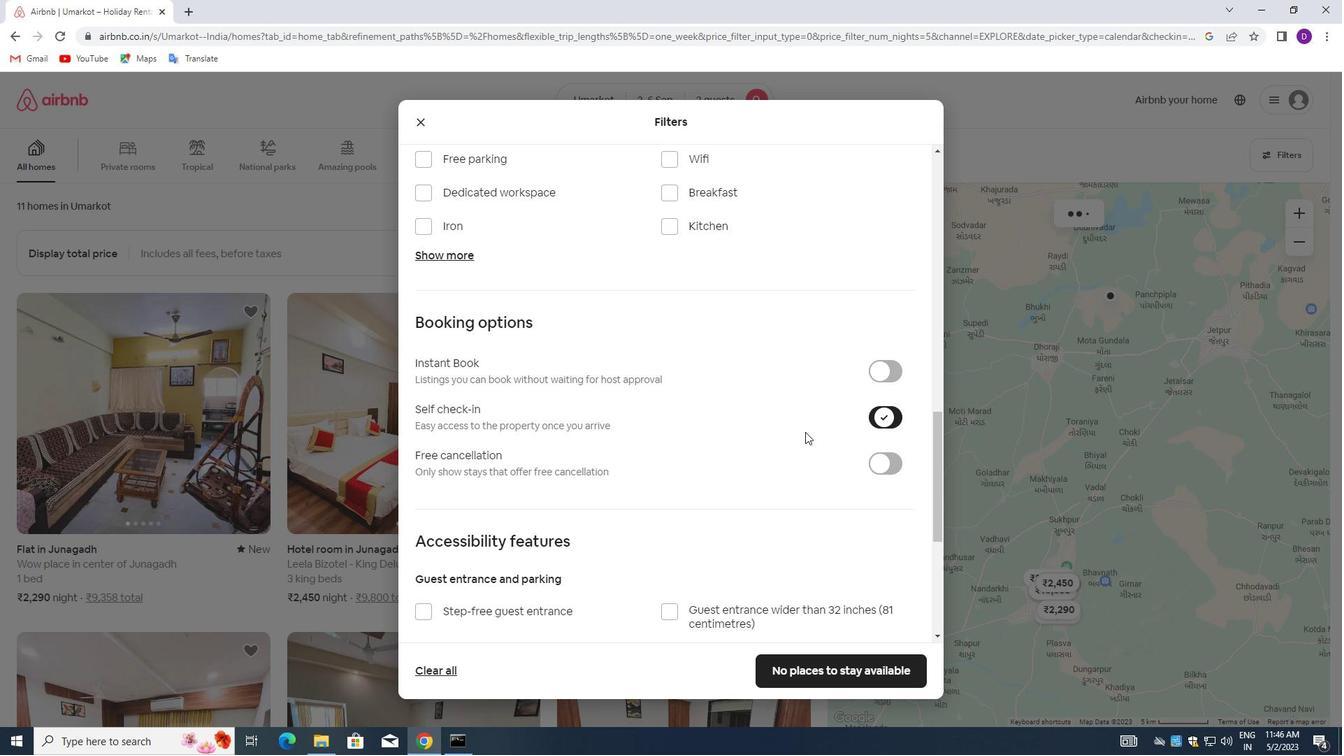 
Action: Mouse moved to (606, 464)
Screenshot: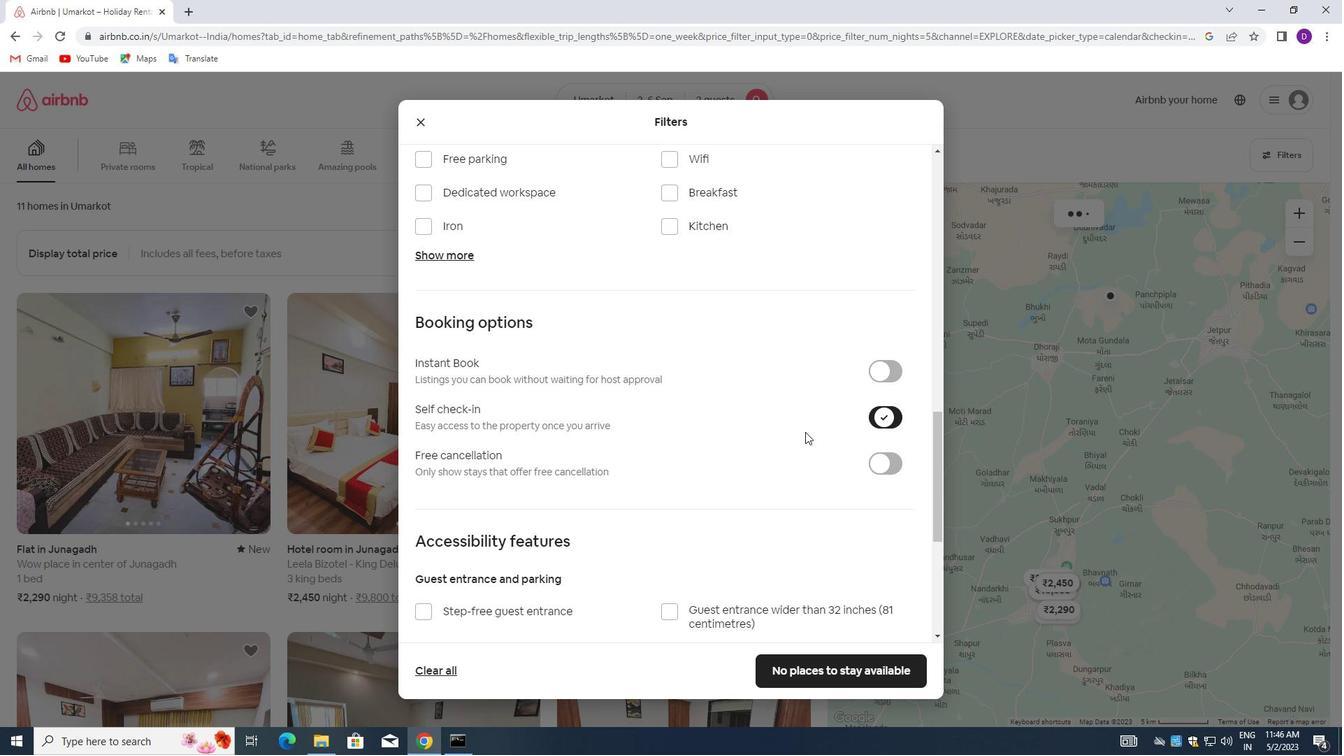 
Action: Mouse scrolled (606, 464) with delta (0, 0)
Screenshot: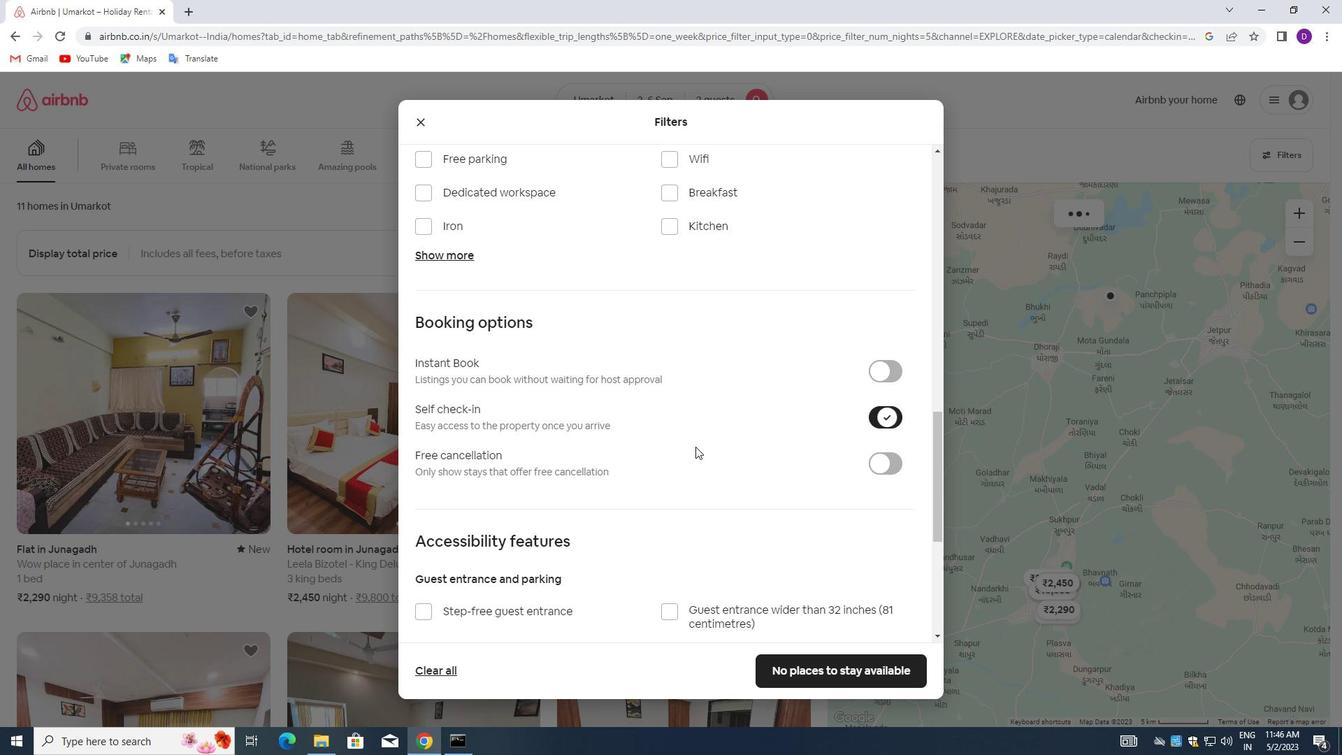 
Action: Mouse moved to (606, 464)
Screenshot: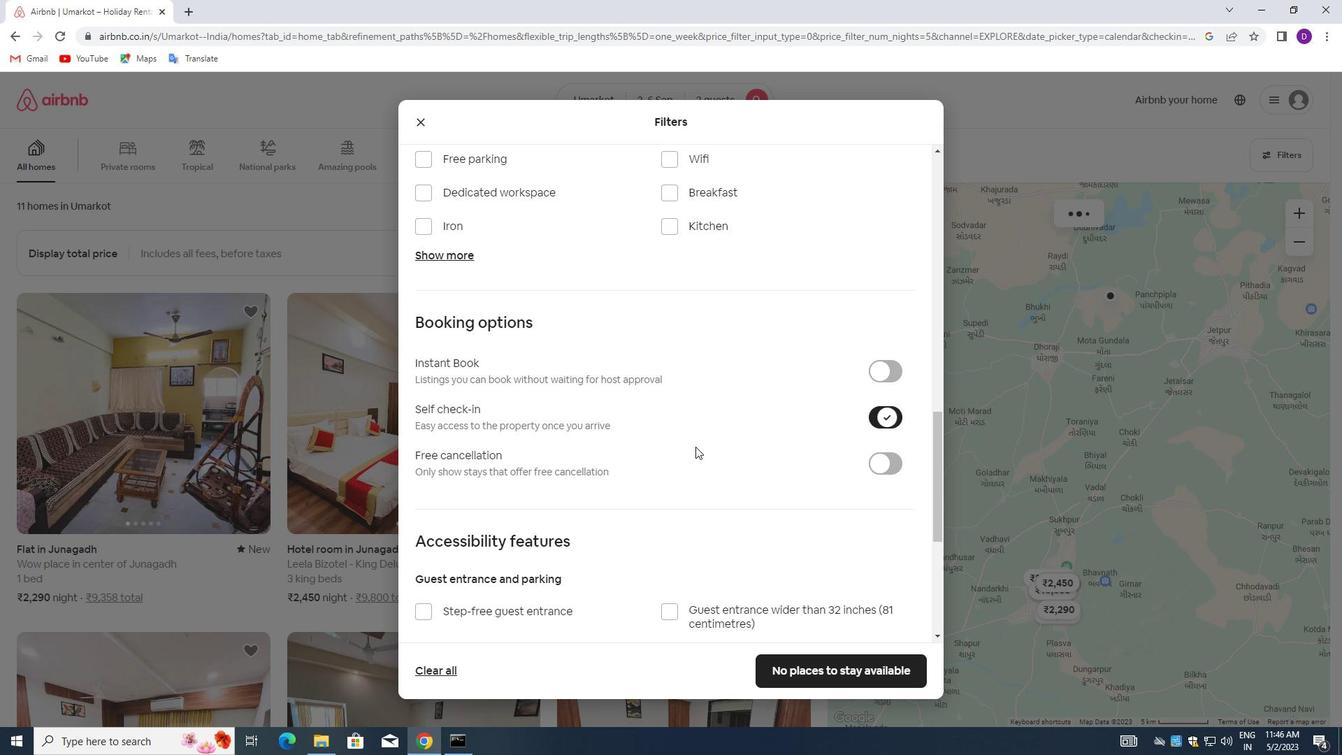 
Action: Mouse scrolled (606, 464) with delta (0, 0)
Screenshot: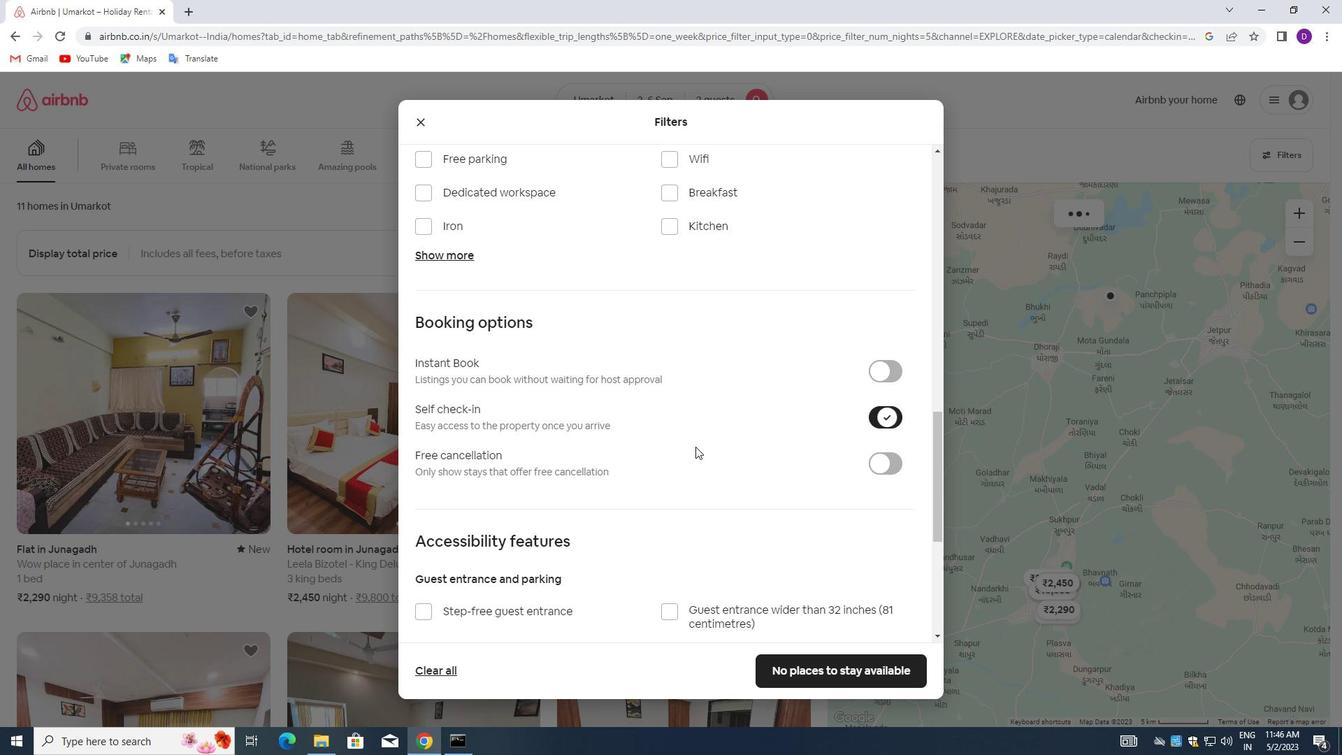 
Action: Mouse moved to (604, 464)
Screenshot: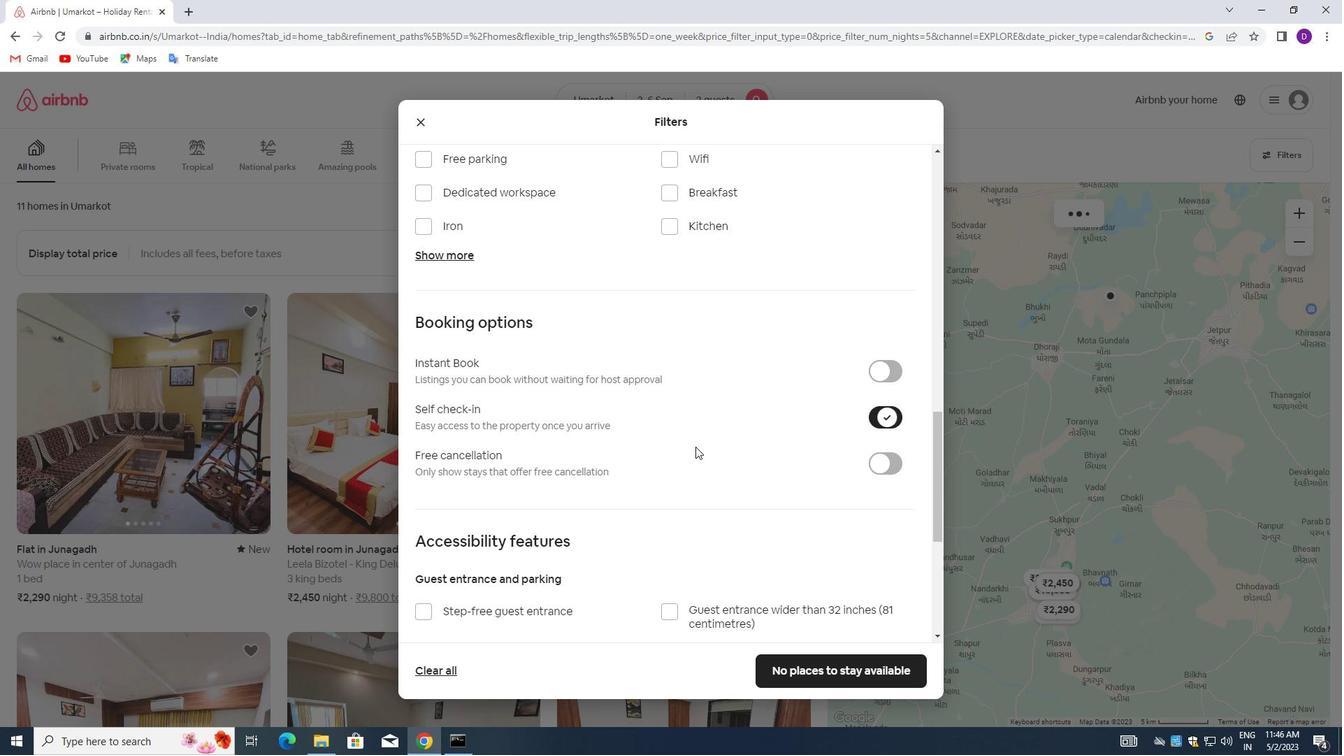 
Action: Mouse scrolled (604, 464) with delta (0, 0)
Screenshot: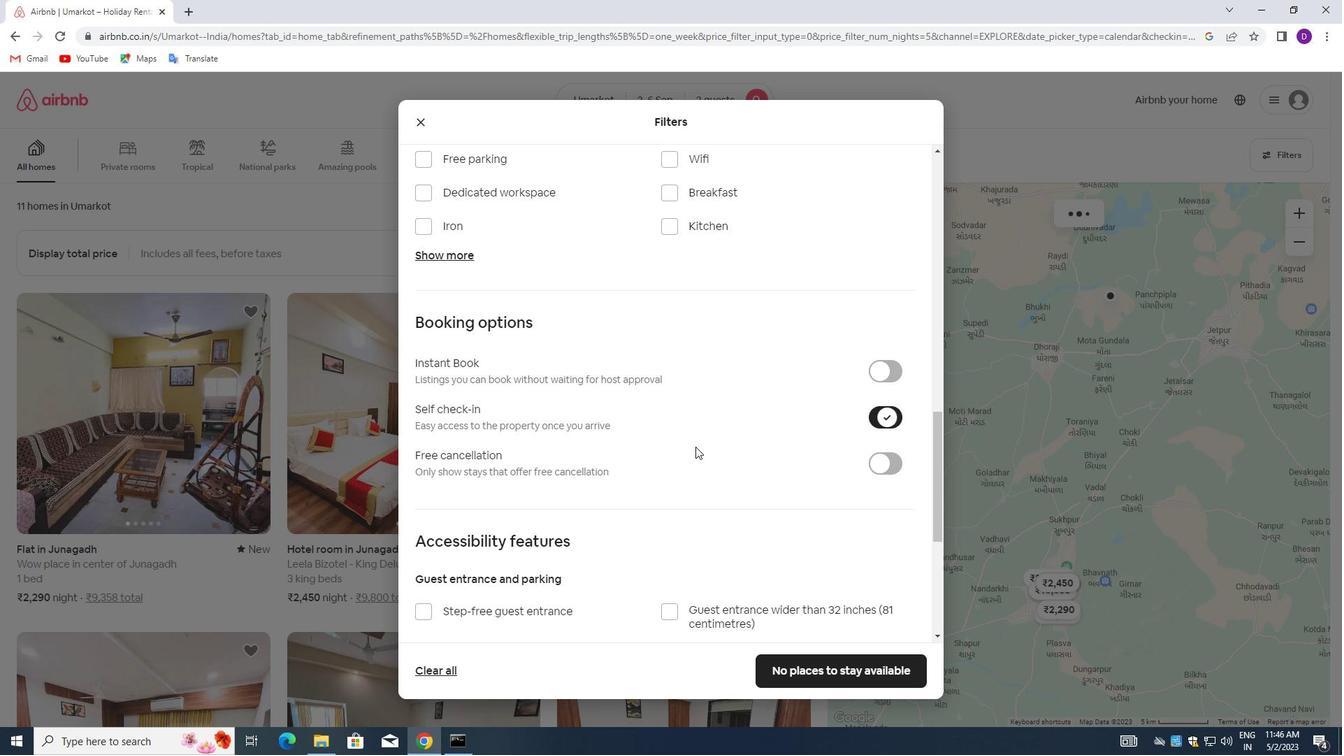 
Action: Mouse moved to (600, 466)
Screenshot: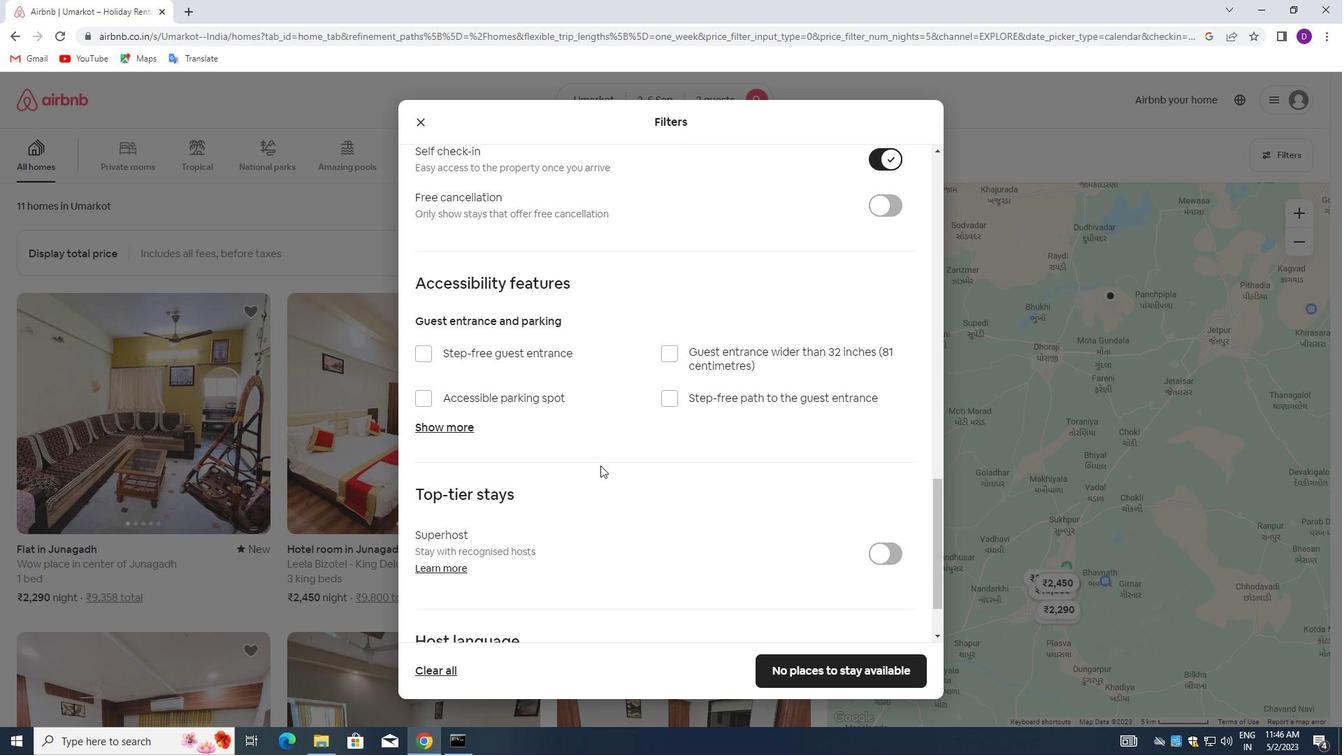 
Action: Mouse scrolled (600, 465) with delta (0, 0)
Screenshot: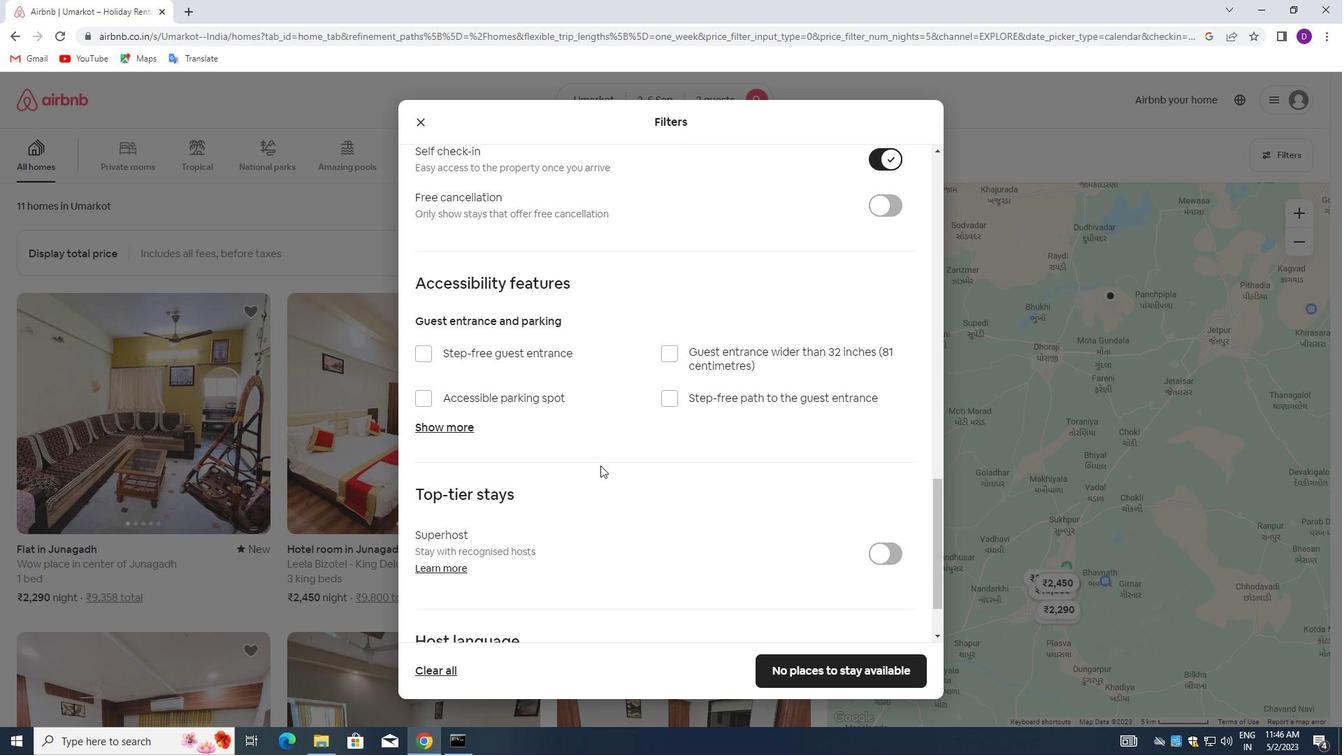 
Action: Mouse moved to (599, 471)
Screenshot: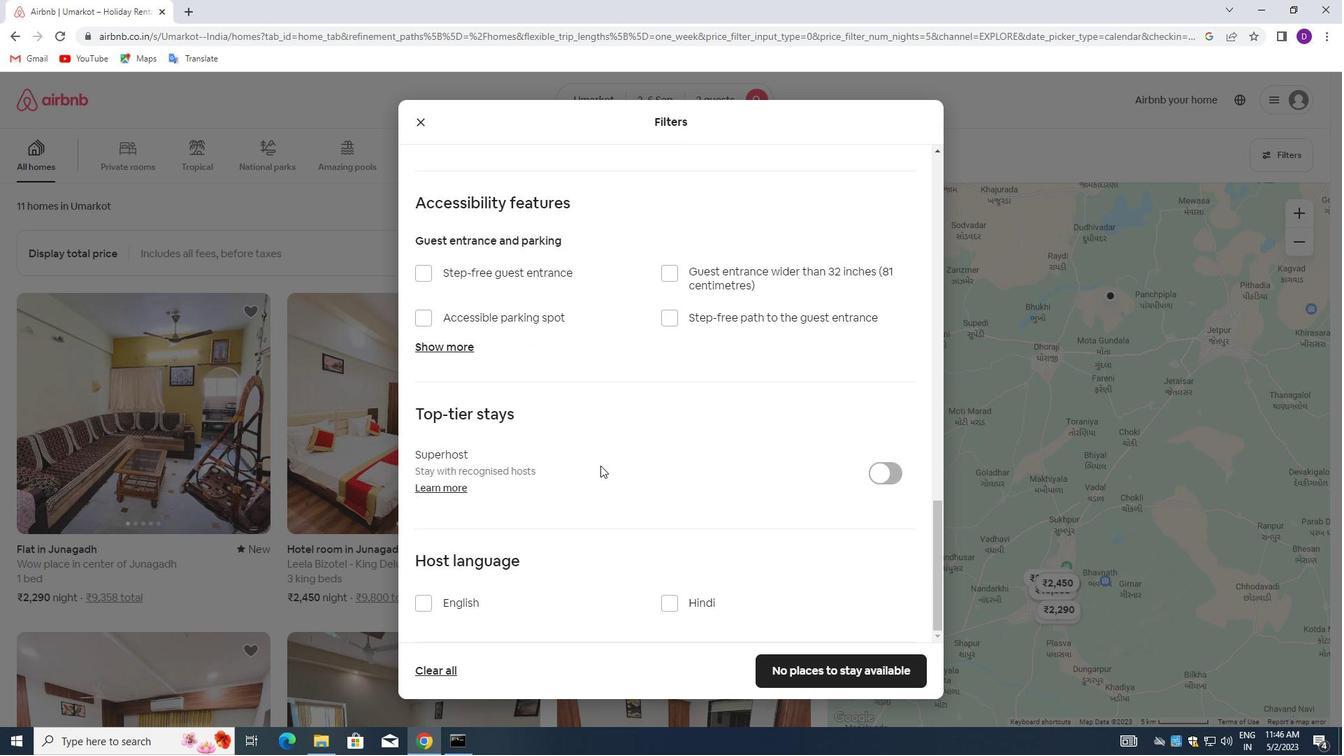 
Action: Mouse scrolled (599, 471) with delta (0, 0)
Screenshot: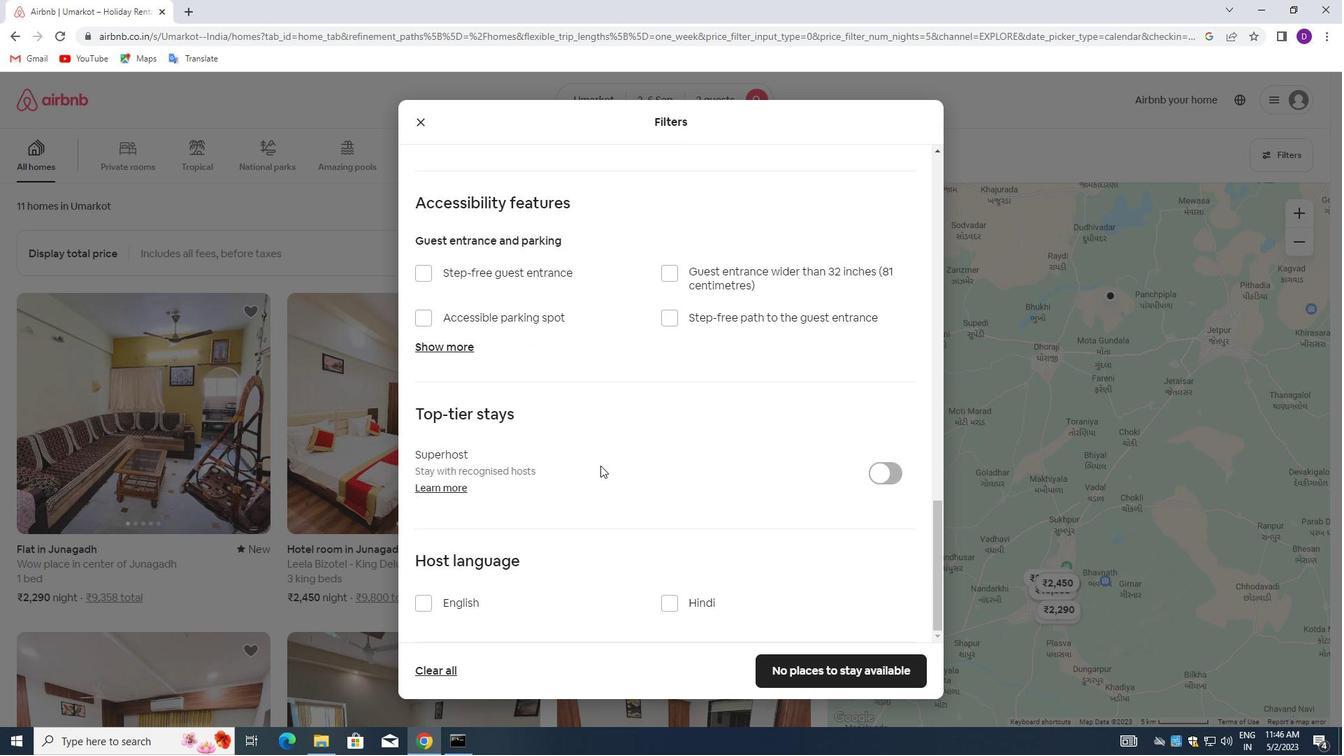 
Action: Mouse moved to (596, 478)
Screenshot: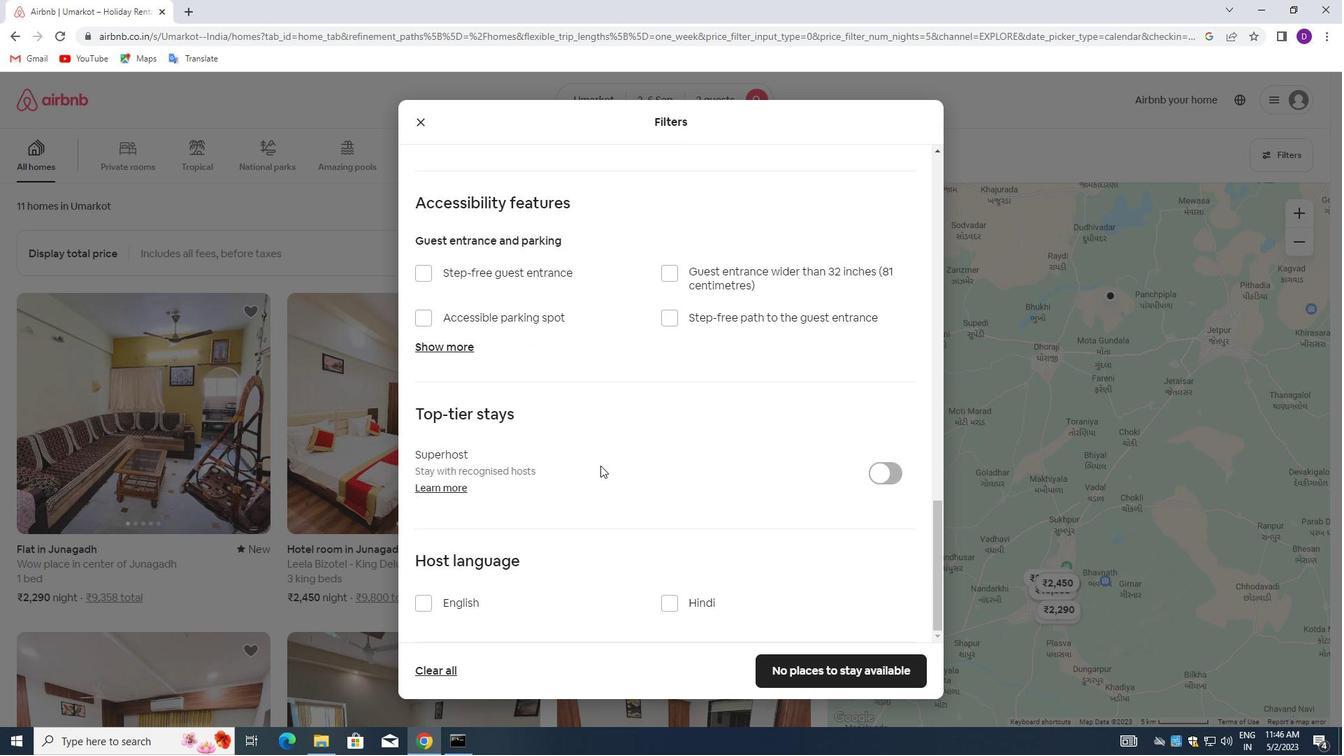 
Action: Mouse scrolled (596, 477) with delta (0, 0)
Screenshot: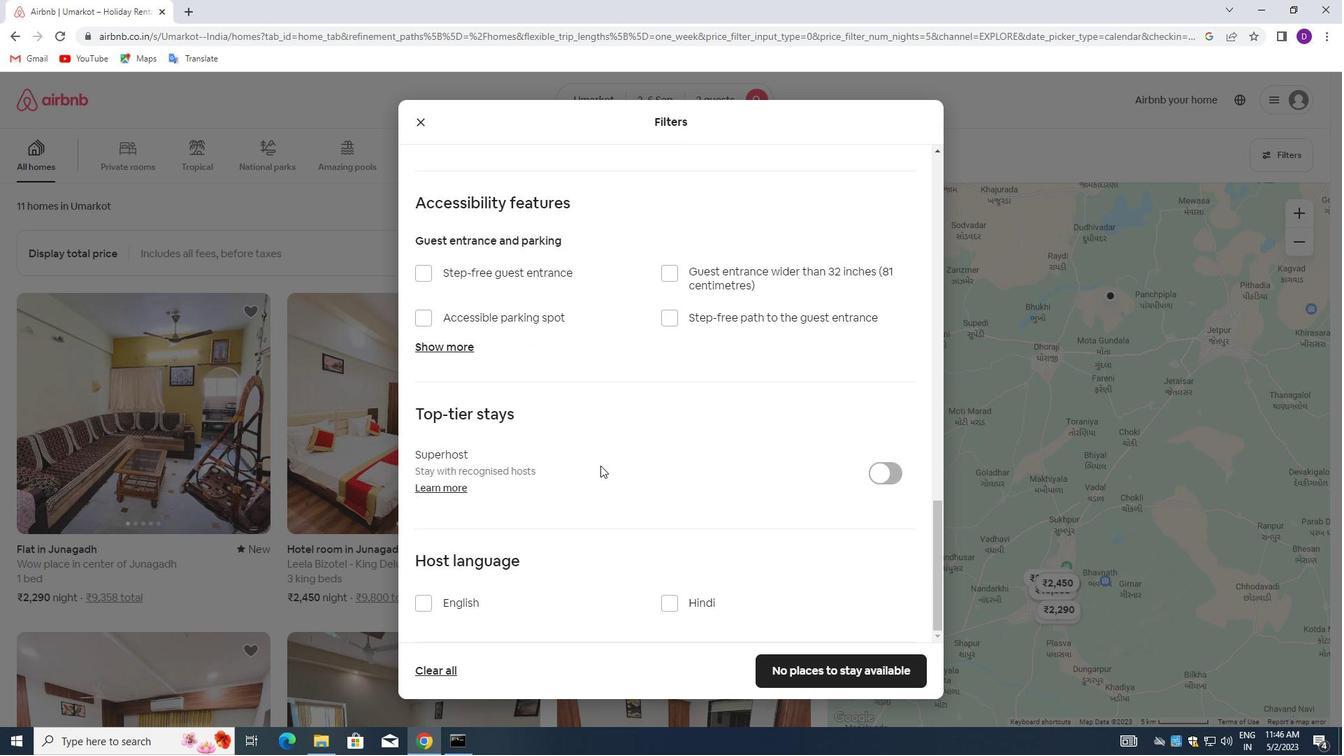 
Action: Mouse moved to (594, 485)
Screenshot: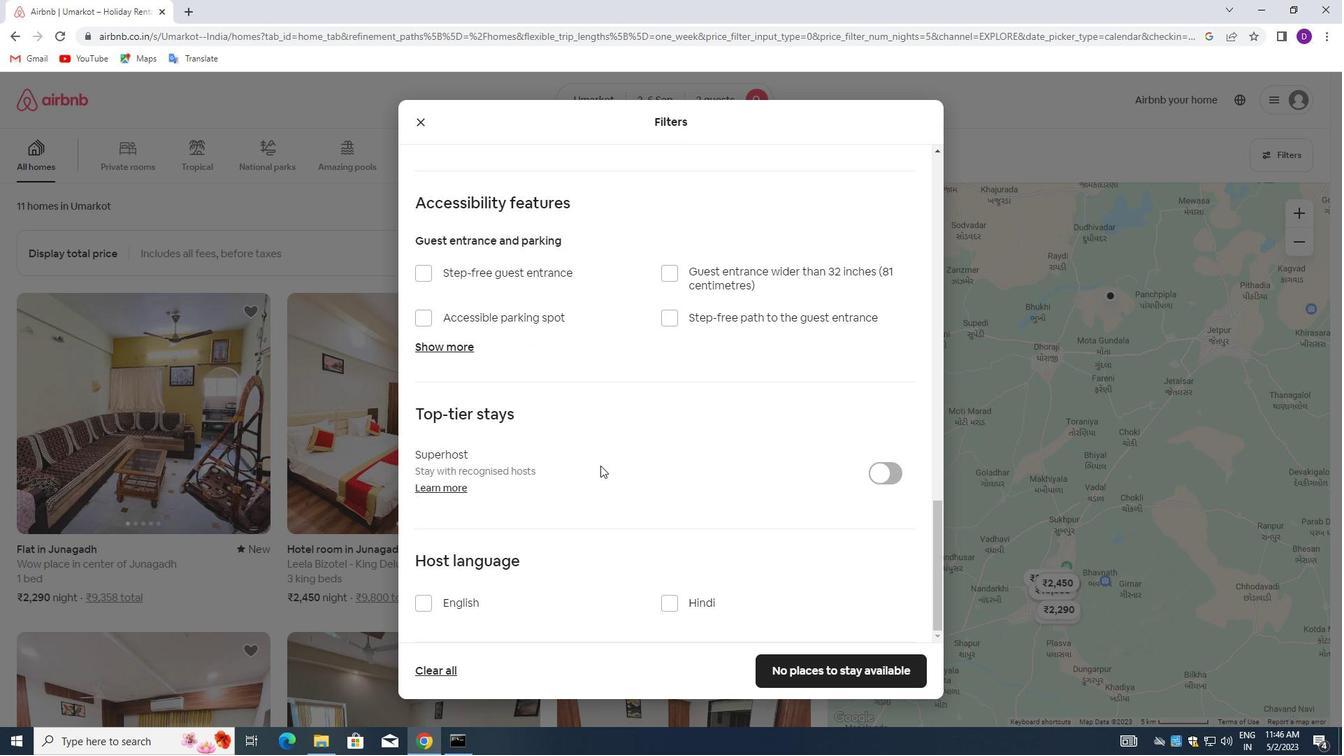 
Action: Mouse scrolled (594, 484) with delta (0, 0)
Screenshot: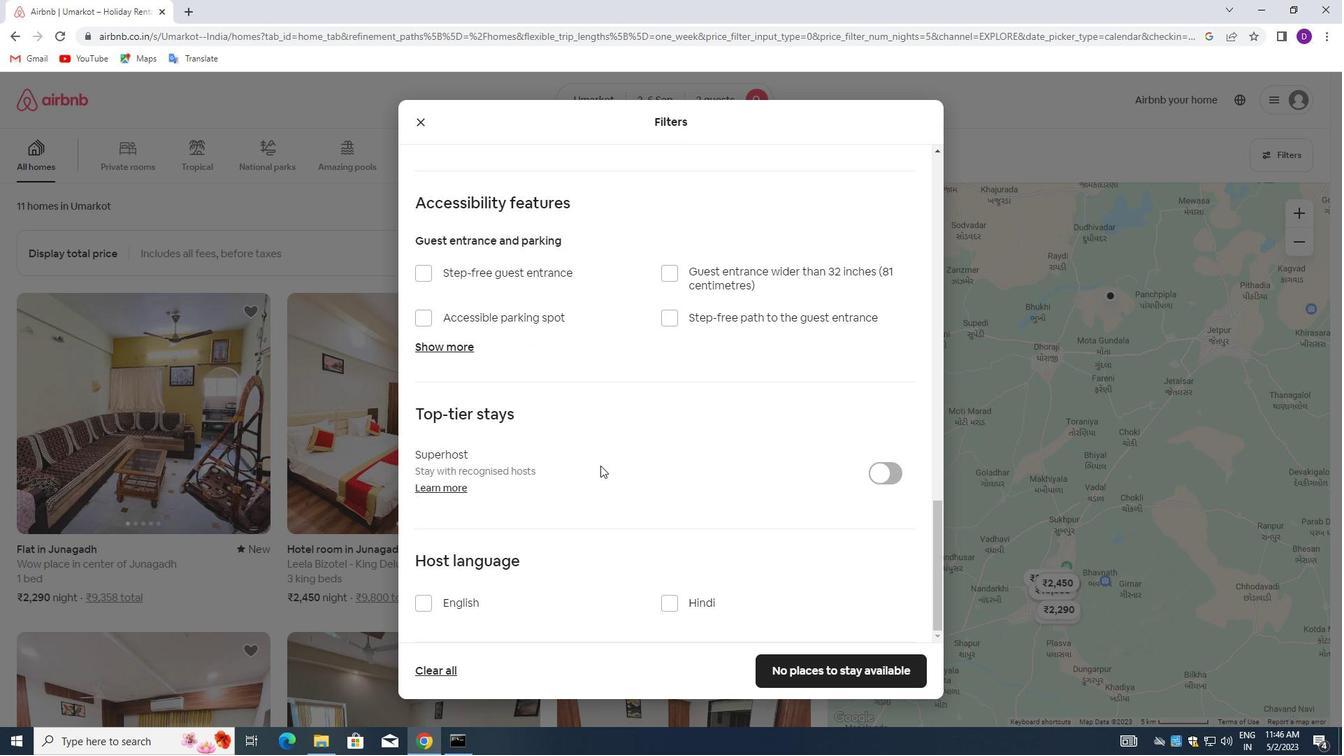 
Action: Mouse moved to (592, 489)
Screenshot: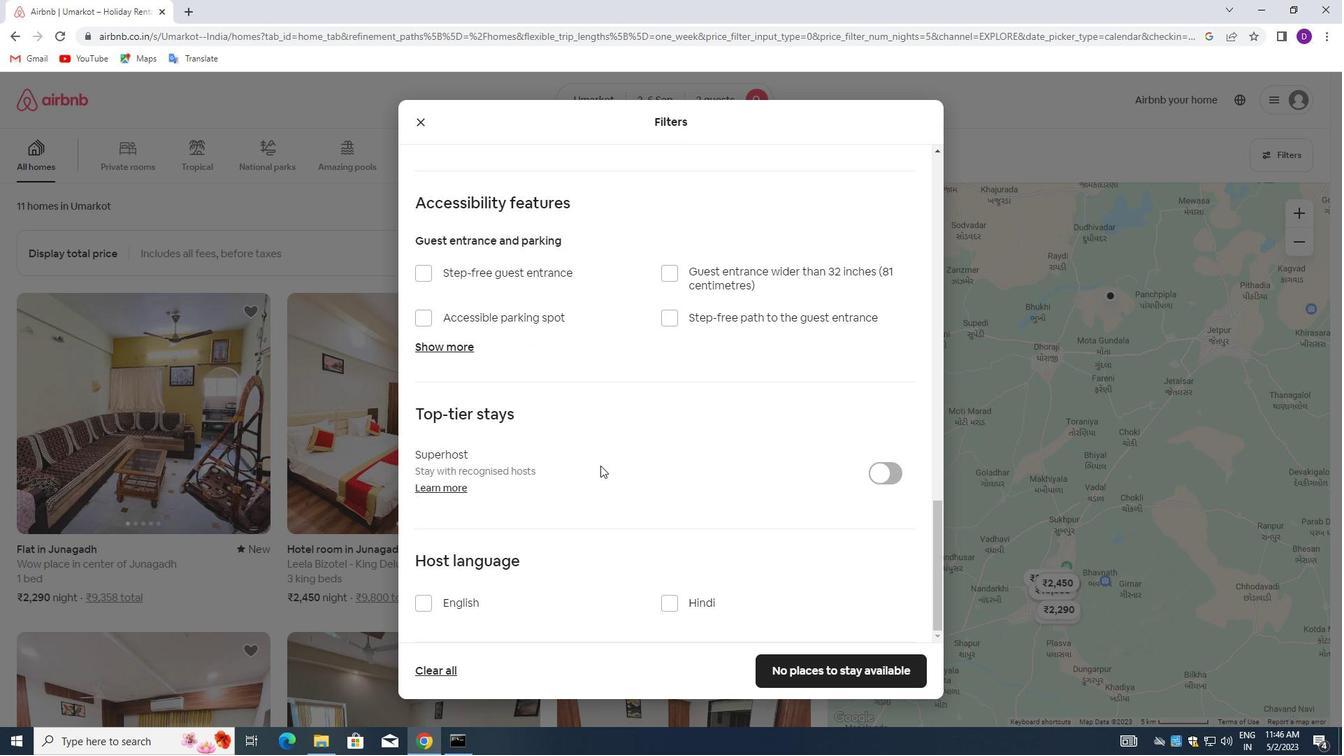 
Action: Mouse scrolled (592, 488) with delta (0, 0)
Screenshot: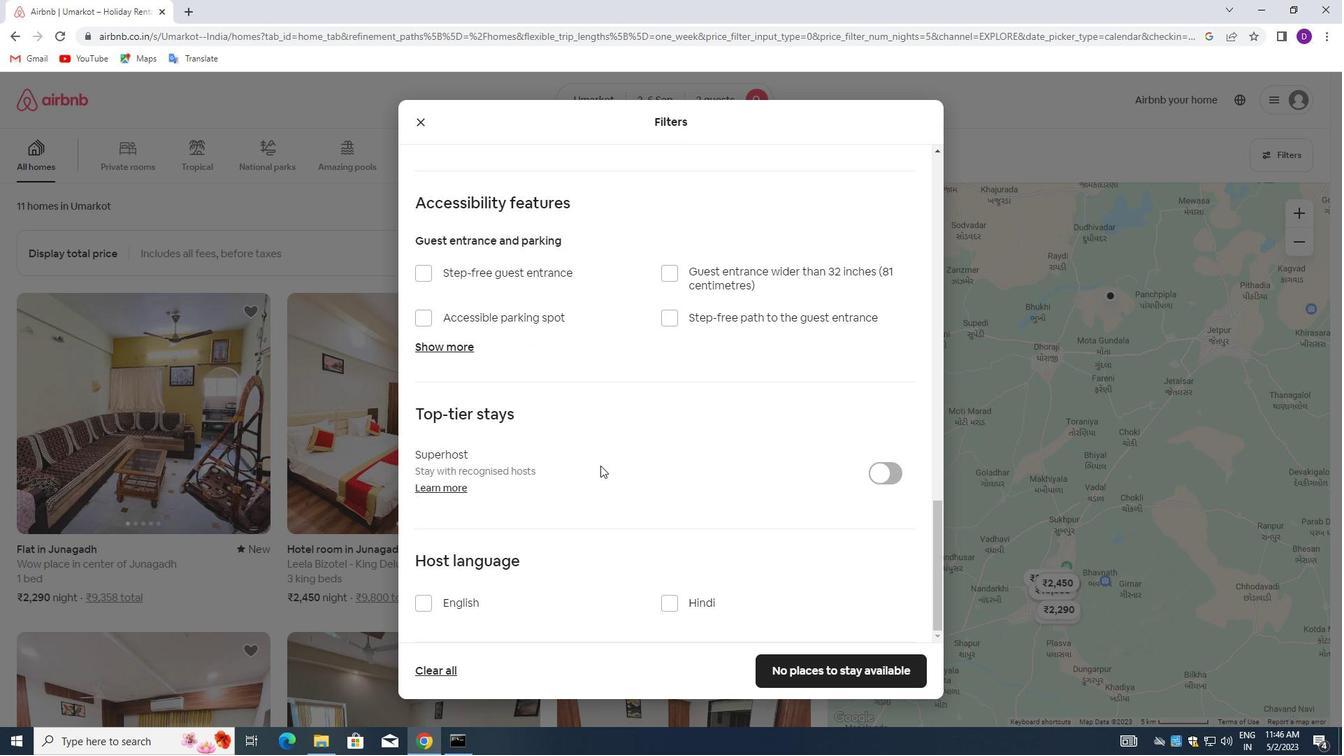 
Action: Mouse moved to (580, 501)
Screenshot: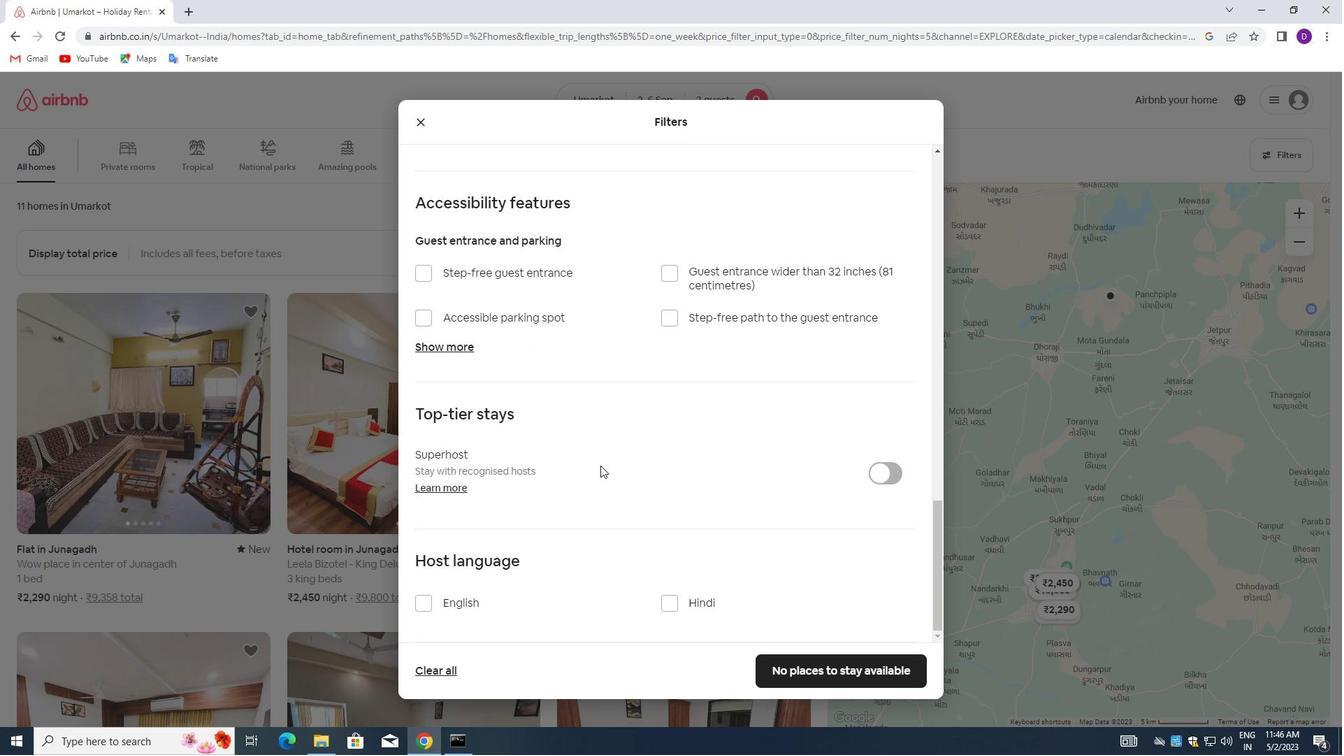 
Action: Mouse scrolled (580, 501) with delta (0, 0)
Screenshot: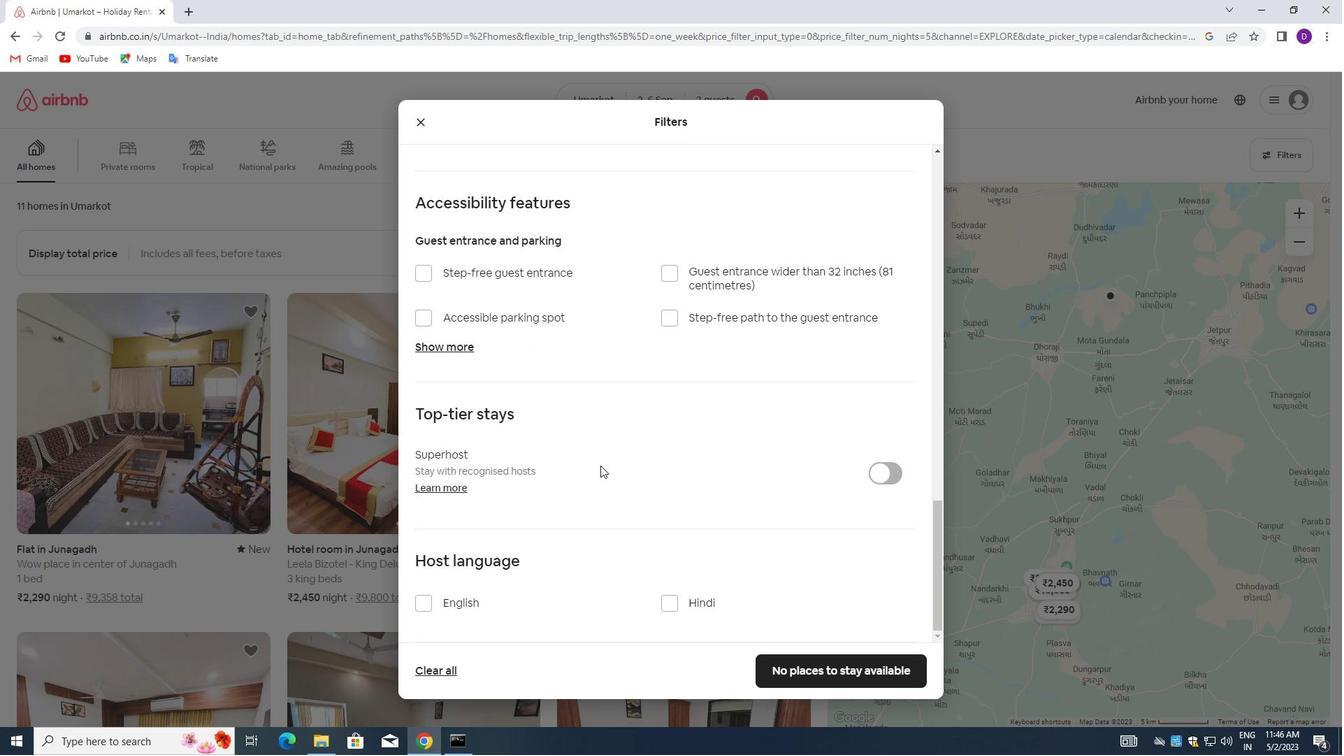 
Action: Mouse moved to (425, 596)
Screenshot: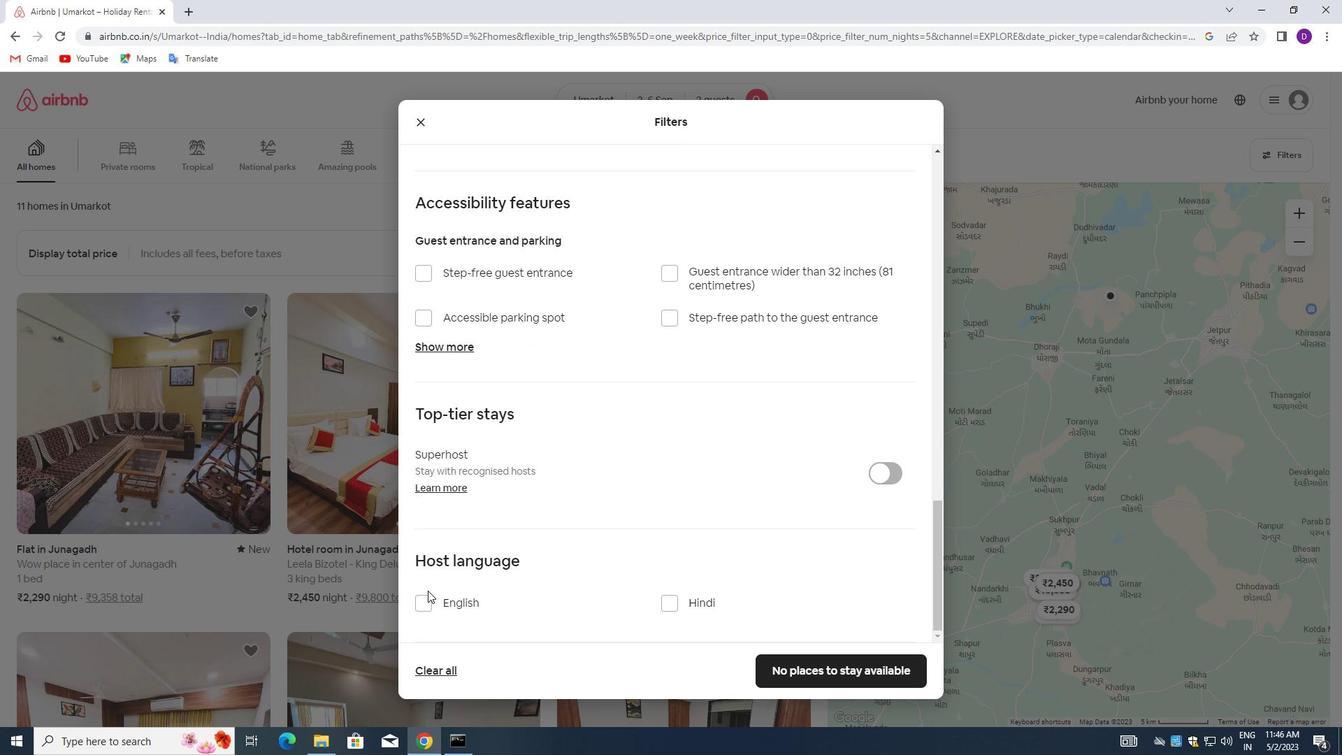 
Action: Mouse pressed left at (425, 596)
Screenshot: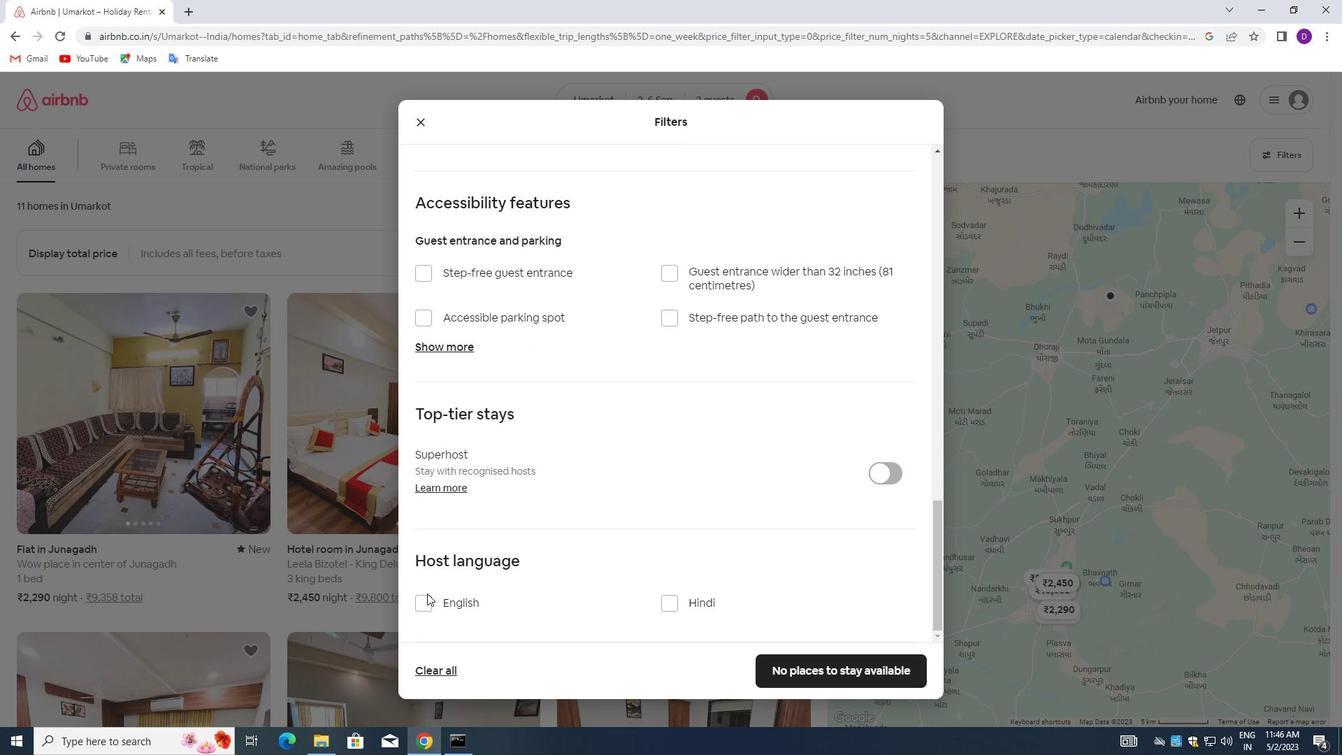 
Action: Mouse moved to (801, 677)
Screenshot: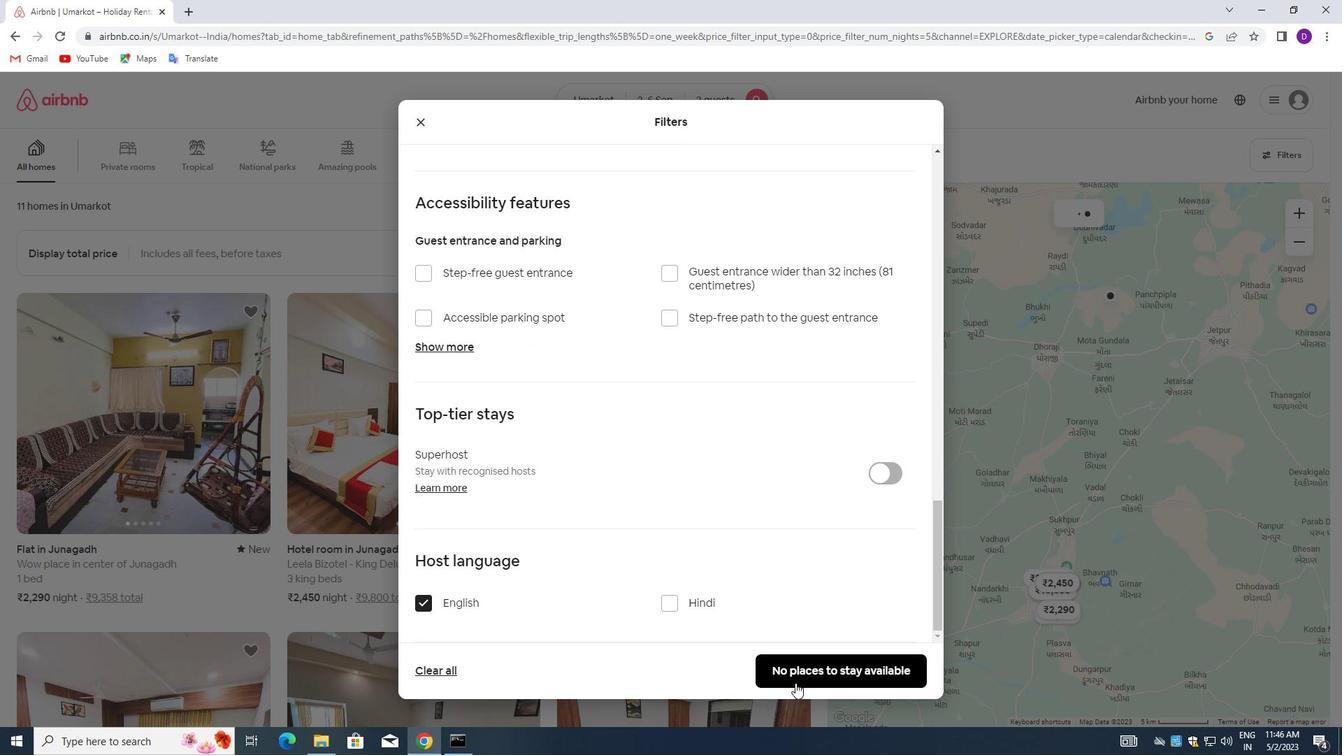 
Action: Mouse pressed left at (801, 677)
Screenshot: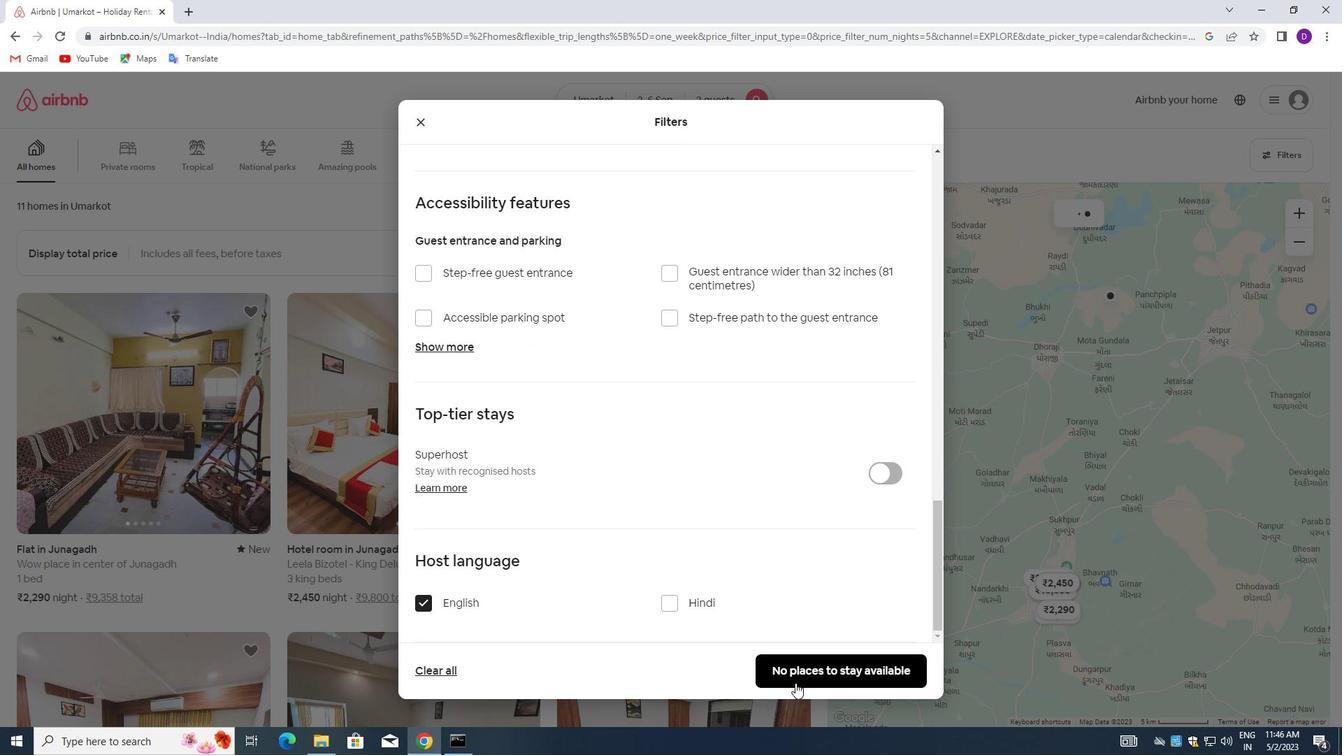 
Action: Mouse moved to (737, 559)
Screenshot: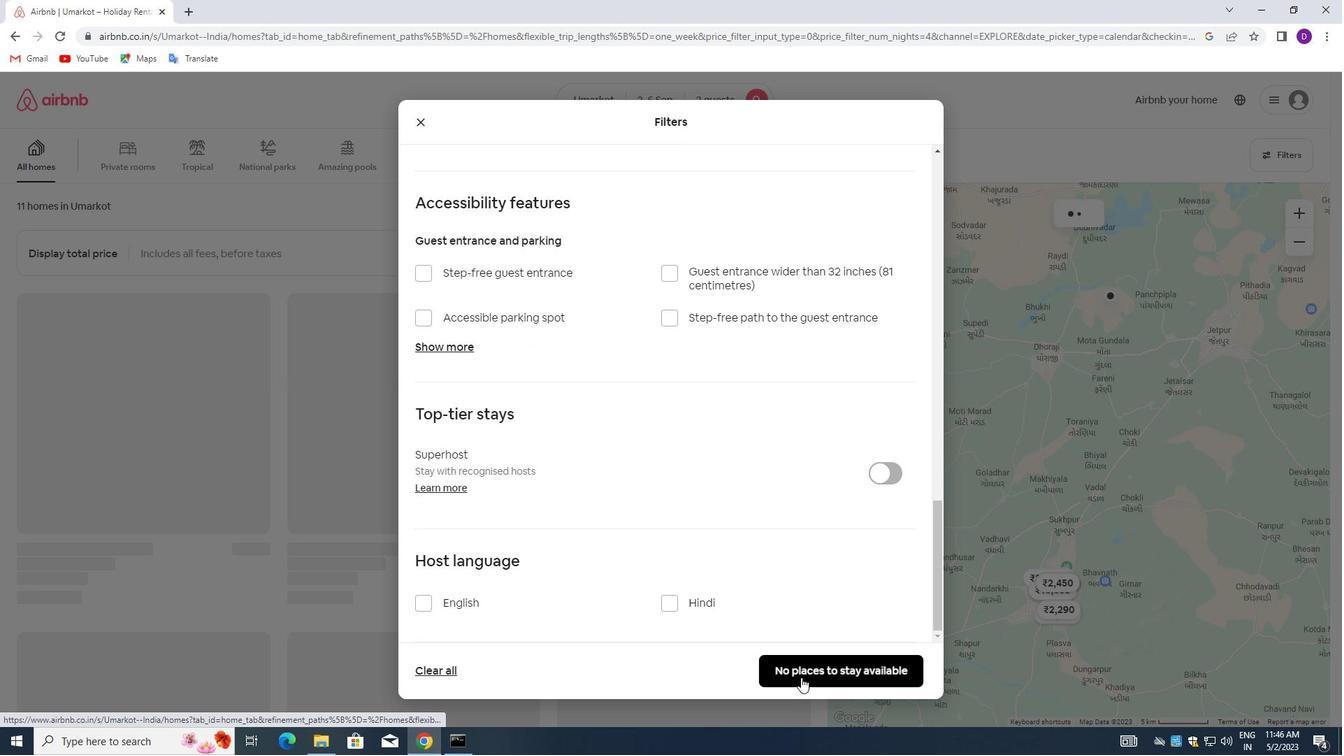 
